 Task: Look for space in Ossining, United States from 10th July, 2023 to 25th July, 2023 for 2 adults, 1 child in price range Rs.15000 to Rs.25000. Place can be shared room with 2 bedrooms having 2 beds and 2 bathrooms. Property type can be house, flat, guest house. Amenities needed are: wifi, TV, free parkinig on premises, gym, breakfast. Booking option can be shelf check-in. Required host language is English.
Action: Mouse moved to (602, 126)
Screenshot: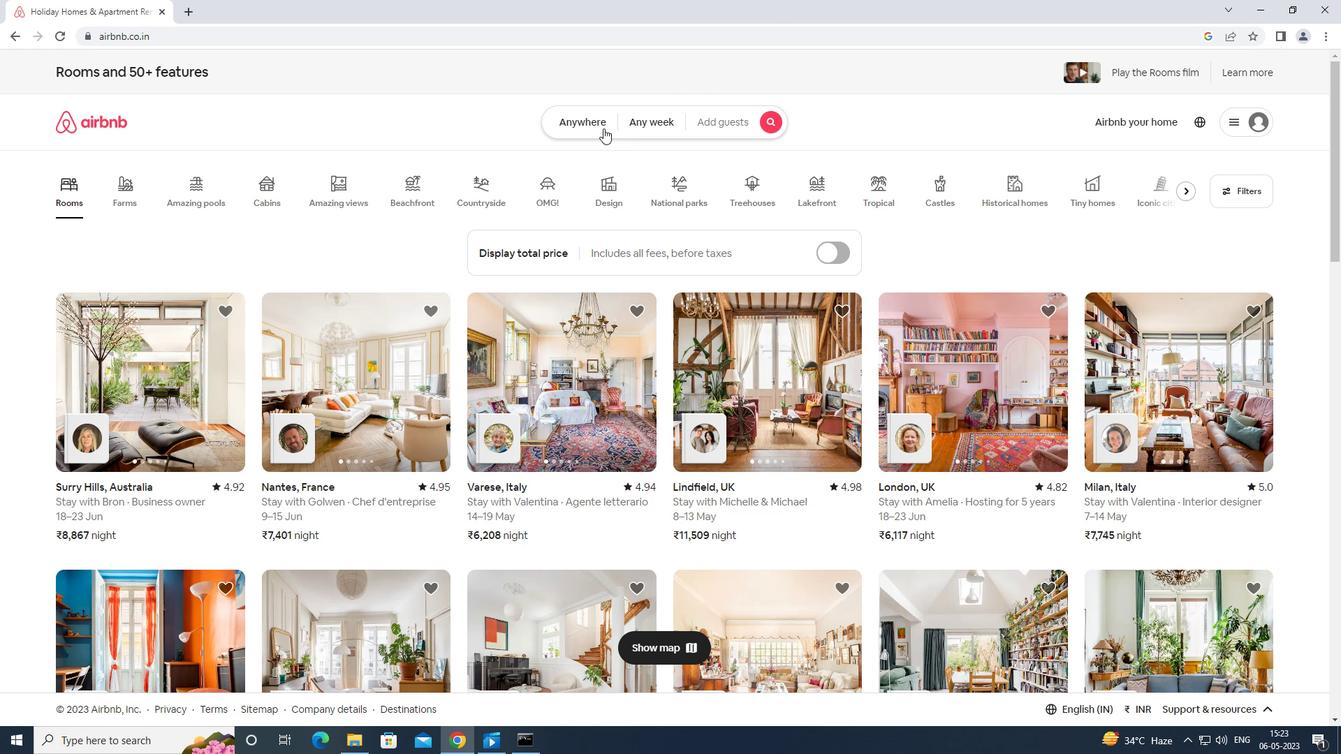 
Action: Mouse pressed left at (602, 126)
Screenshot: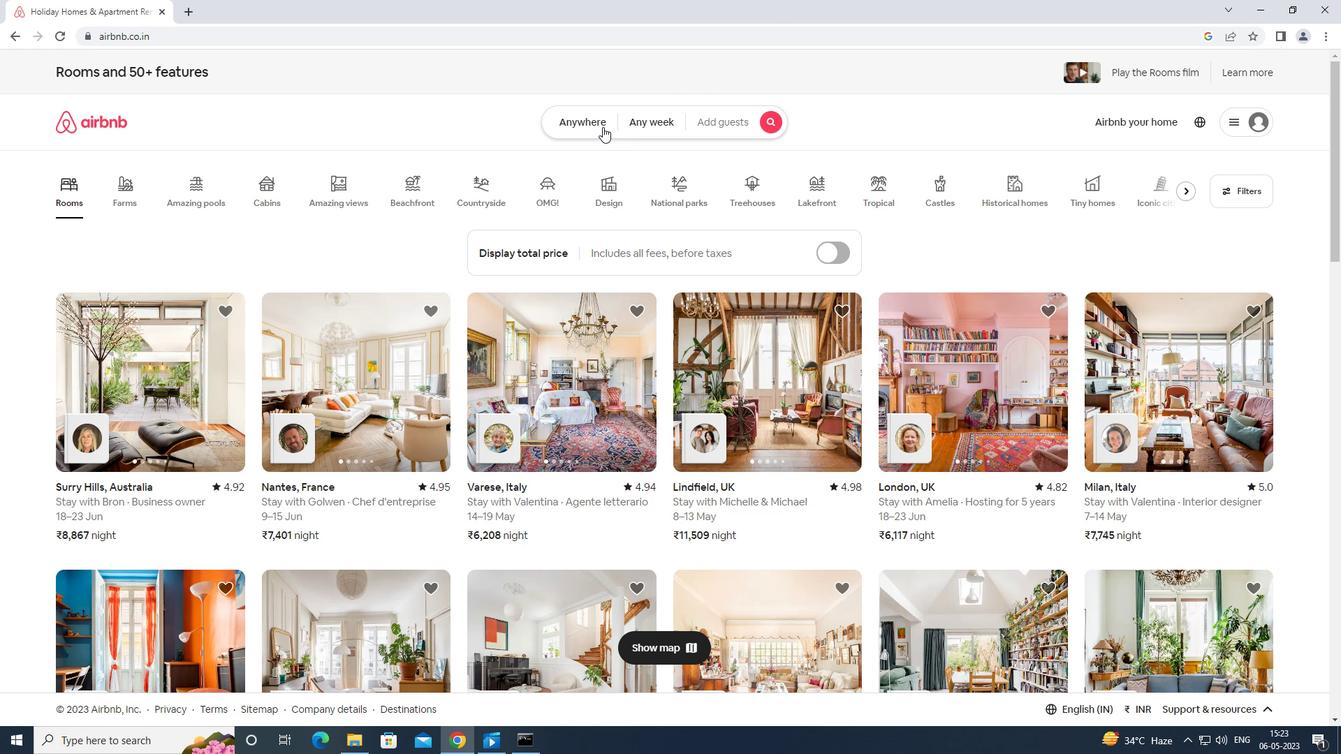 
Action: Mouse moved to (705, 157)
Screenshot: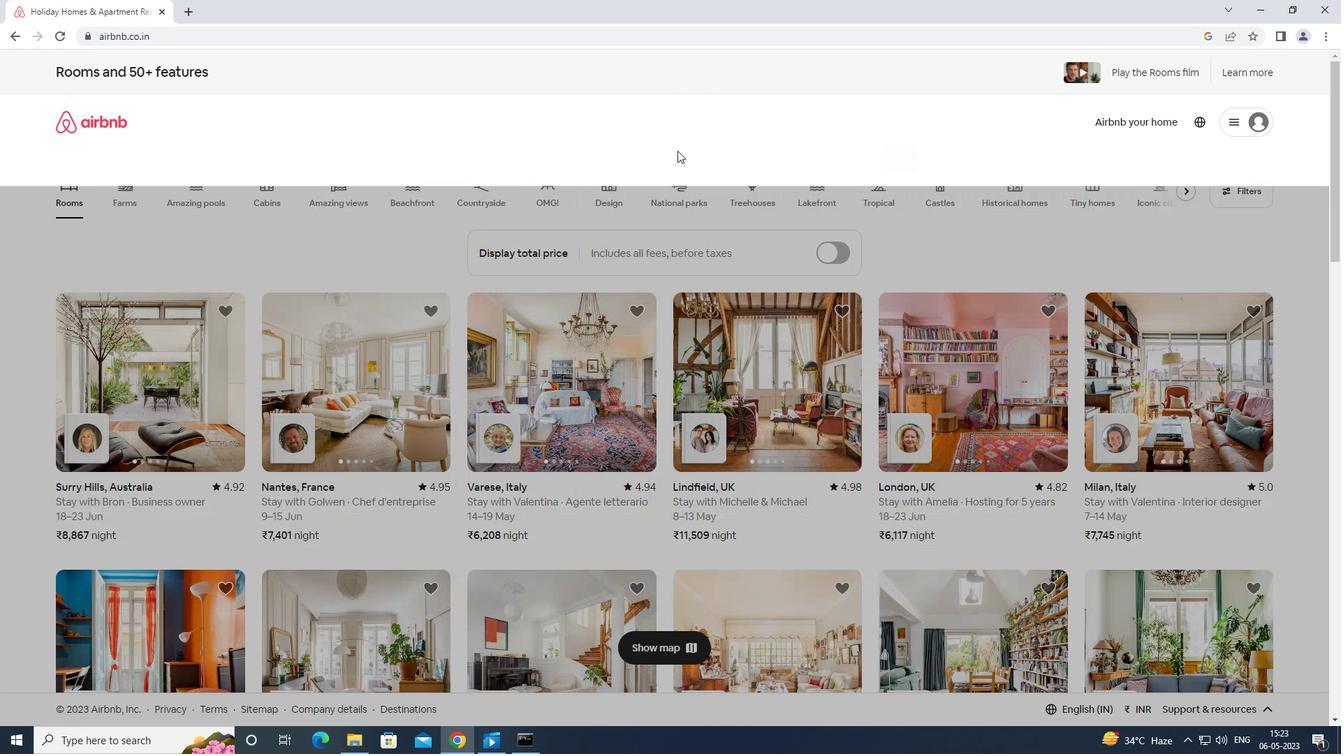
Action: Key pressed <Key.caps_lock><Key.shift>OO
Screenshot: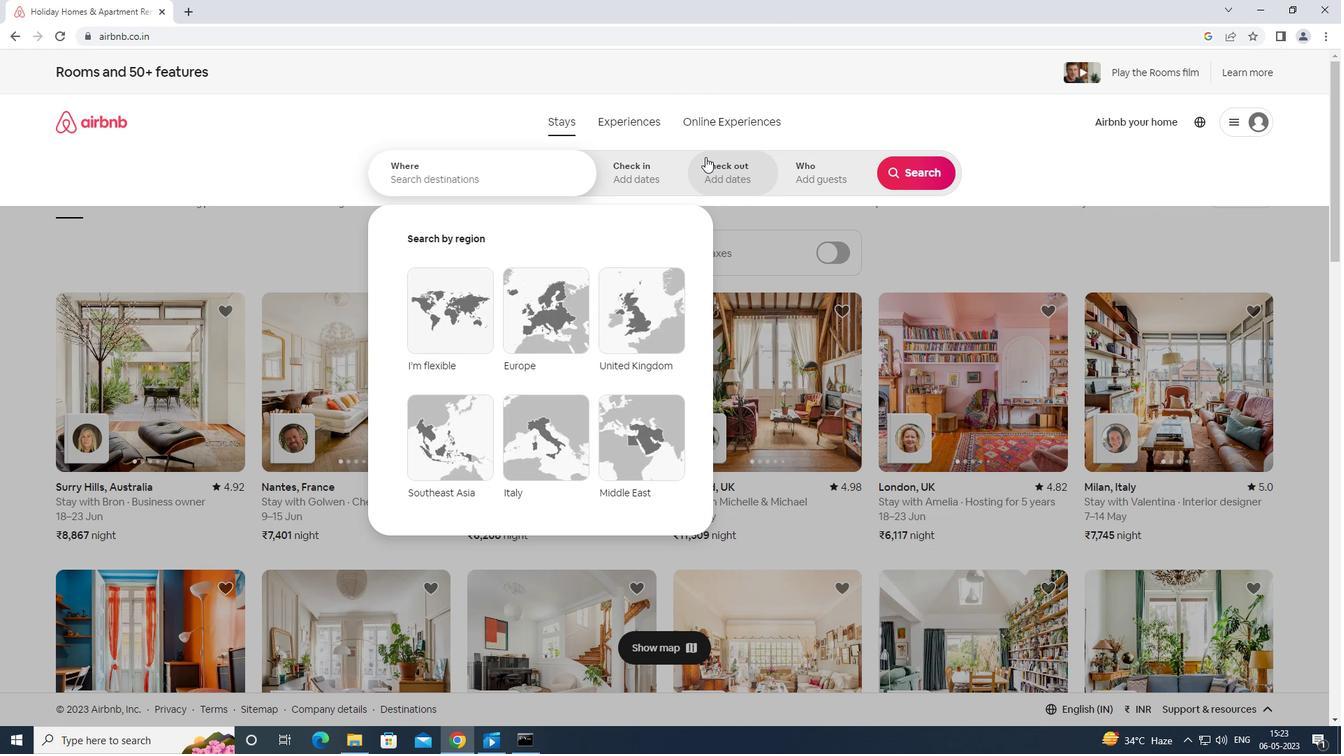 
Action: Mouse moved to (562, 172)
Screenshot: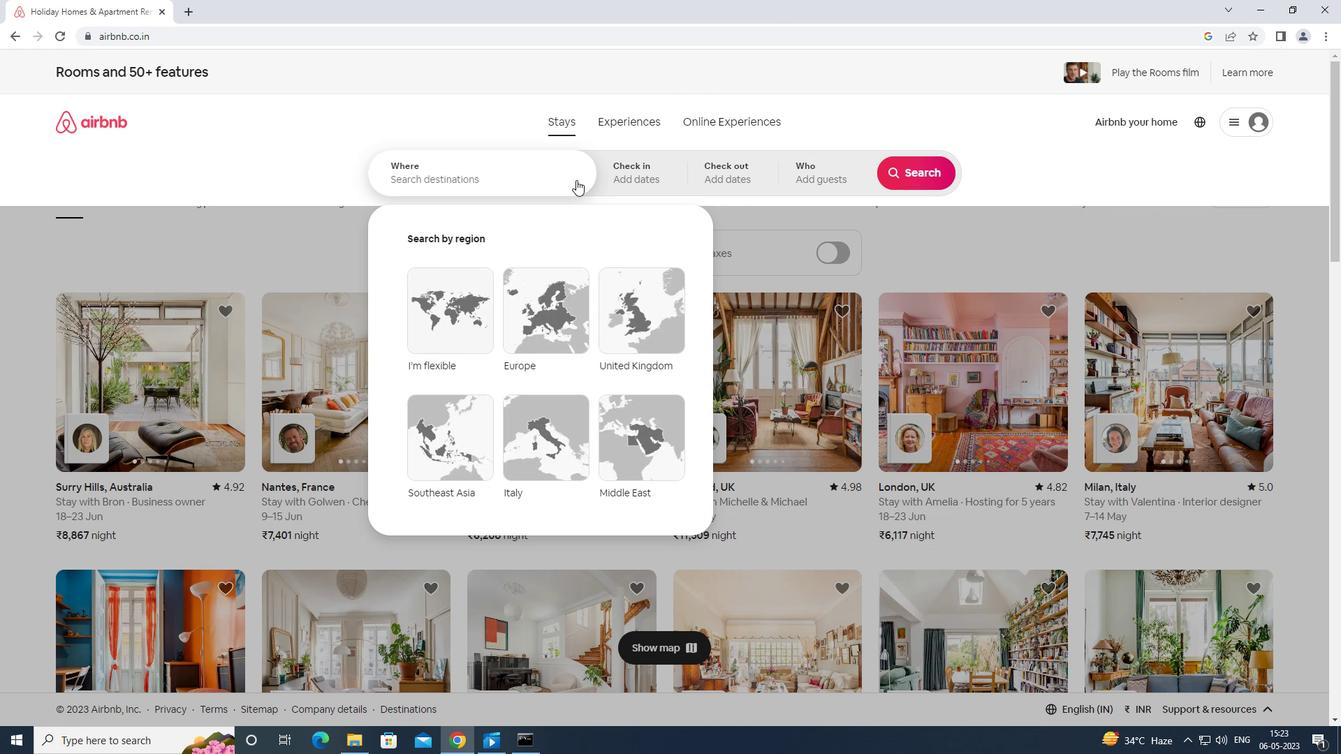 
Action: Mouse pressed left at (562, 172)
Screenshot: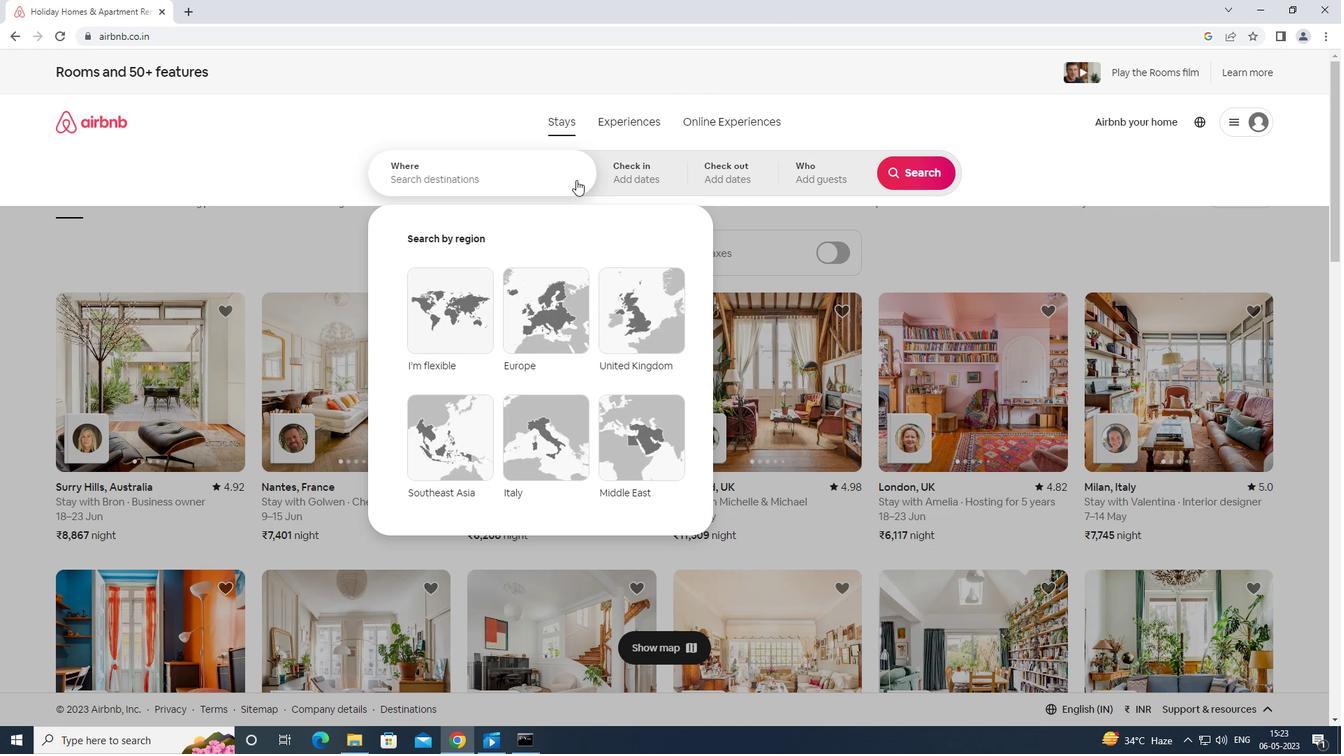 
Action: Mouse moved to (560, 172)
Screenshot: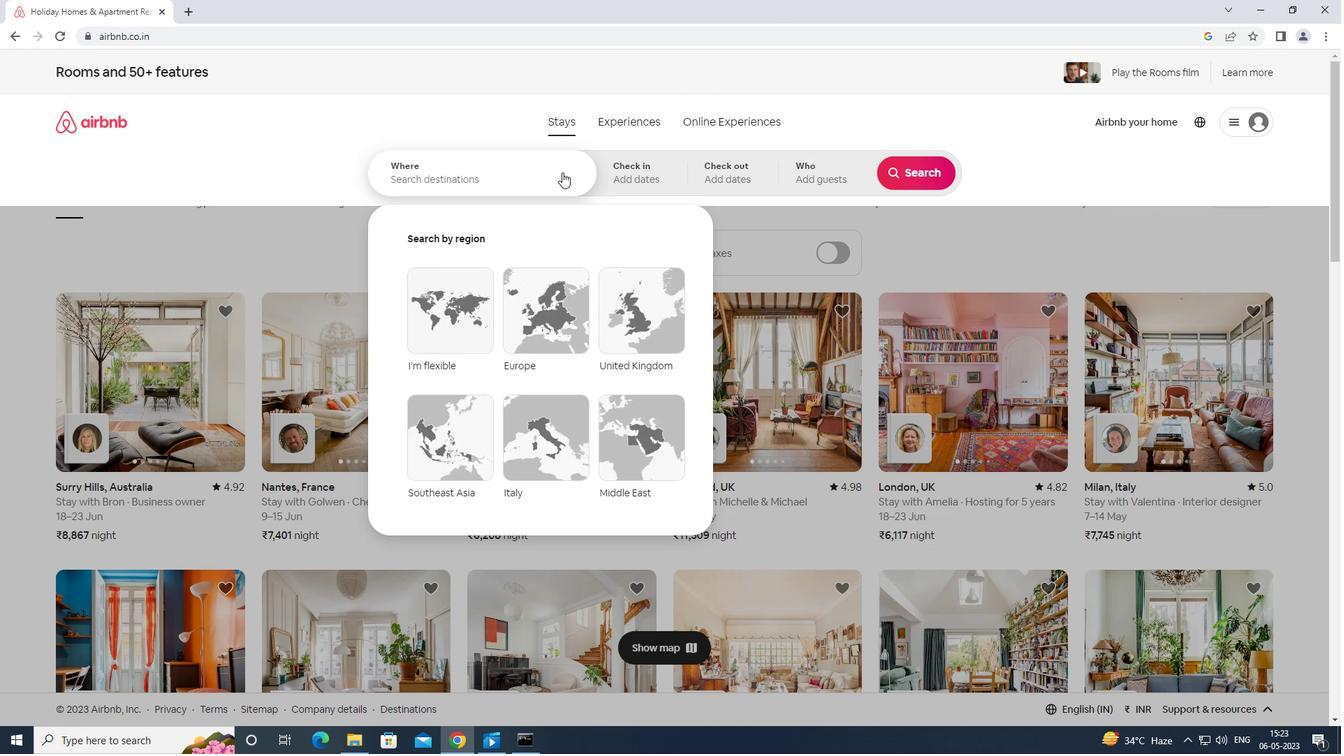 
Action: Key pressed <Key.shift>OSSINING<Key.space>UNITED<Key.space>STATES<Key.enter>
Screenshot: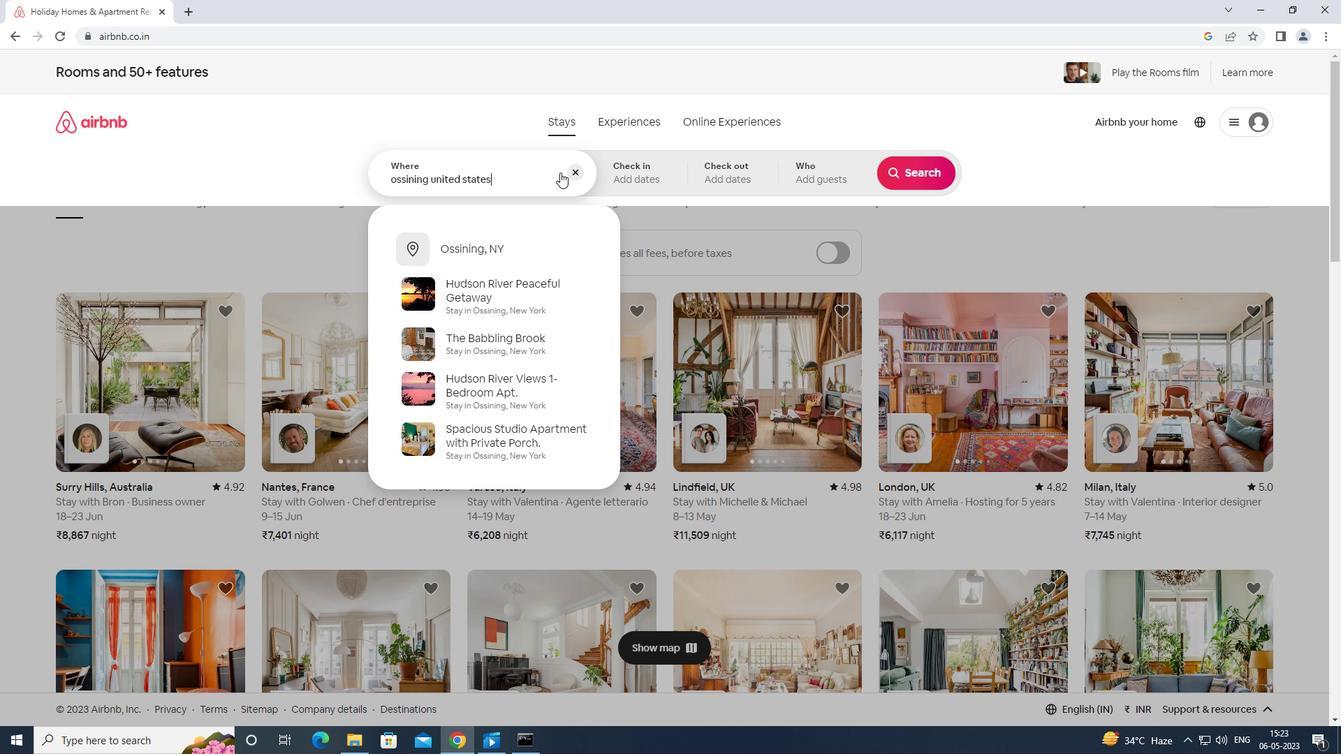 
Action: Mouse moved to (901, 280)
Screenshot: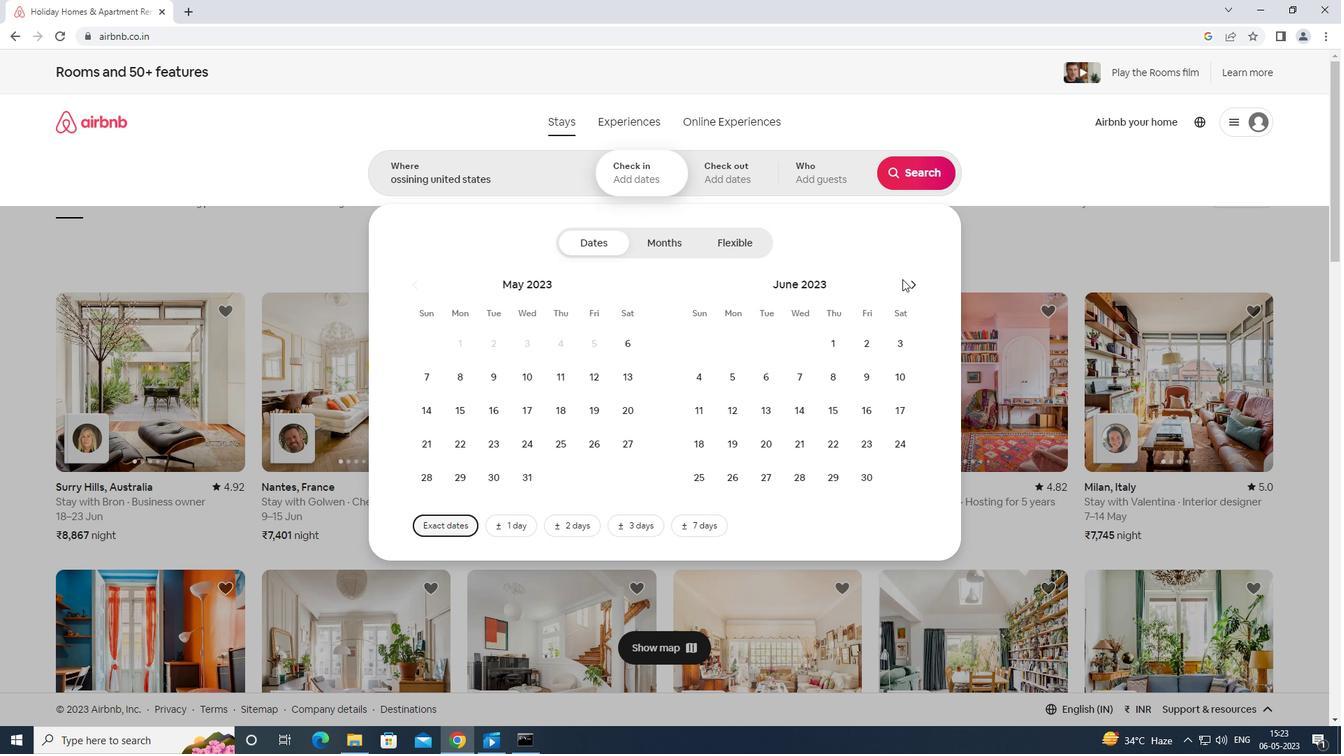 
Action: Mouse pressed left at (901, 280)
Screenshot: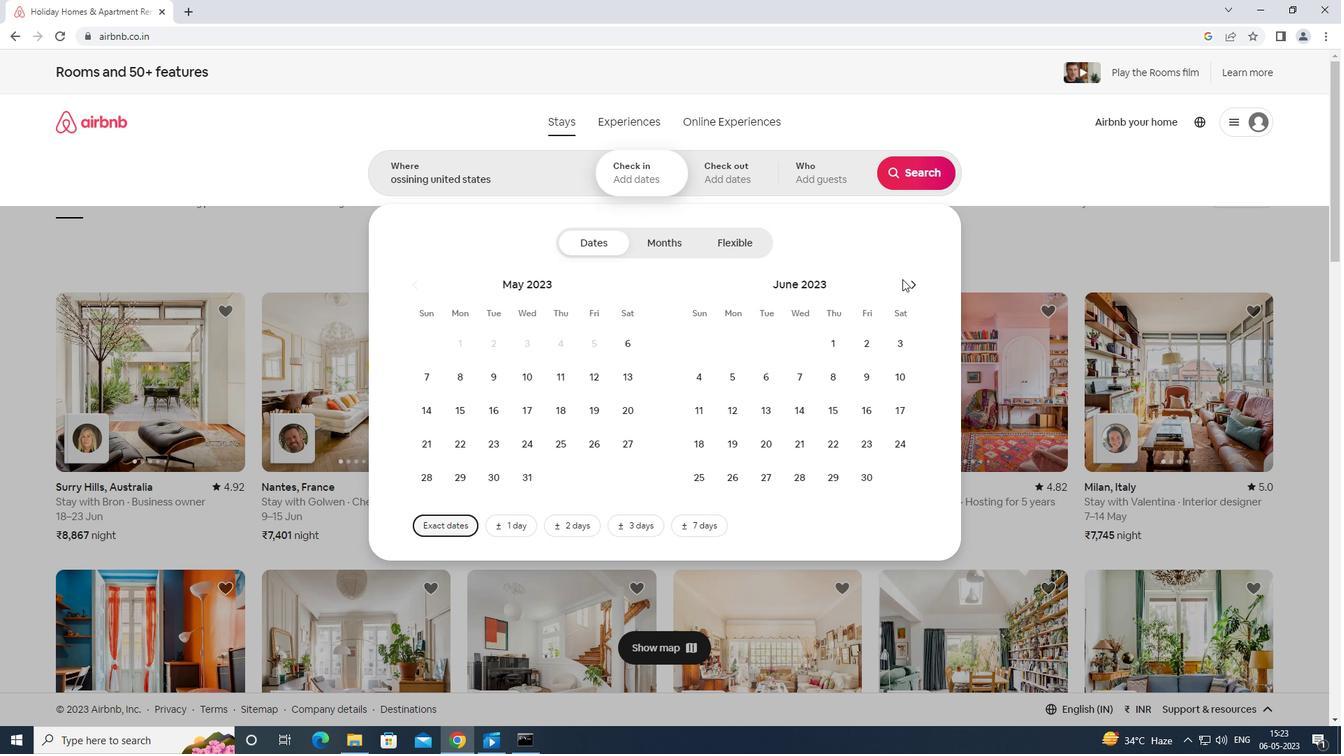 
Action: Mouse moved to (912, 283)
Screenshot: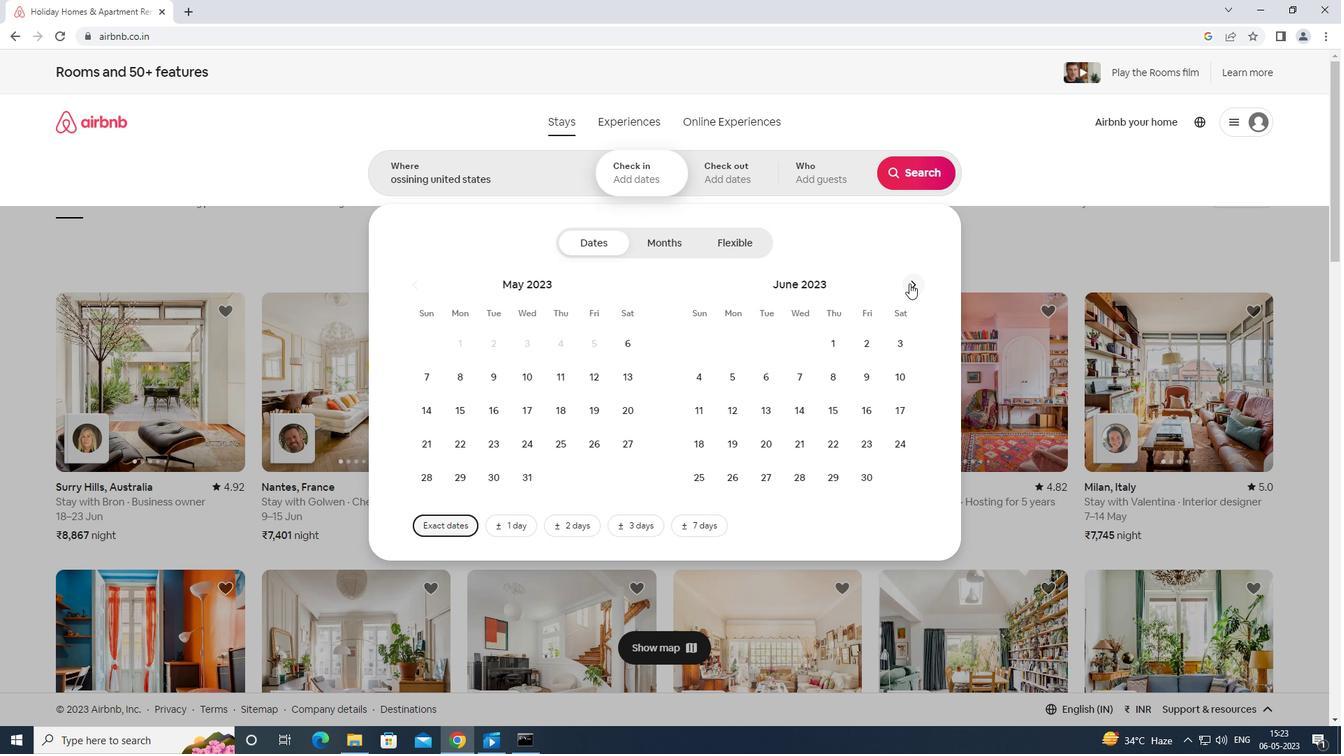 
Action: Mouse pressed left at (912, 283)
Screenshot: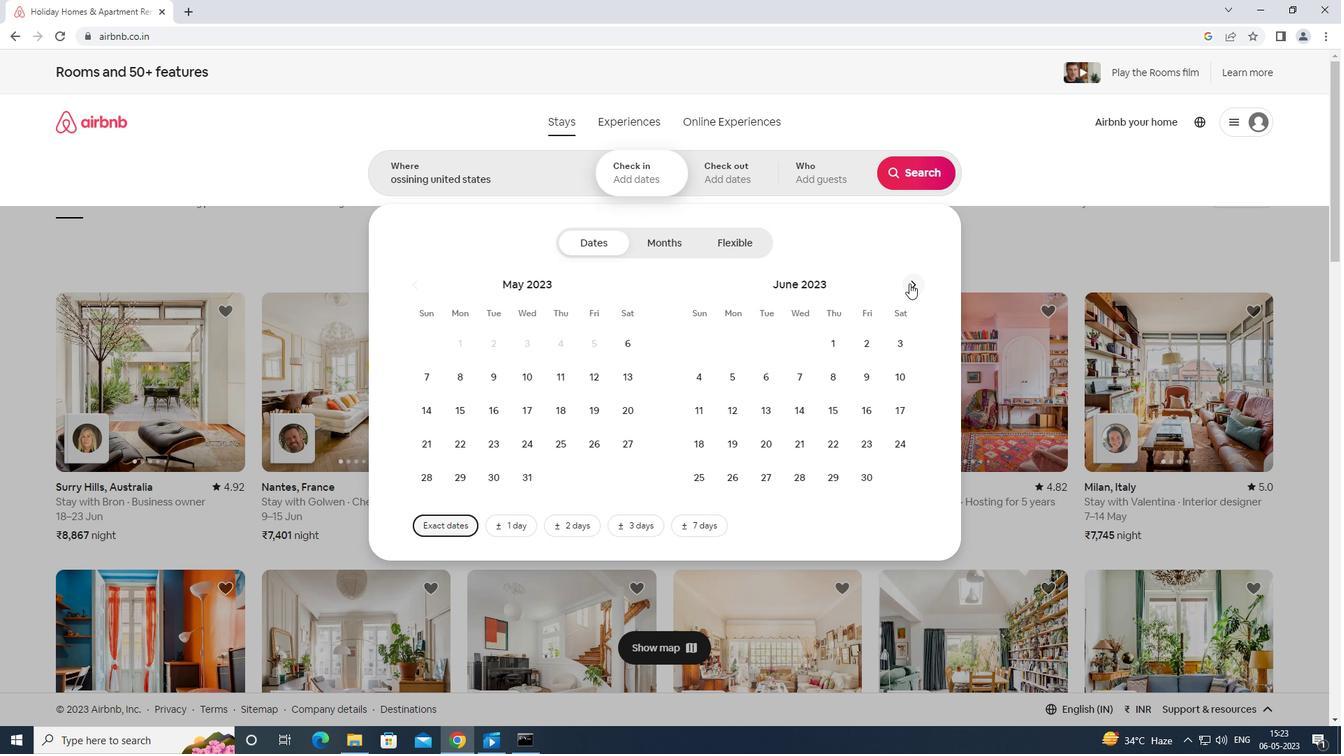 
Action: Mouse moved to (738, 405)
Screenshot: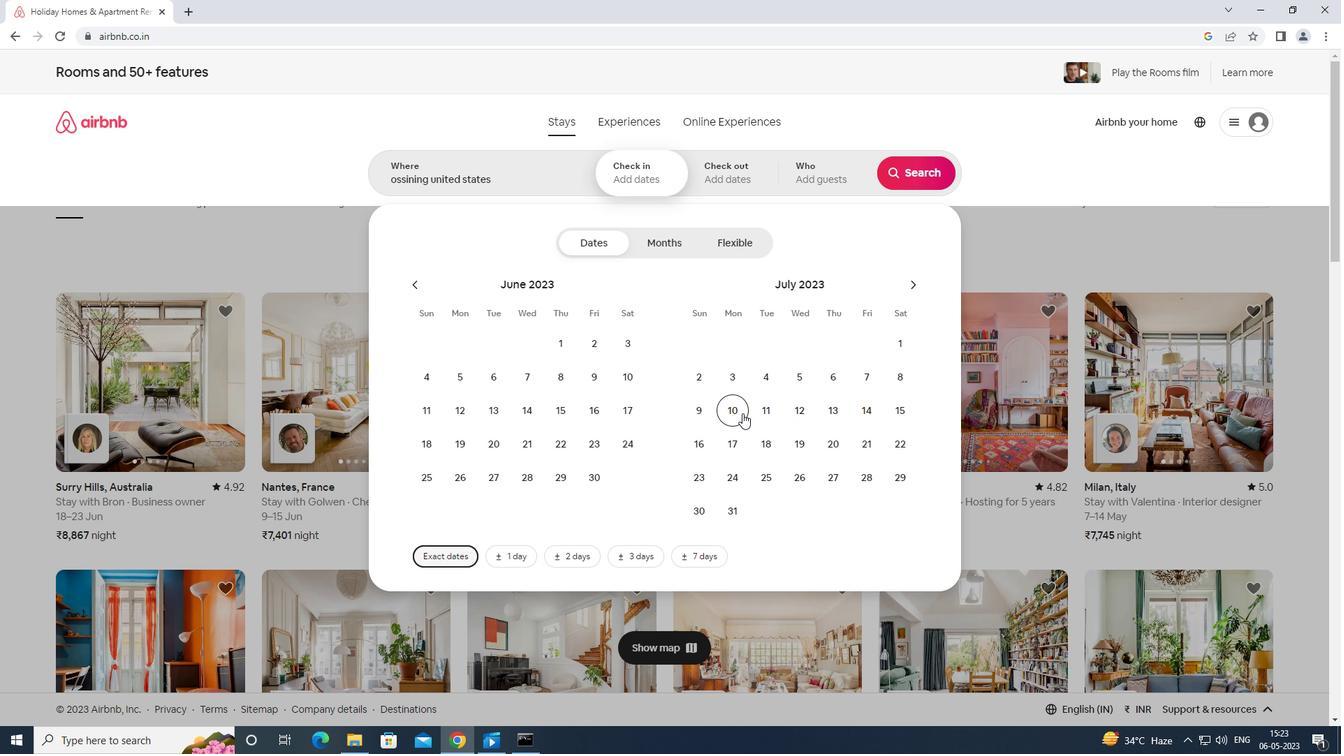 
Action: Mouse pressed left at (738, 405)
Screenshot: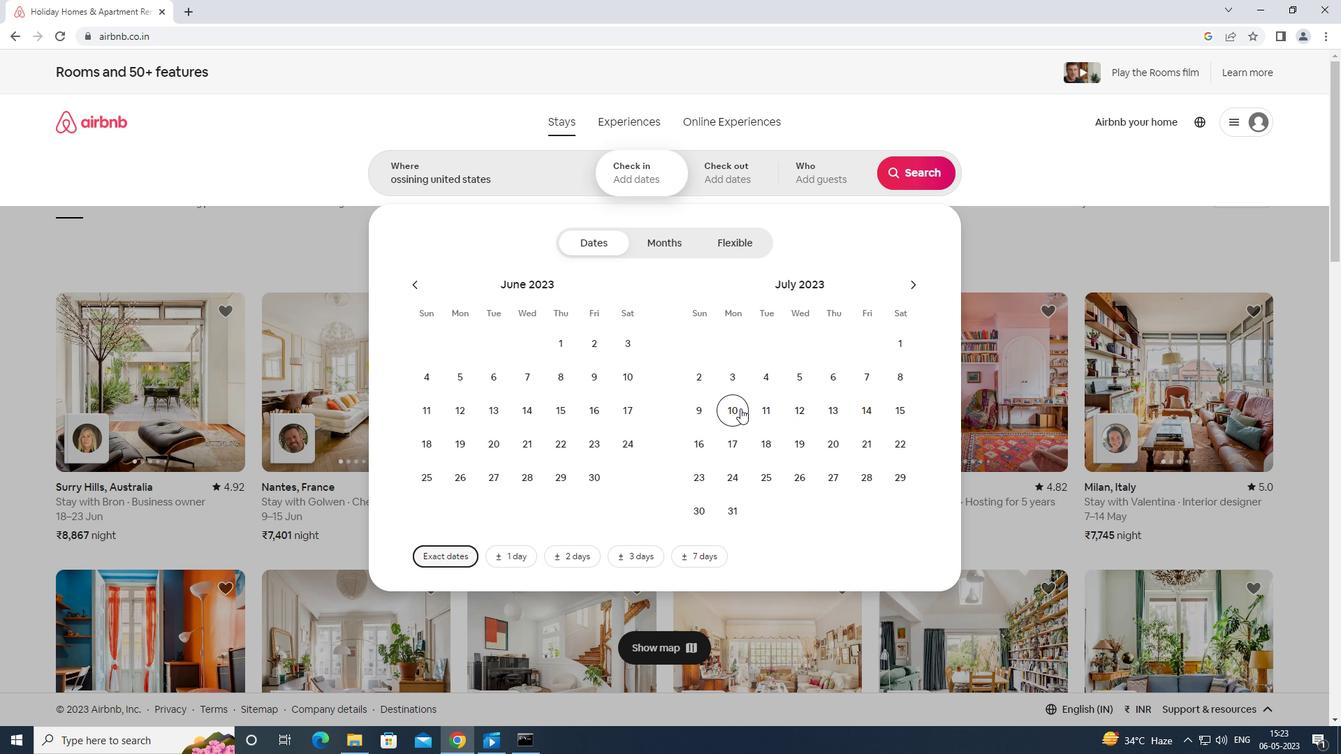 
Action: Mouse moved to (896, 412)
Screenshot: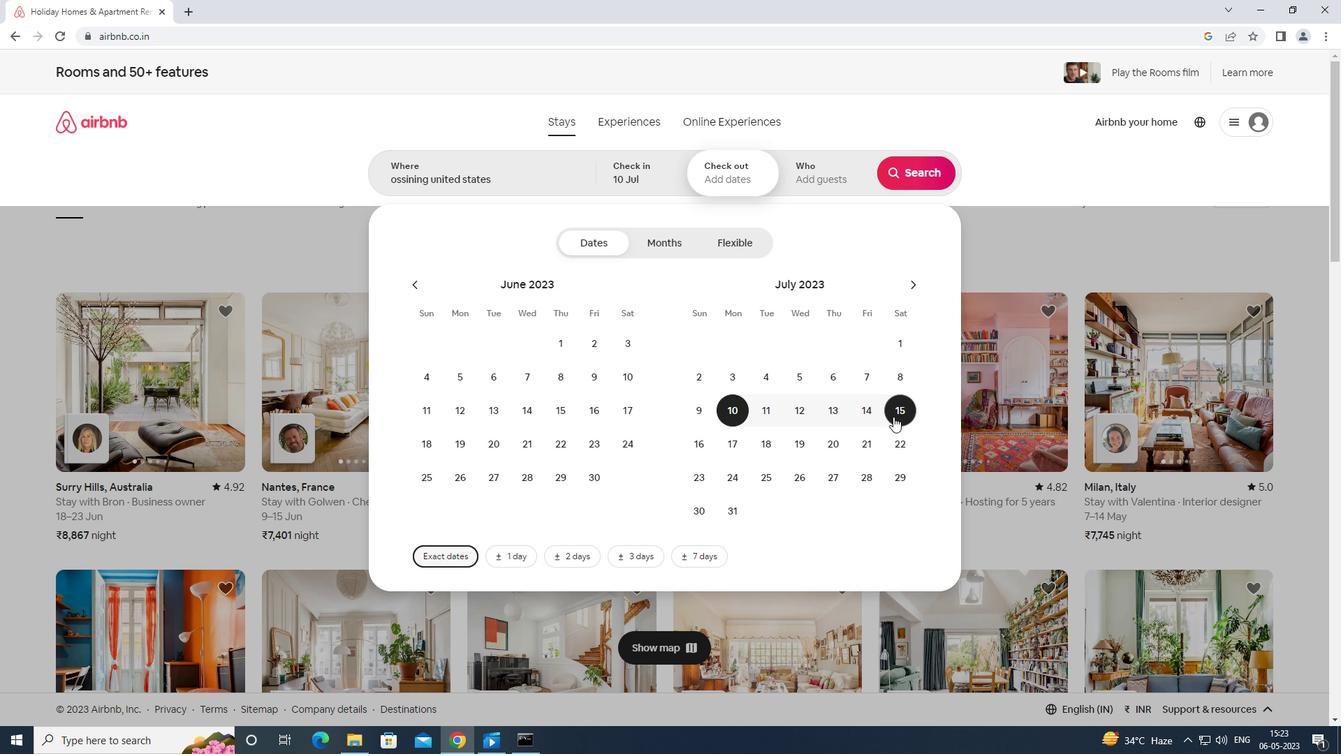 
Action: Mouse pressed left at (896, 412)
Screenshot: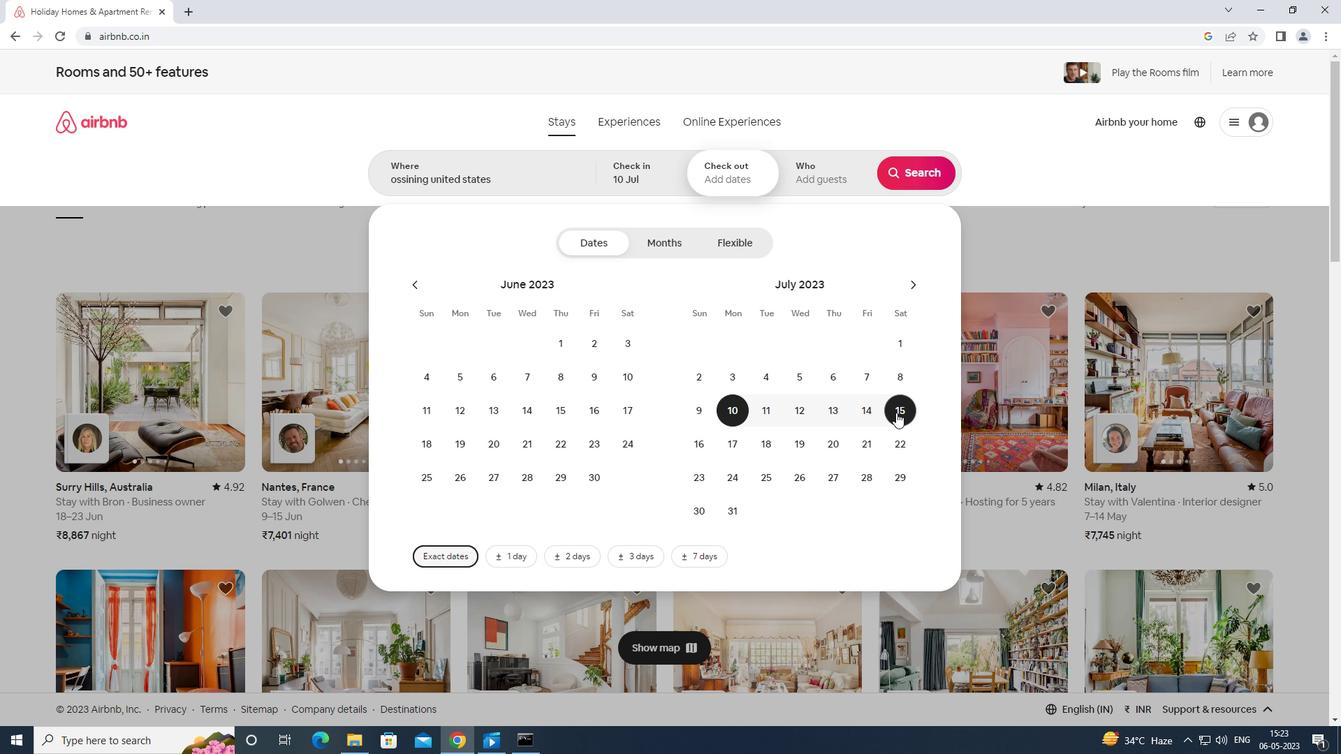 
Action: Mouse moved to (812, 173)
Screenshot: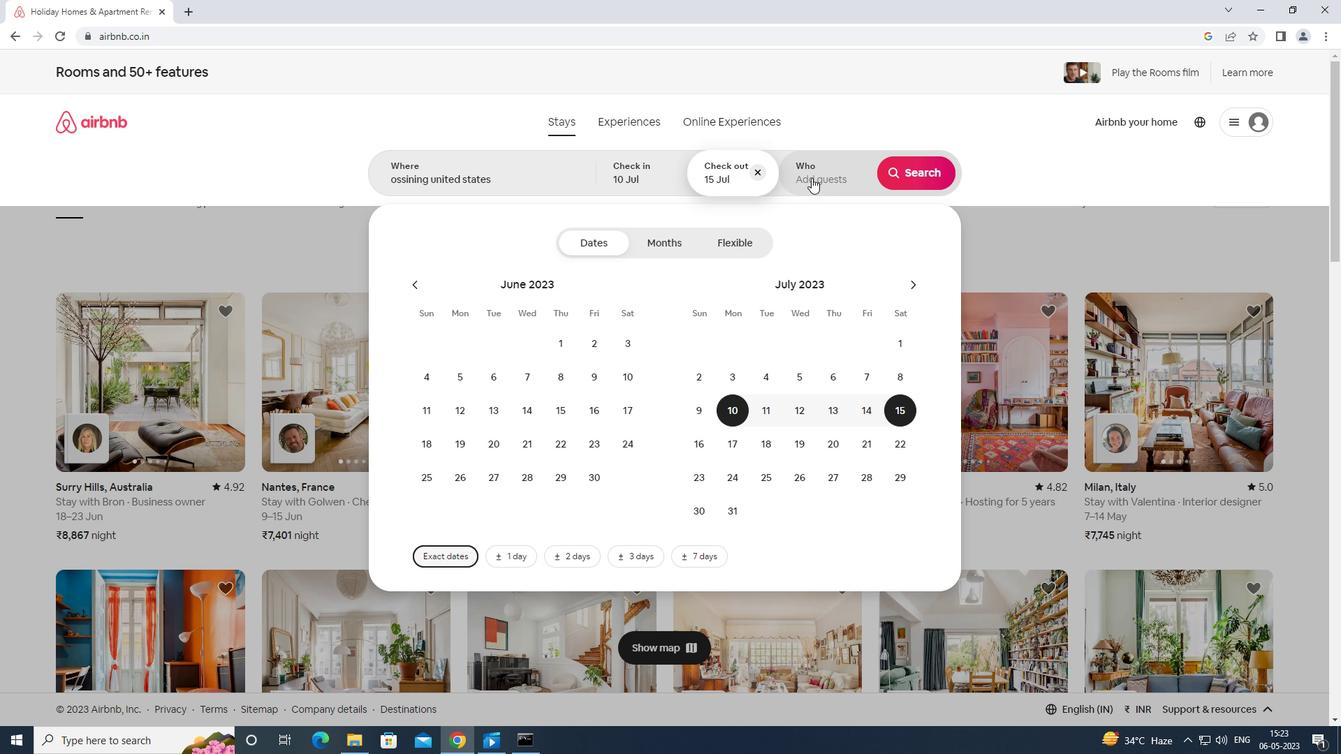 
Action: Mouse pressed left at (812, 173)
Screenshot: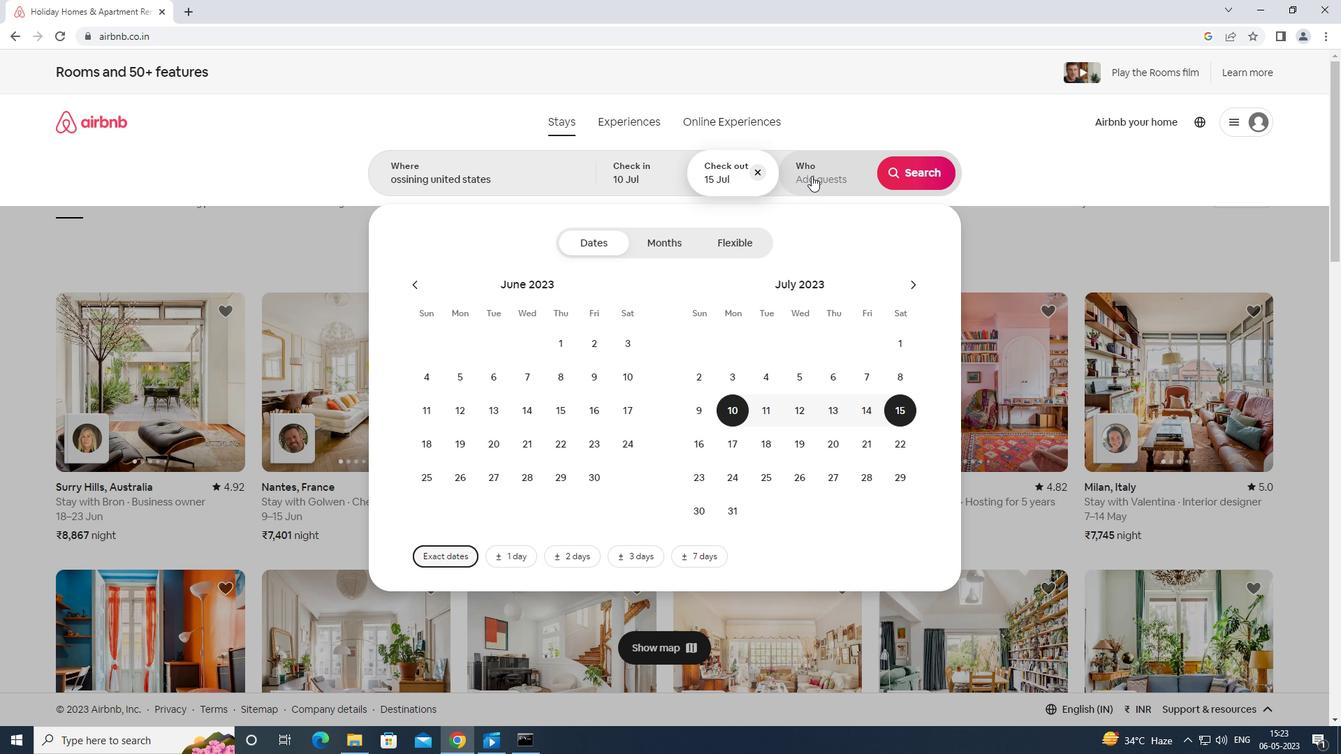 
Action: Mouse moved to (725, 166)
Screenshot: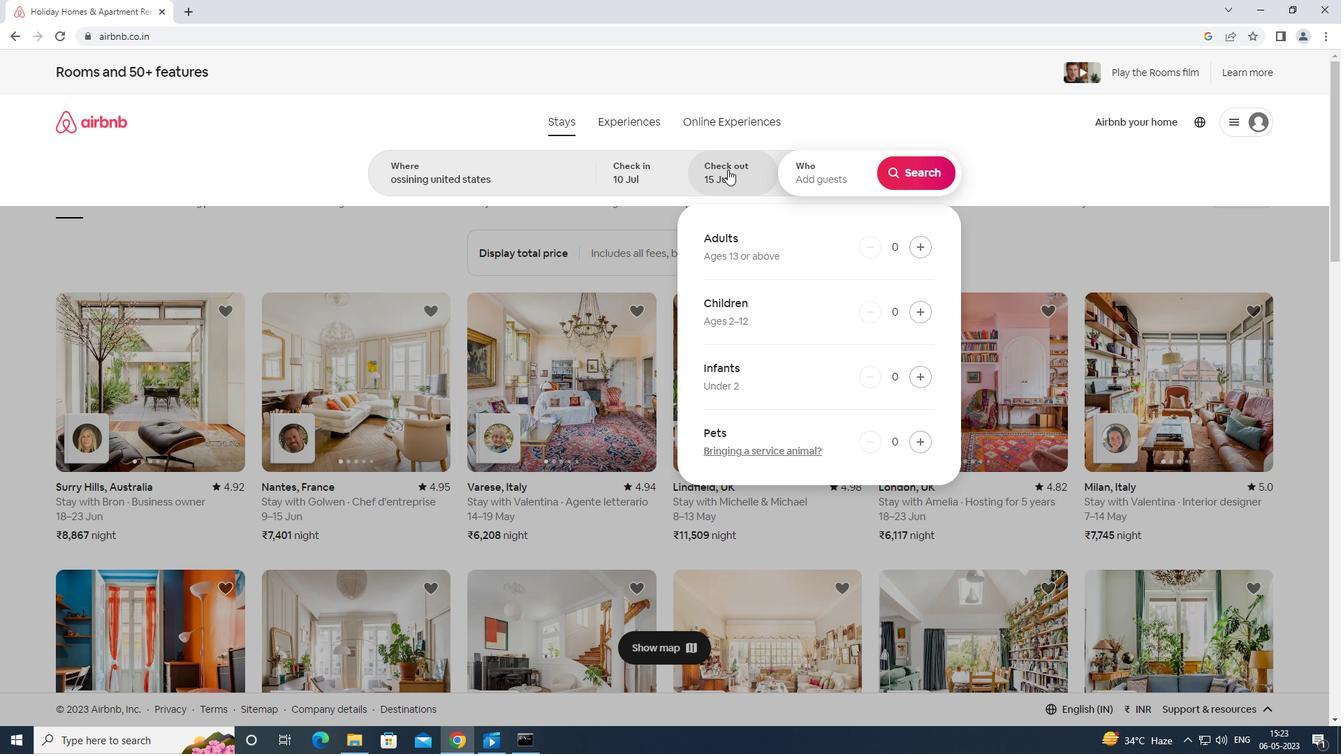 
Action: Mouse pressed left at (725, 166)
Screenshot: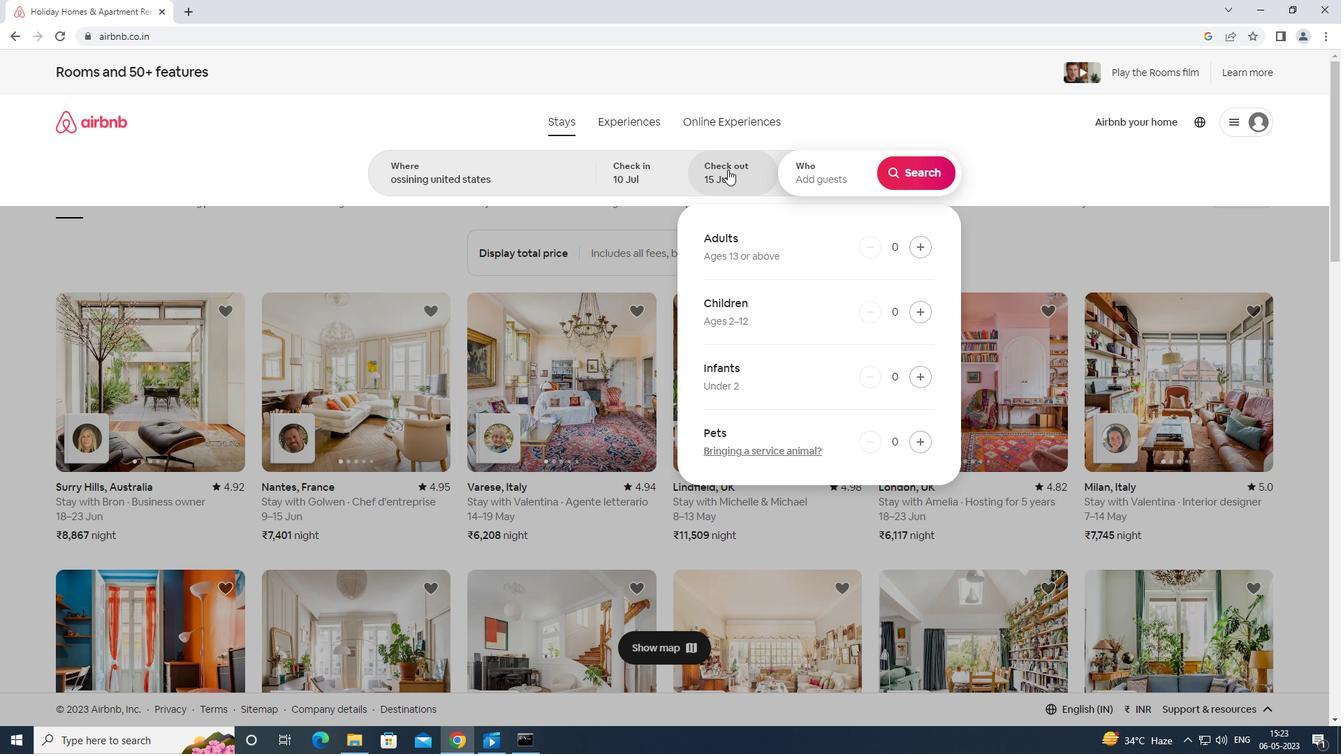 
Action: Mouse moved to (498, 470)
Screenshot: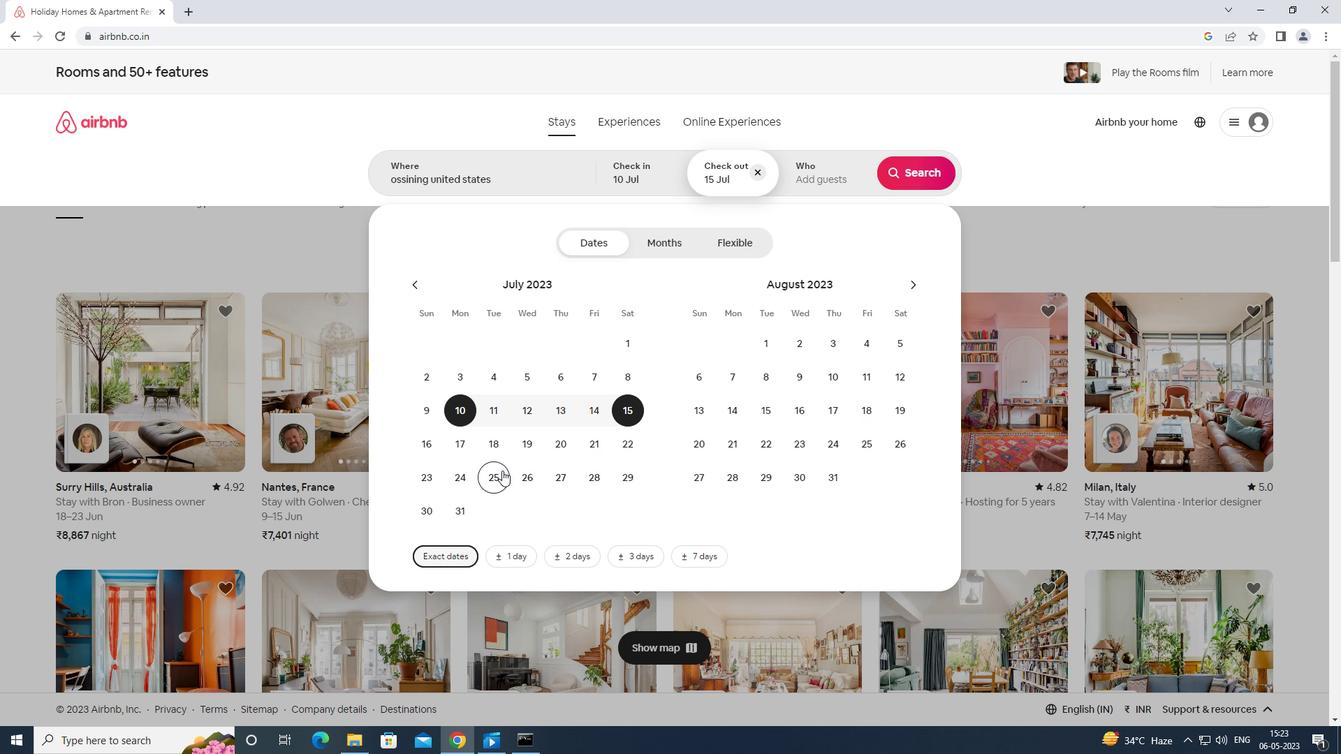 
Action: Mouse pressed left at (498, 470)
Screenshot: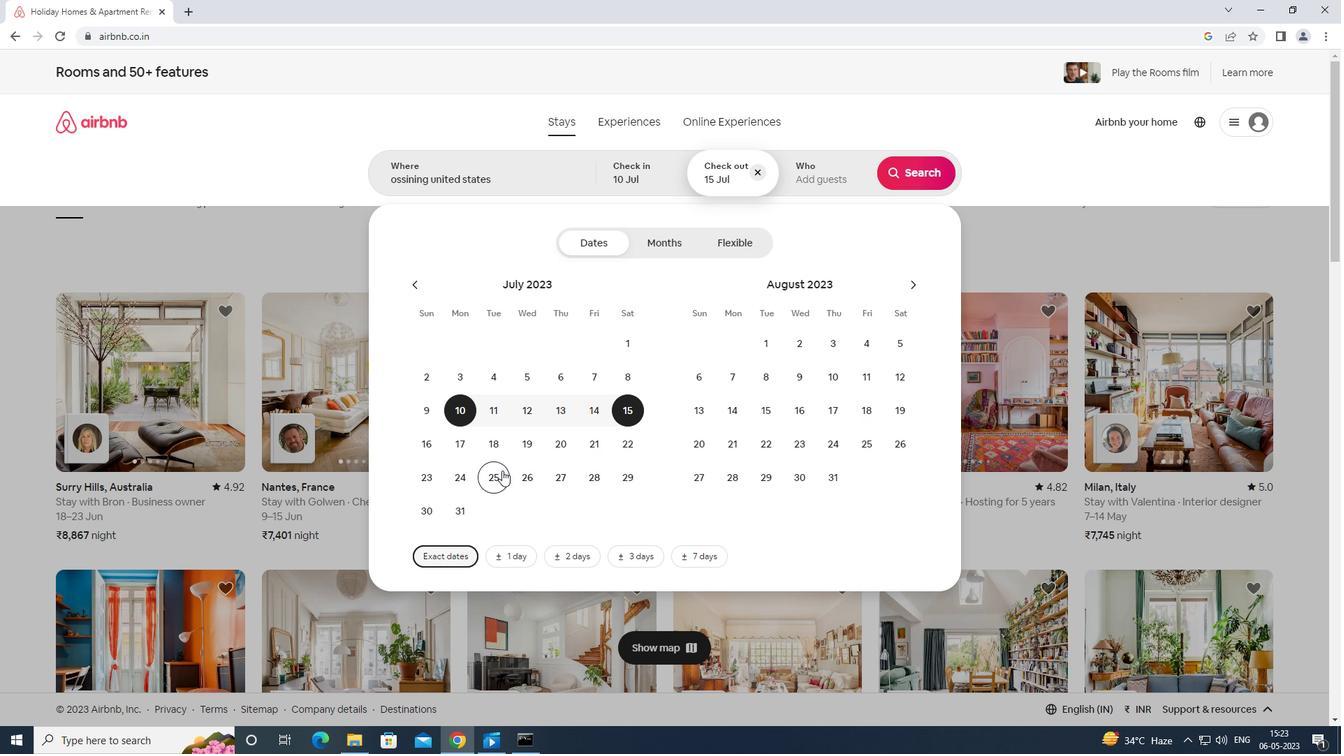 
Action: Mouse moved to (831, 166)
Screenshot: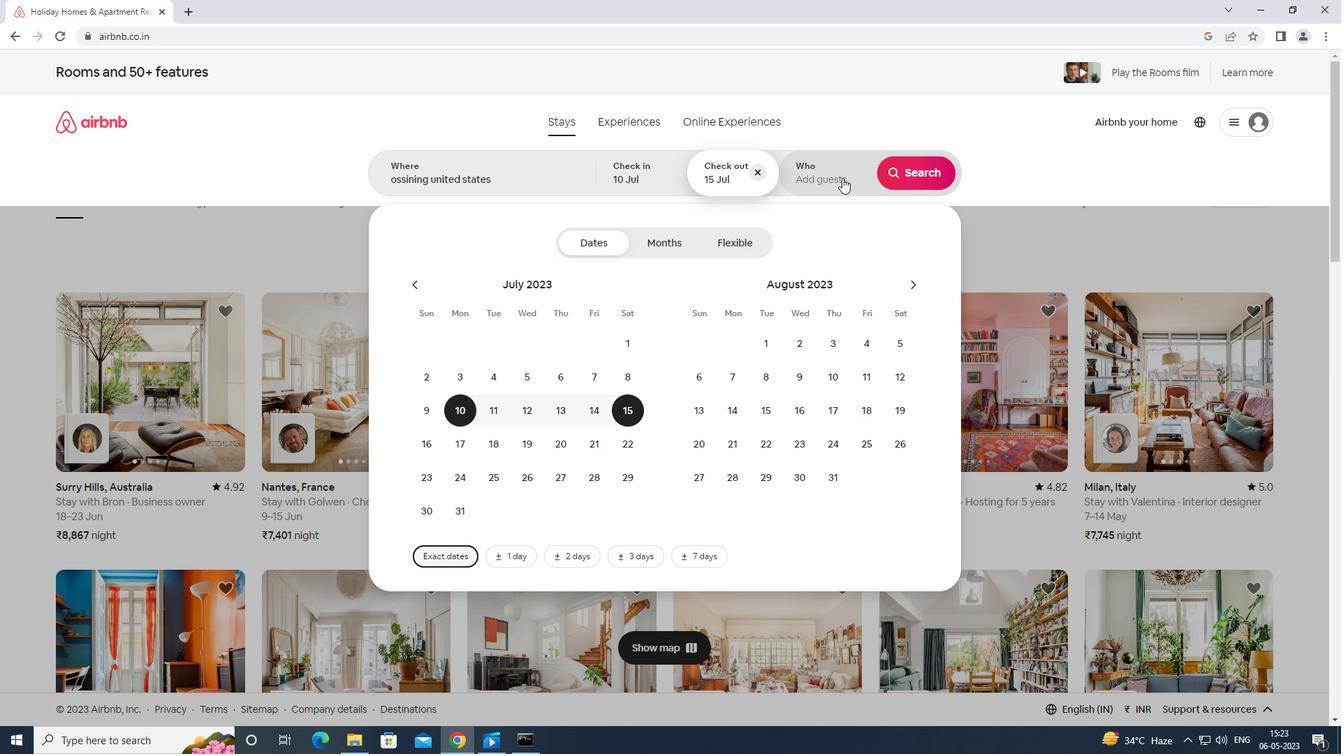 
Action: Mouse pressed left at (831, 166)
Screenshot: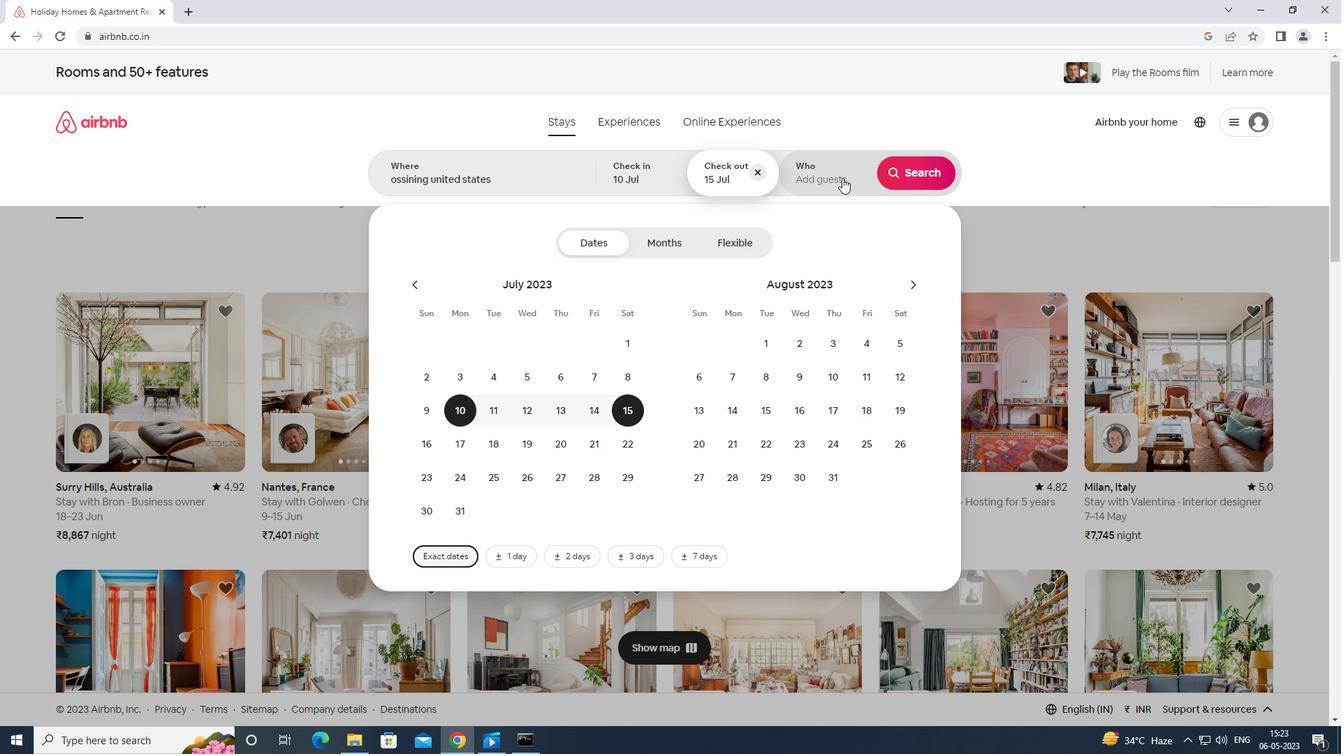 
Action: Mouse moved to (921, 243)
Screenshot: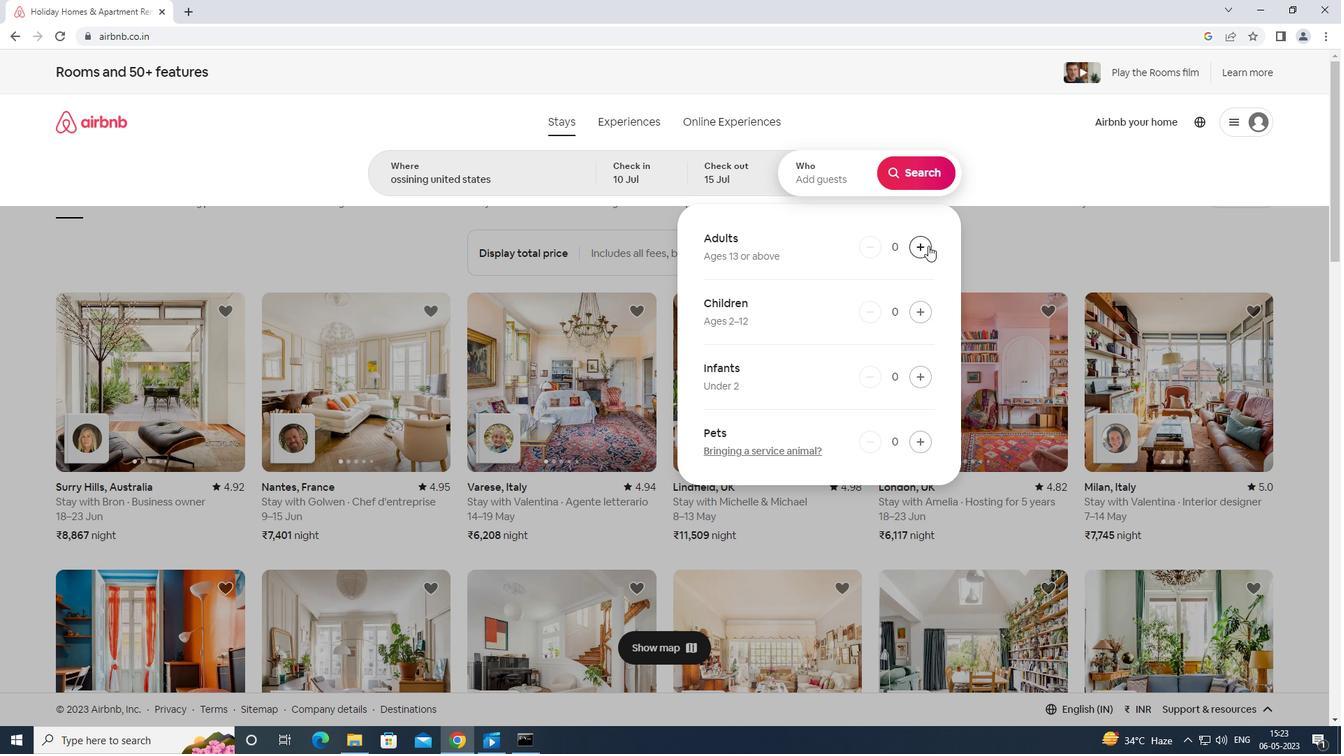 
Action: Mouse pressed left at (921, 243)
Screenshot: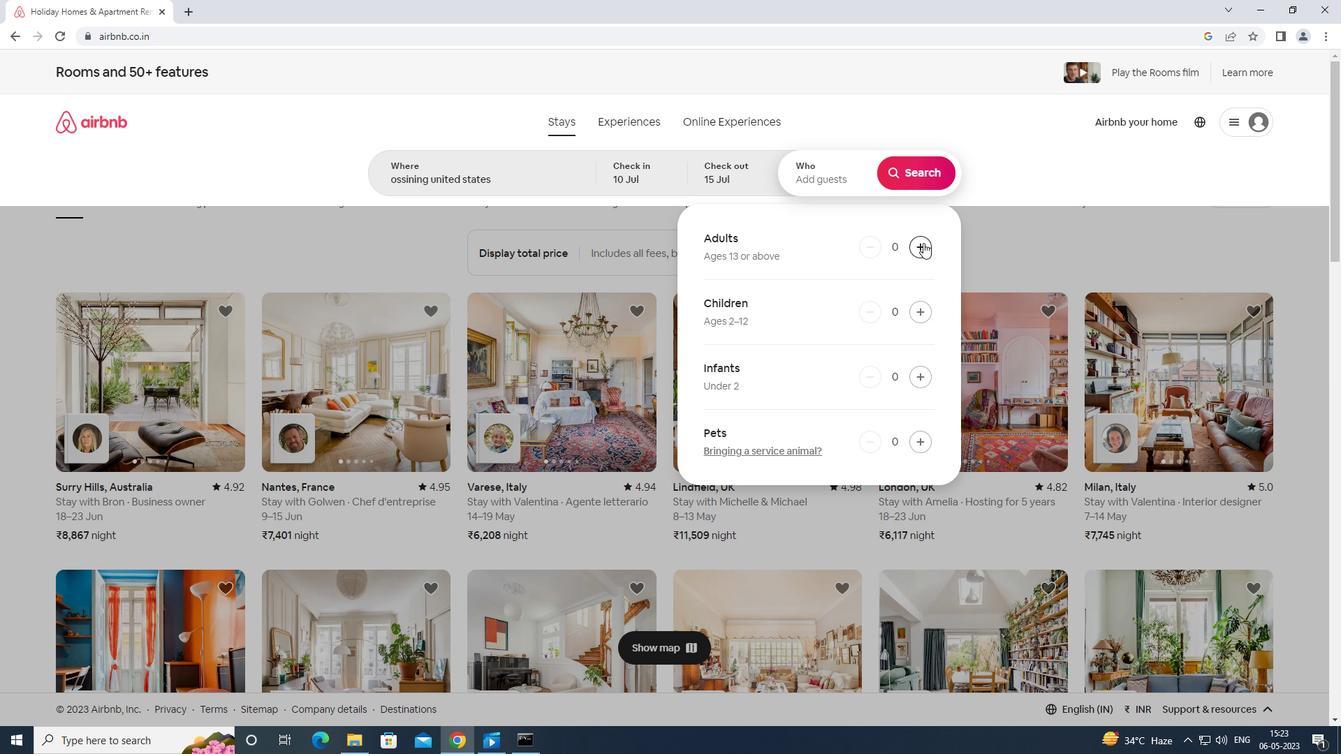 
Action: Mouse pressed left at (921, 243)
Screenshot: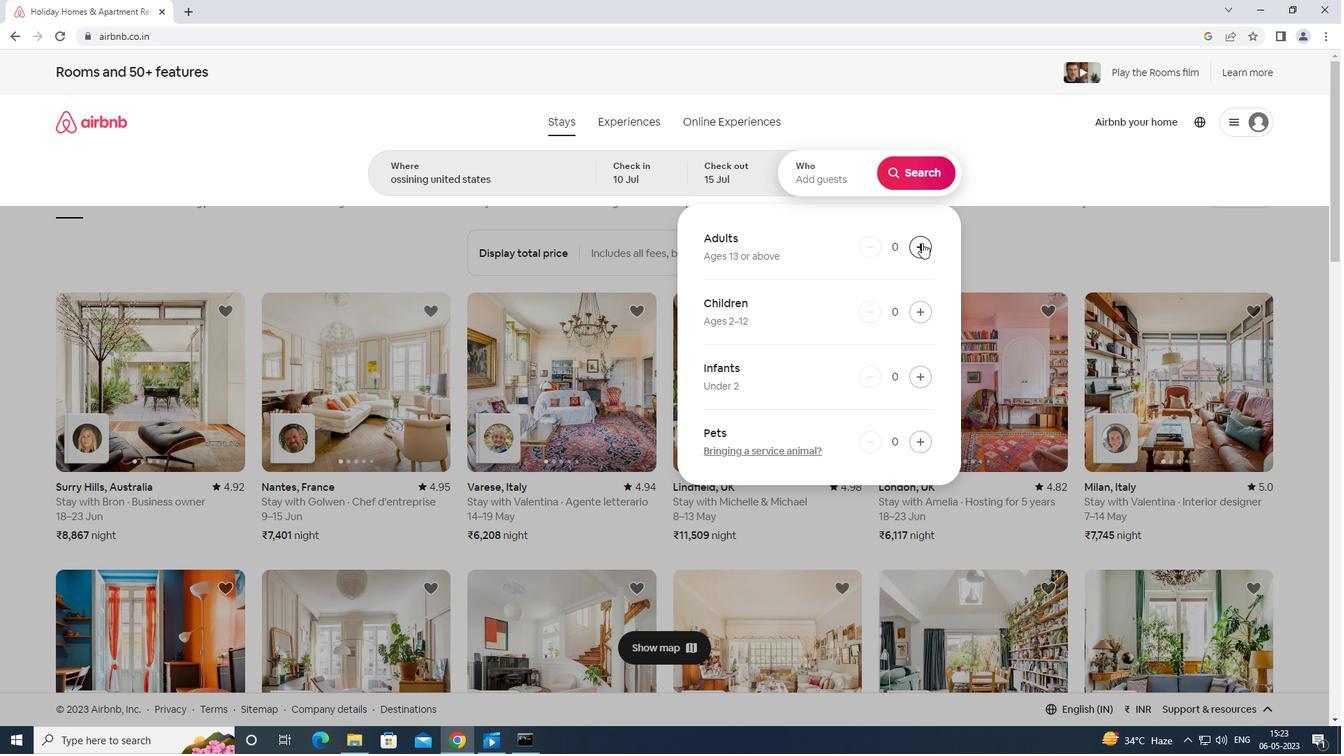 
Action: Mouse moved to (916, 310)
Screenshot: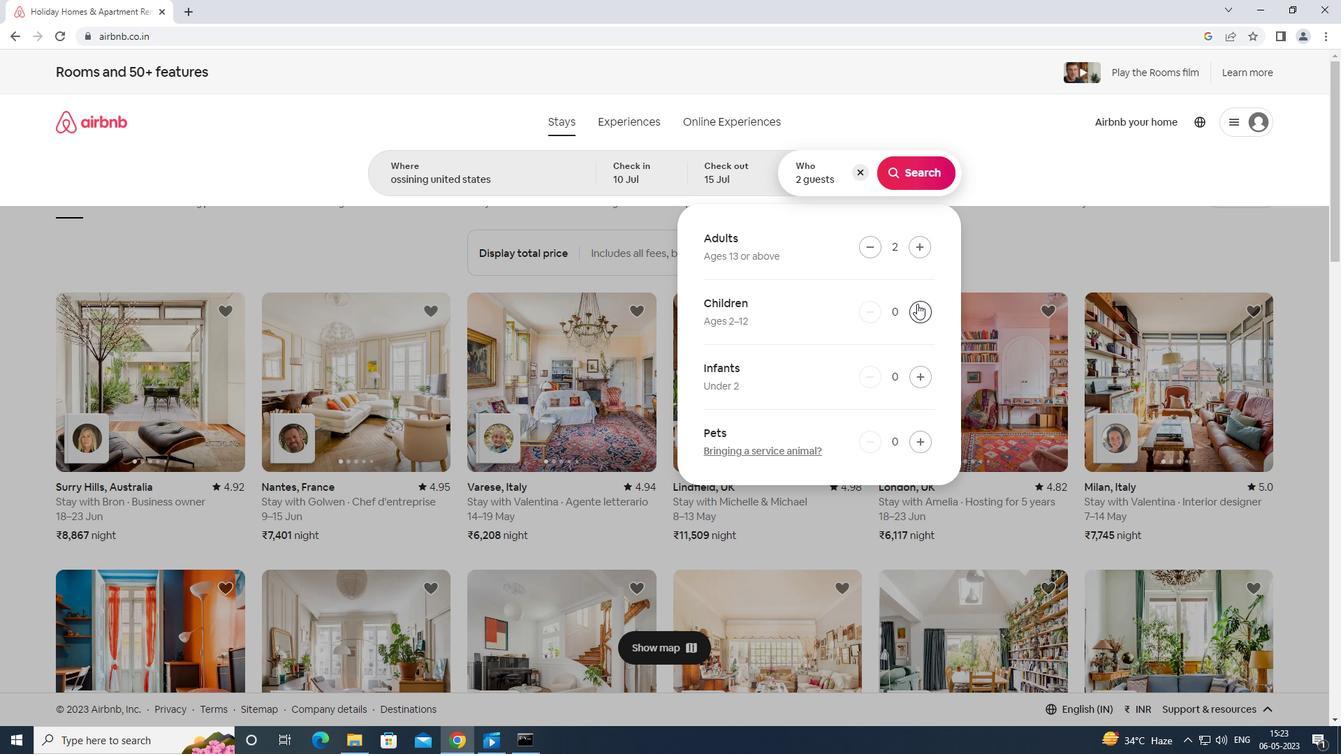 
Action: Mouse pressed left at (916, 310)
Screenshot: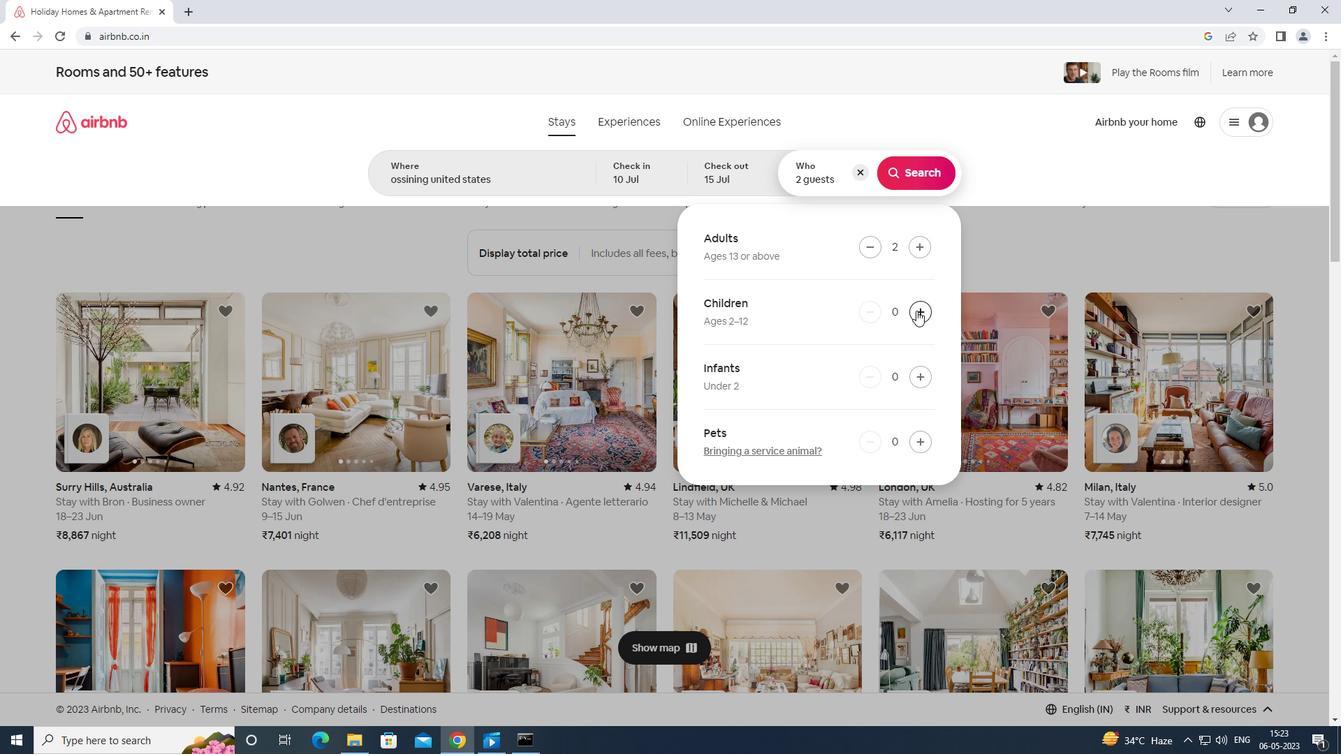
Action: Mouse moved to (911, 175)
Screenshot: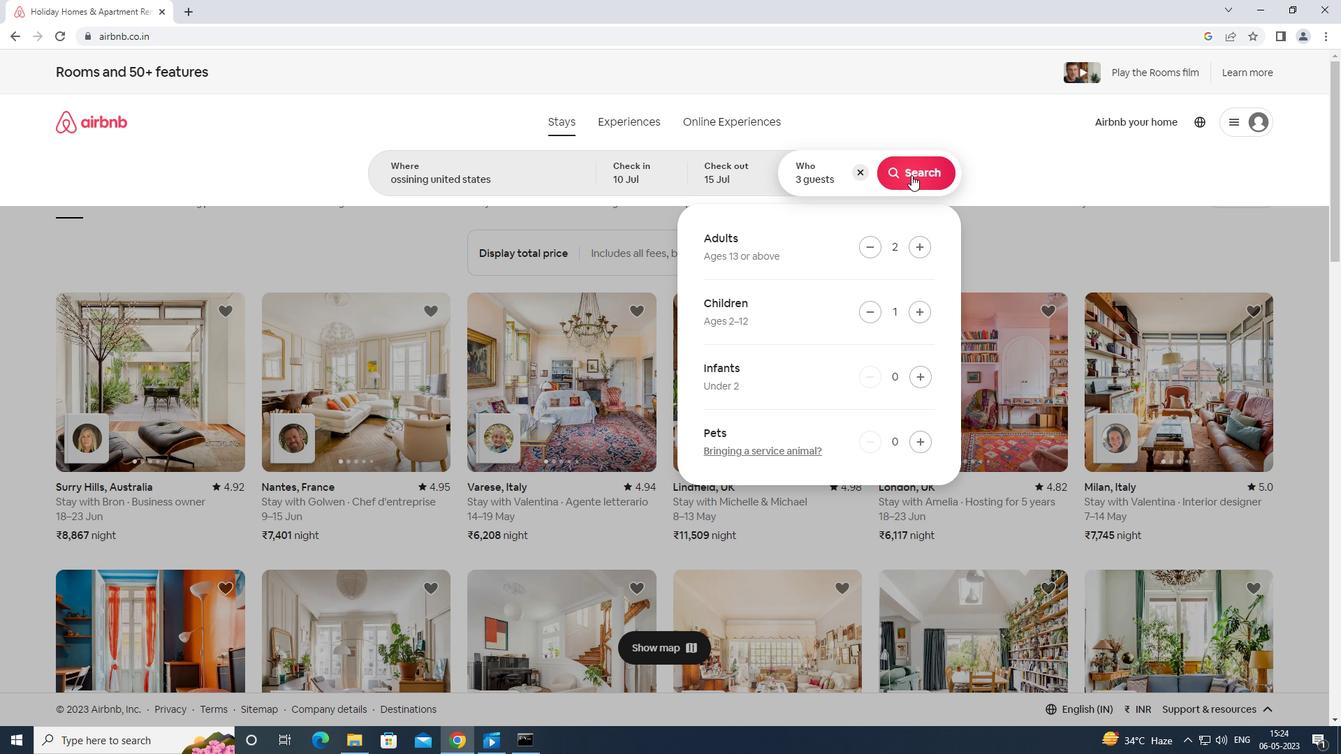 
Action: Mouse pressed left at (911, 175)
Screenshot: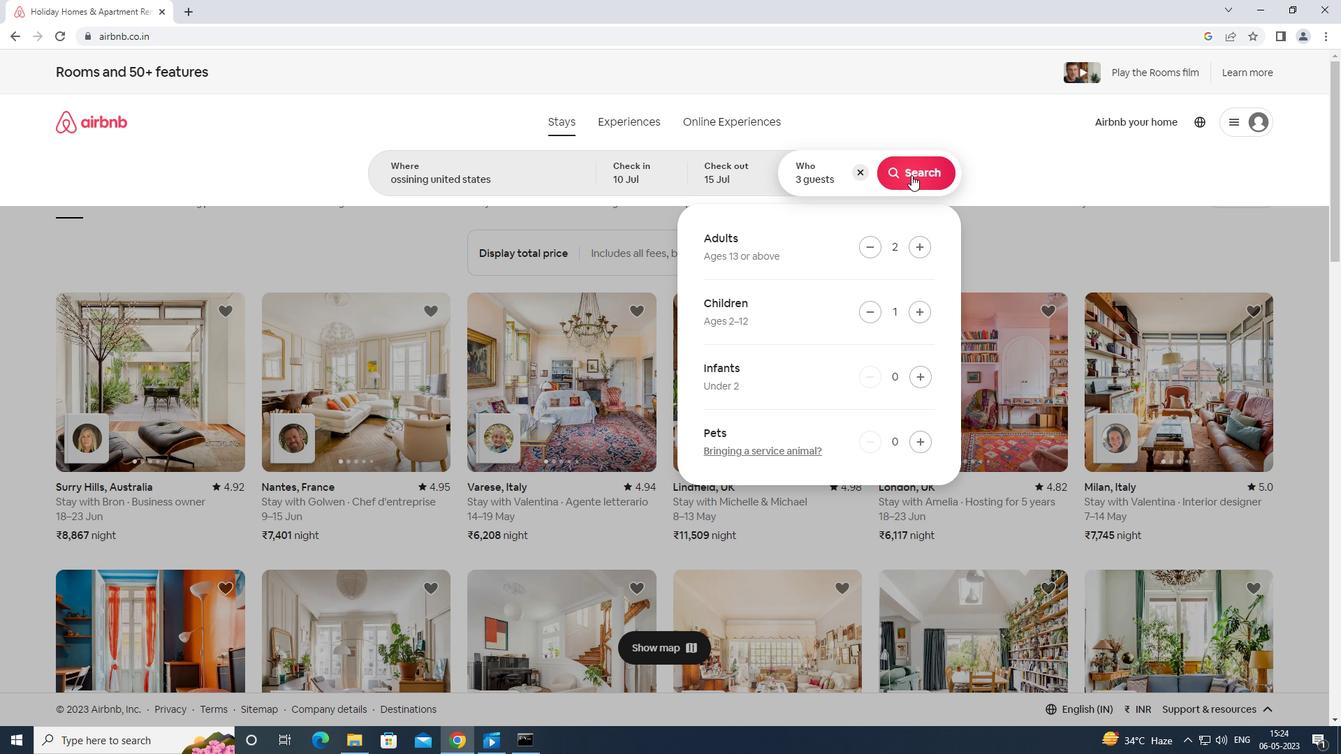 
Action: Mouse moved to (1281, 135)
Screenshot: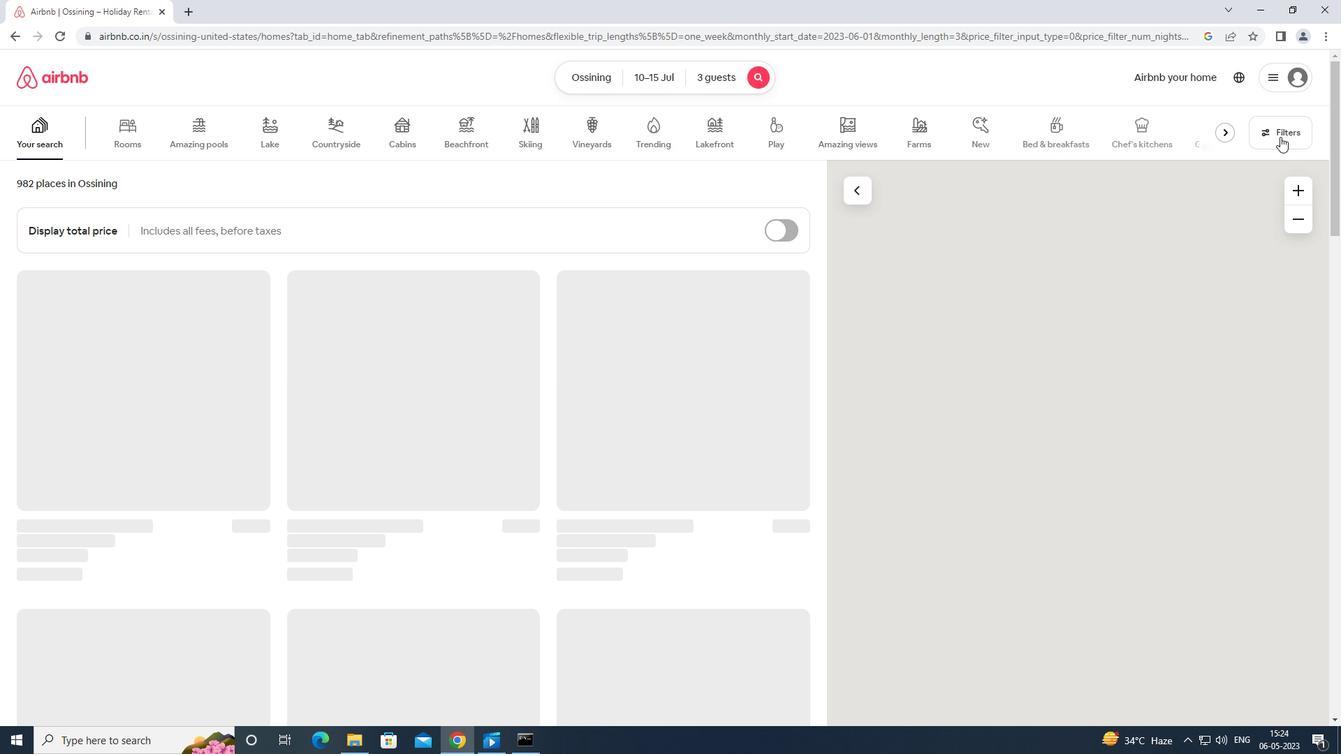 
Action: Mouse pressed left at (1281, 135)
Screenshot: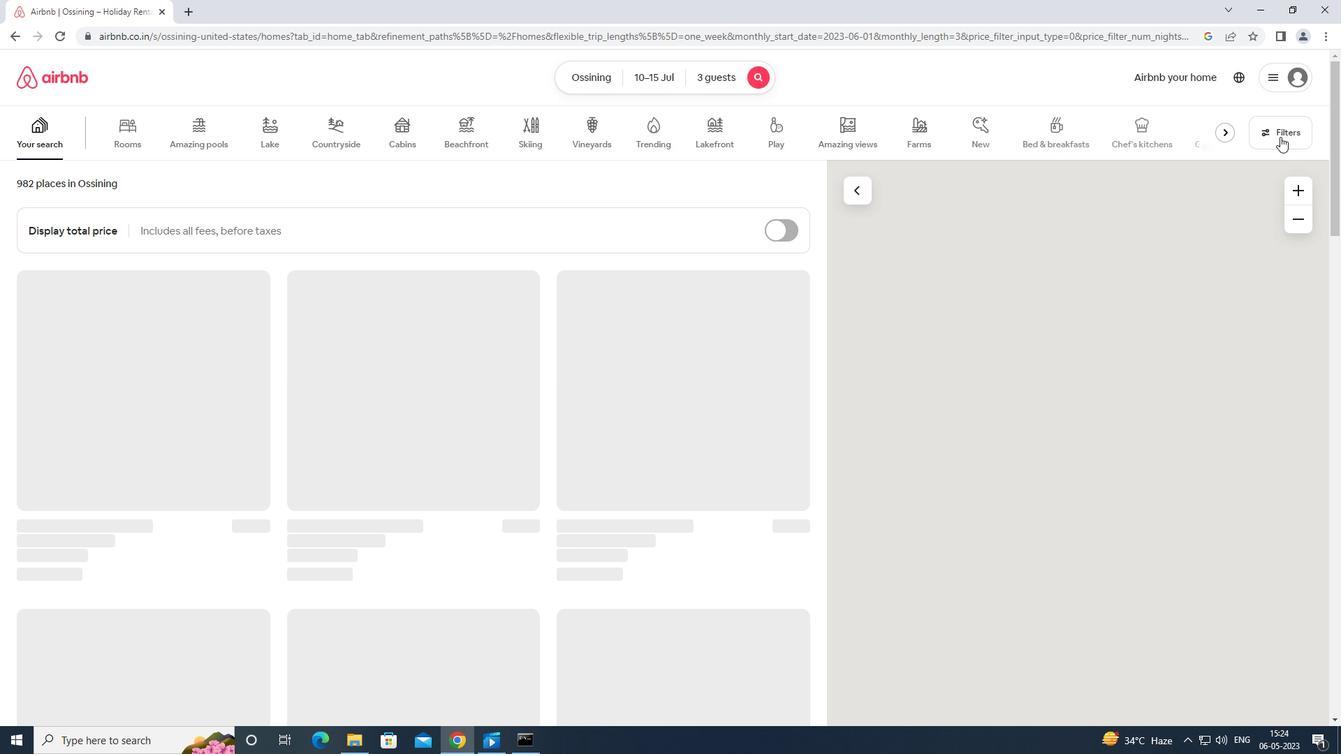 
Action: Mouse moved to (575, 470)
Screenshot: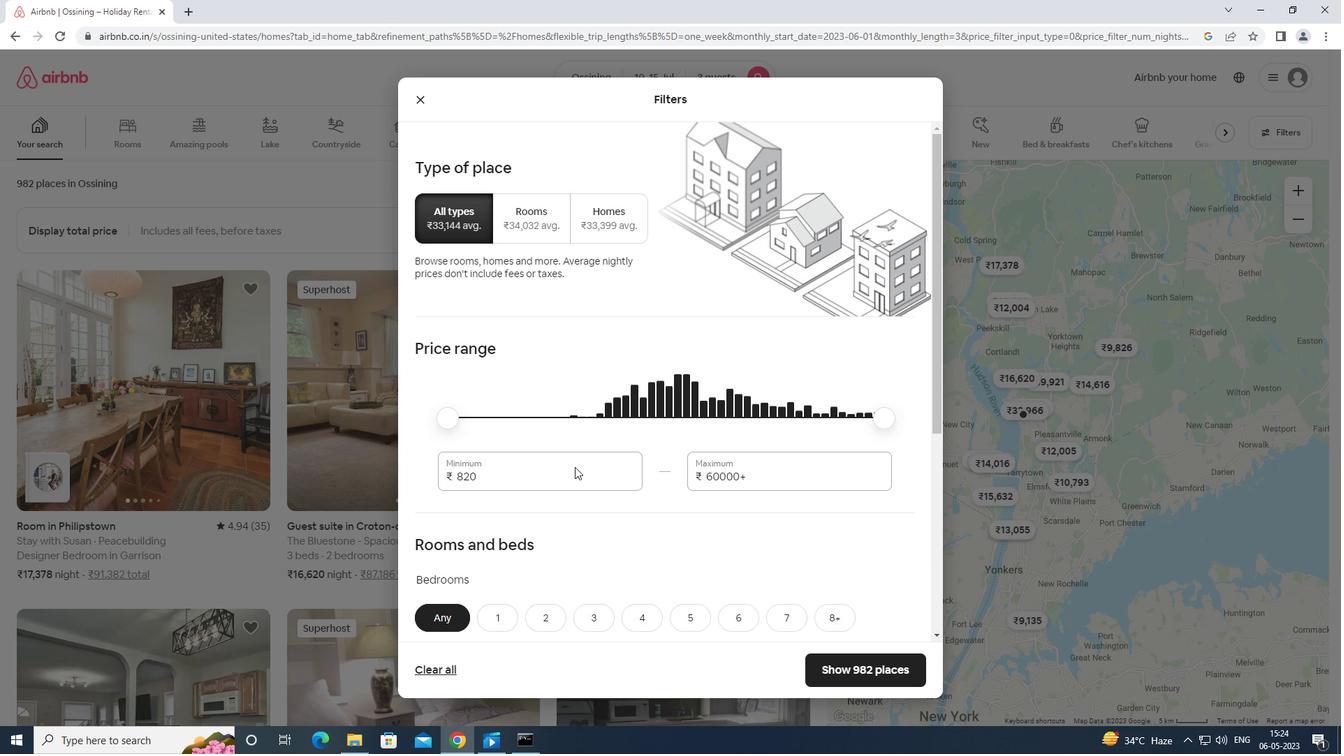 
Action: Mouse pressed left at (575, 470)
Screenshot: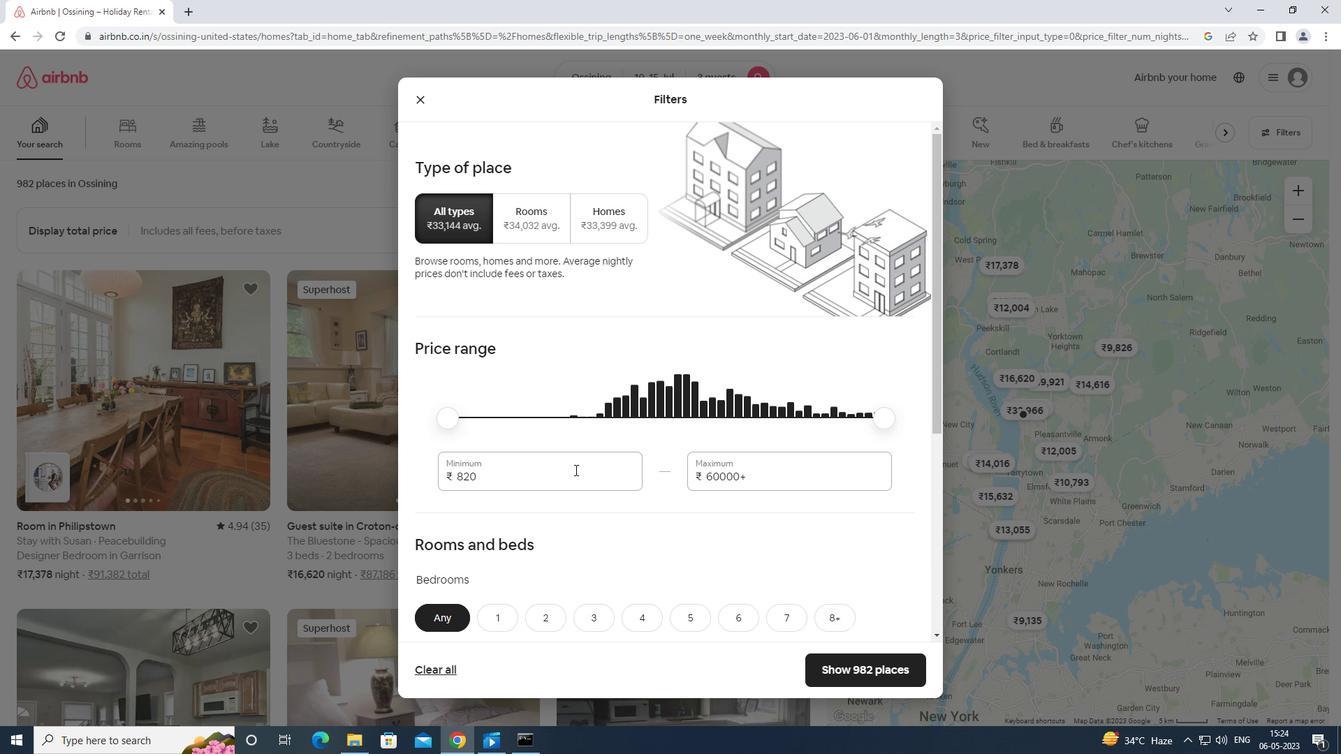 
Action: Mouse moved to (600, 466)
Screenshot: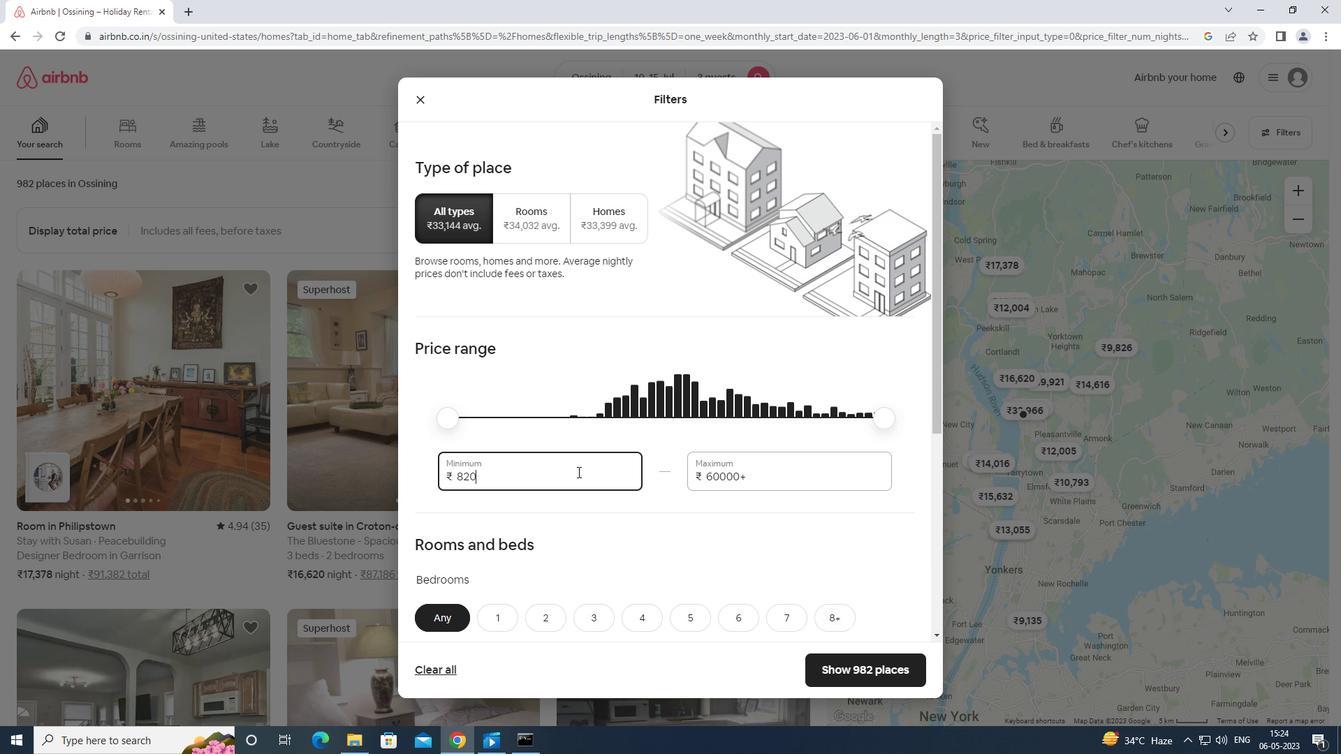 
Action: Key pressed \\\<Key.backspace><Key.backspace><Key.backspace><Key.backspace><Key.backspace><Key.backspace><Key.backspace><Key.backspace><Key.backspace><Key.backspace><Key.backspace>15000
Screenshot: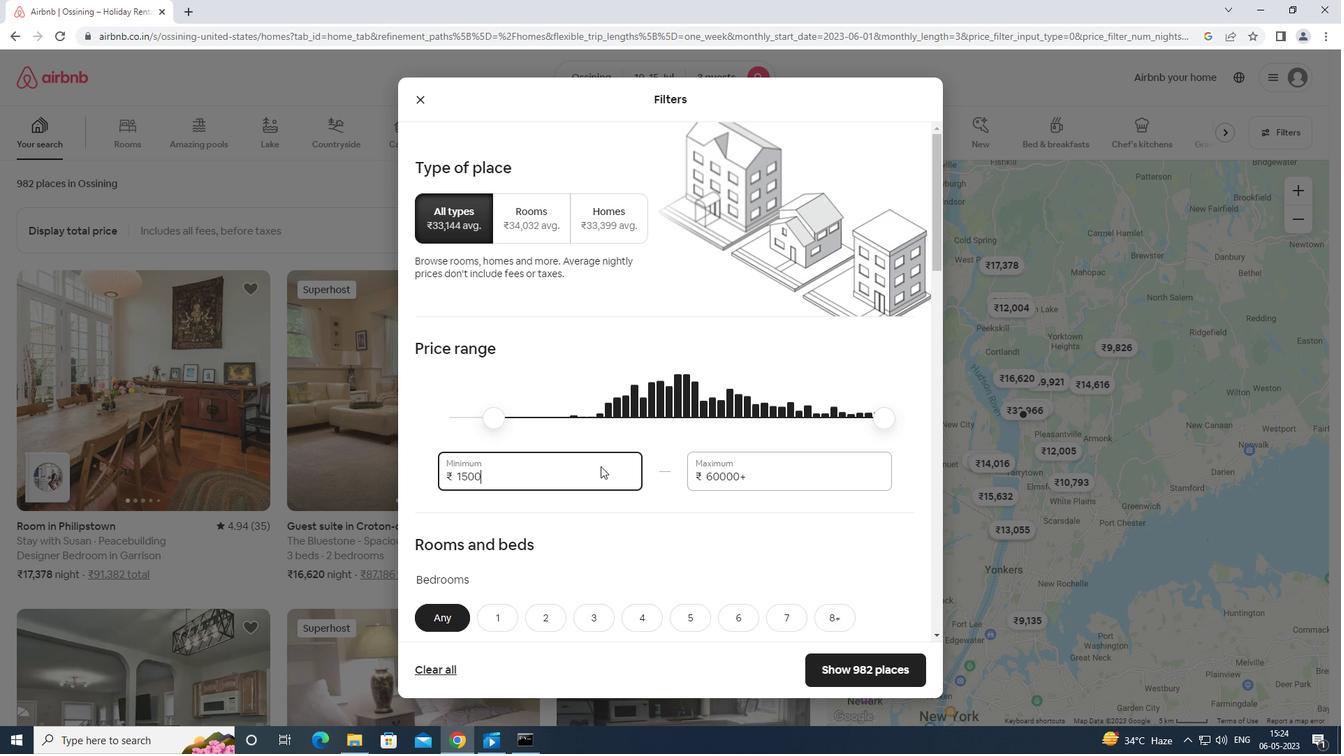 
Action: Mouse moved to (825, 465)
Screenshot: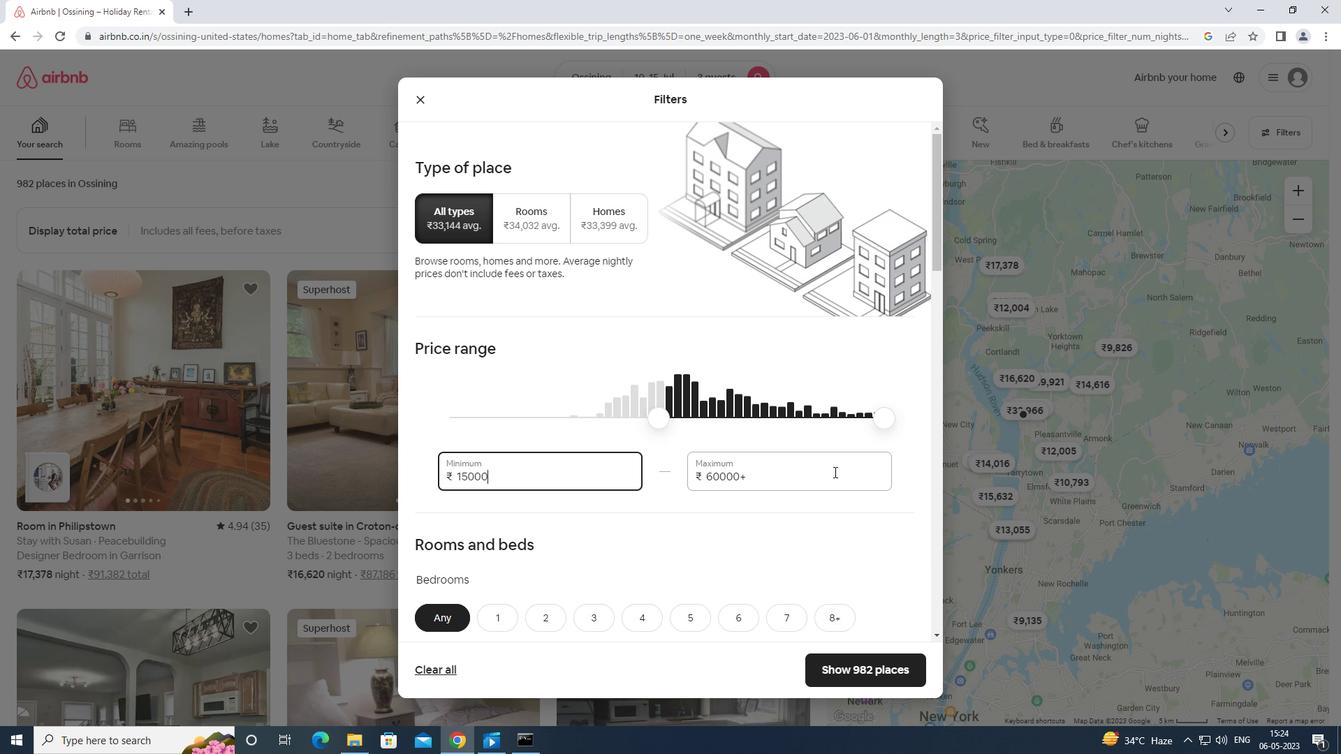 
Action: Mouse pressed left at (825, 465)
Screenshot: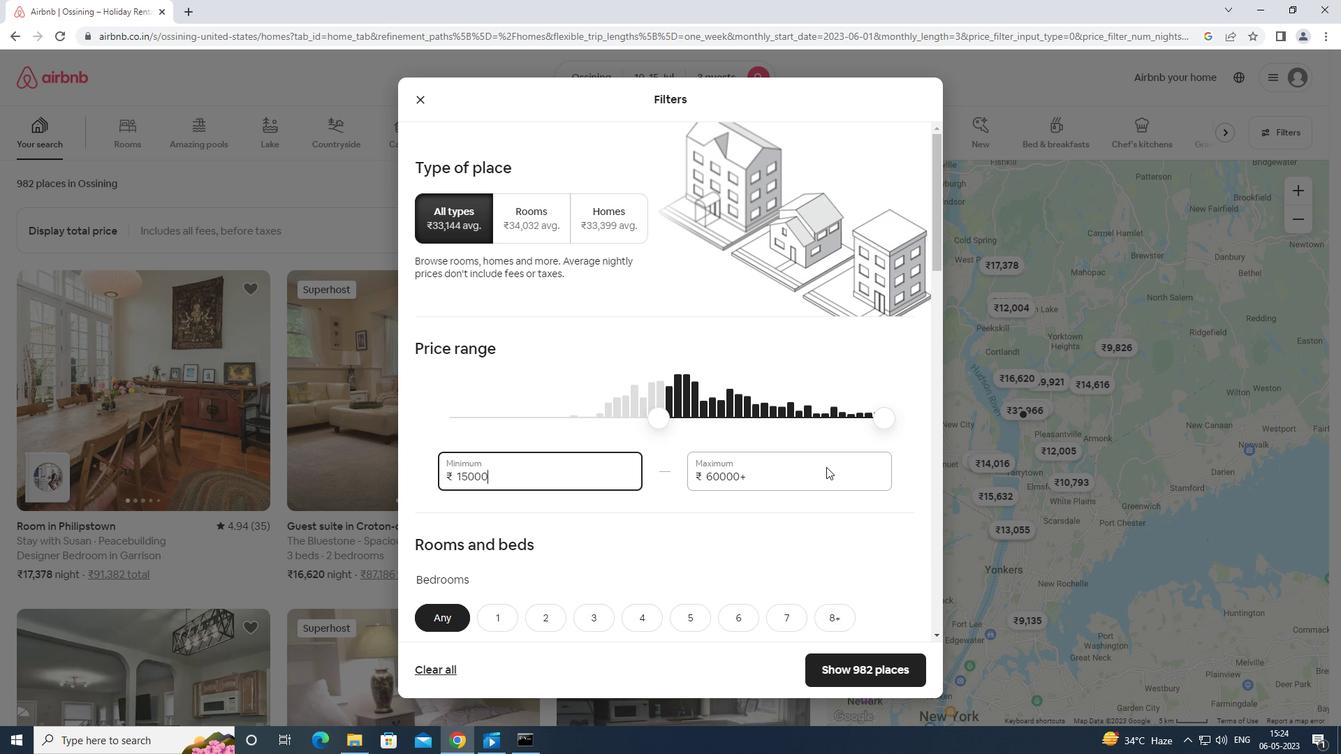 
Action: Mouse moved to (825, 465)
Screenshot: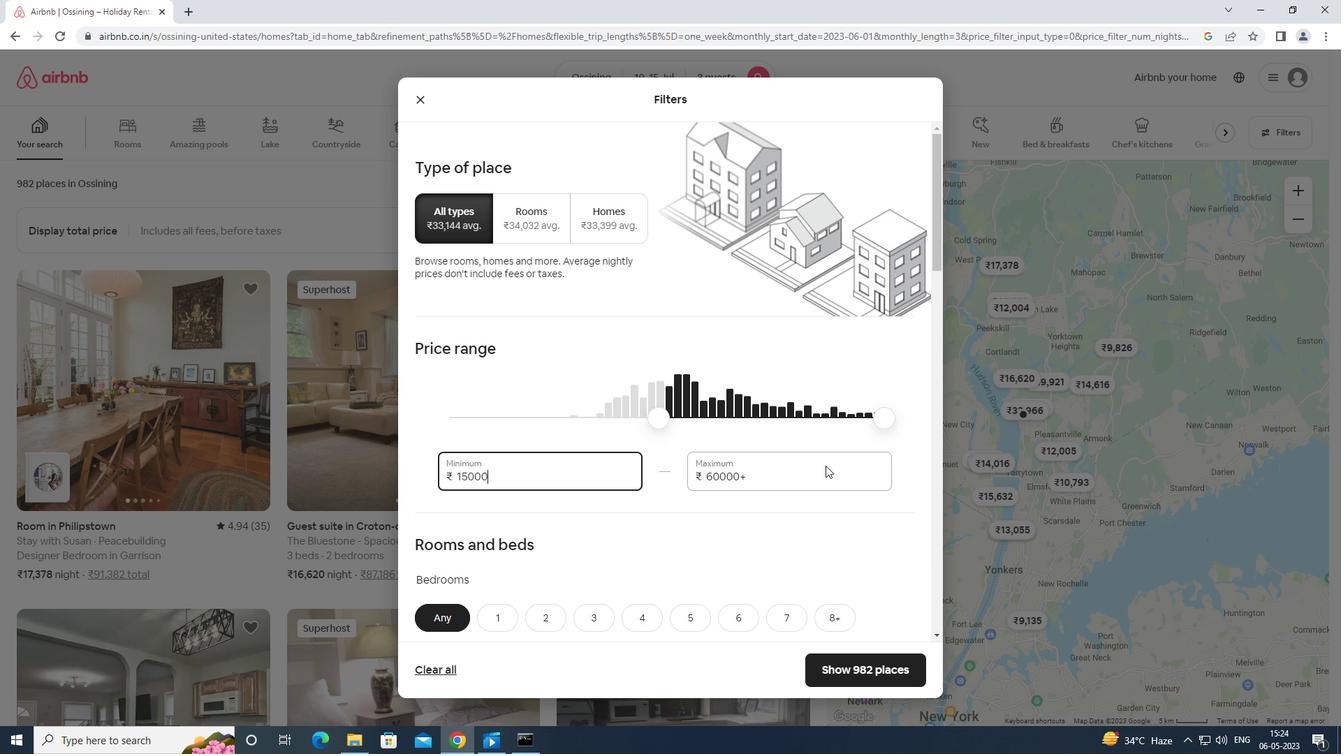 
Action: Key pressed <Key.backspace><Key.backspace><Key.backspace><Key.backspace><Key.backspace><Key.backspace><Key.backspace><Key.backspace><Key.backspace><Key.backspace>25000
Screenshot: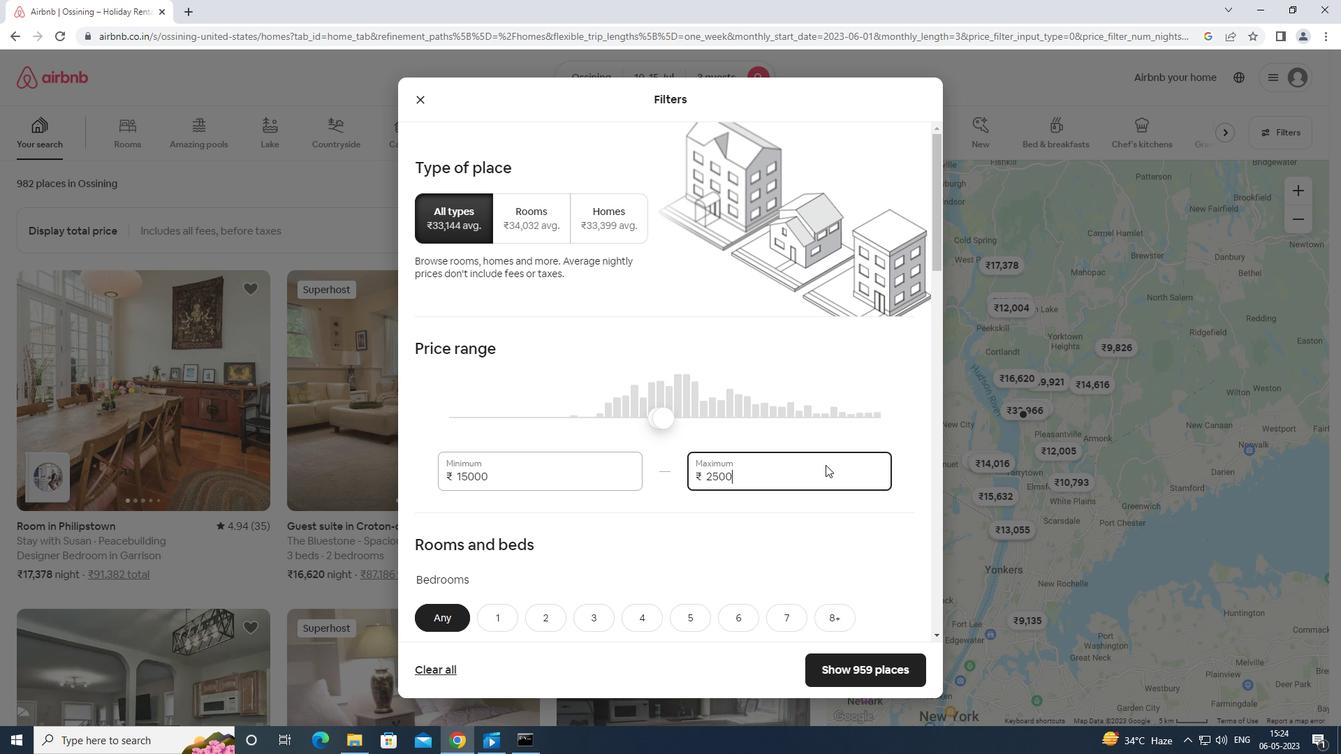 
Action: Mouse moved to (849, 444)
Screenshot: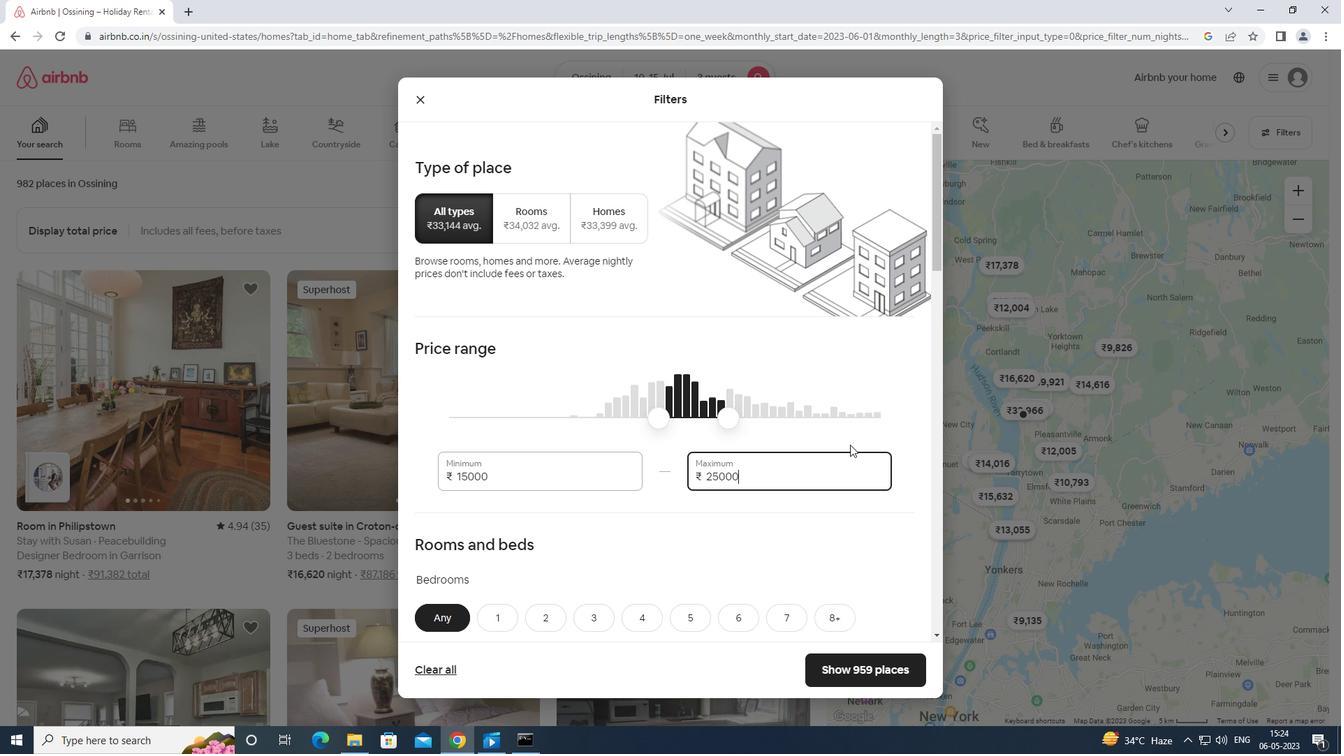 
Action: Mouse scrolled (849, 444) with delta (0, 0)
Screenshot: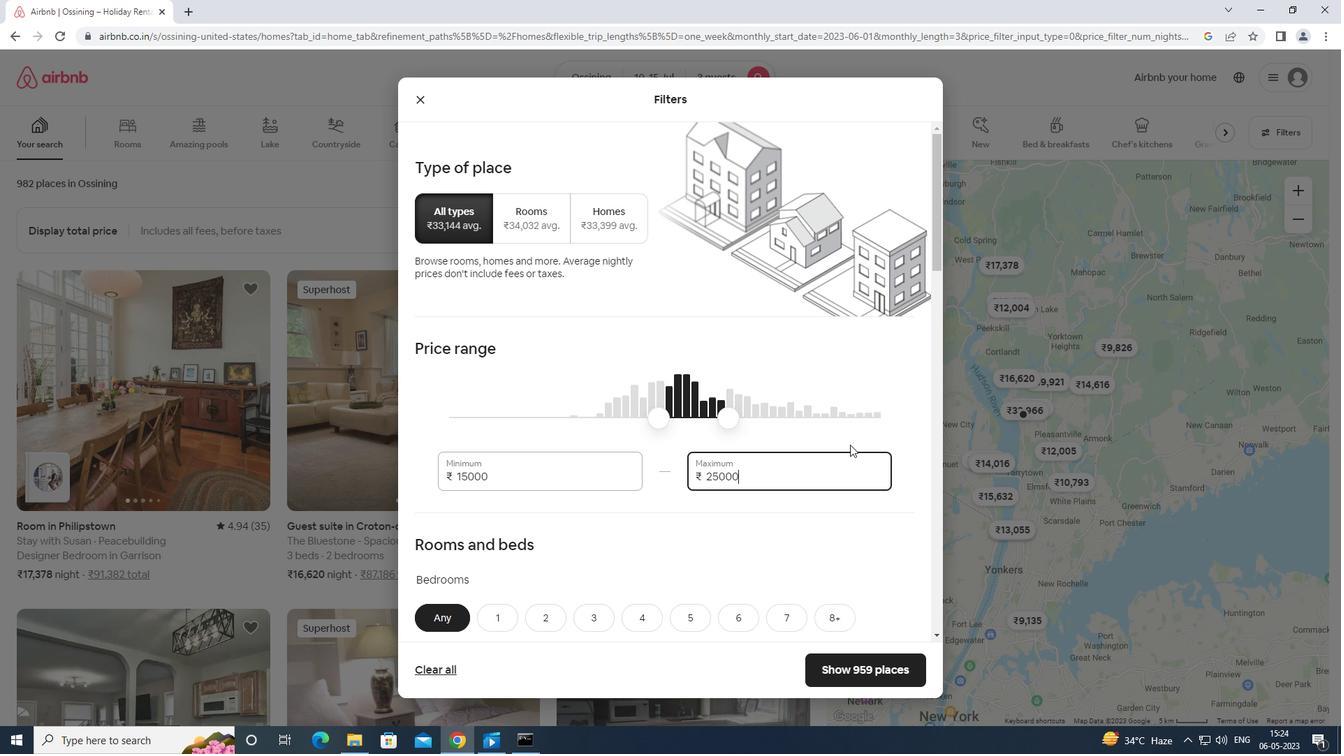 
Action: Mouse moved to (850, 446)
Screenshot: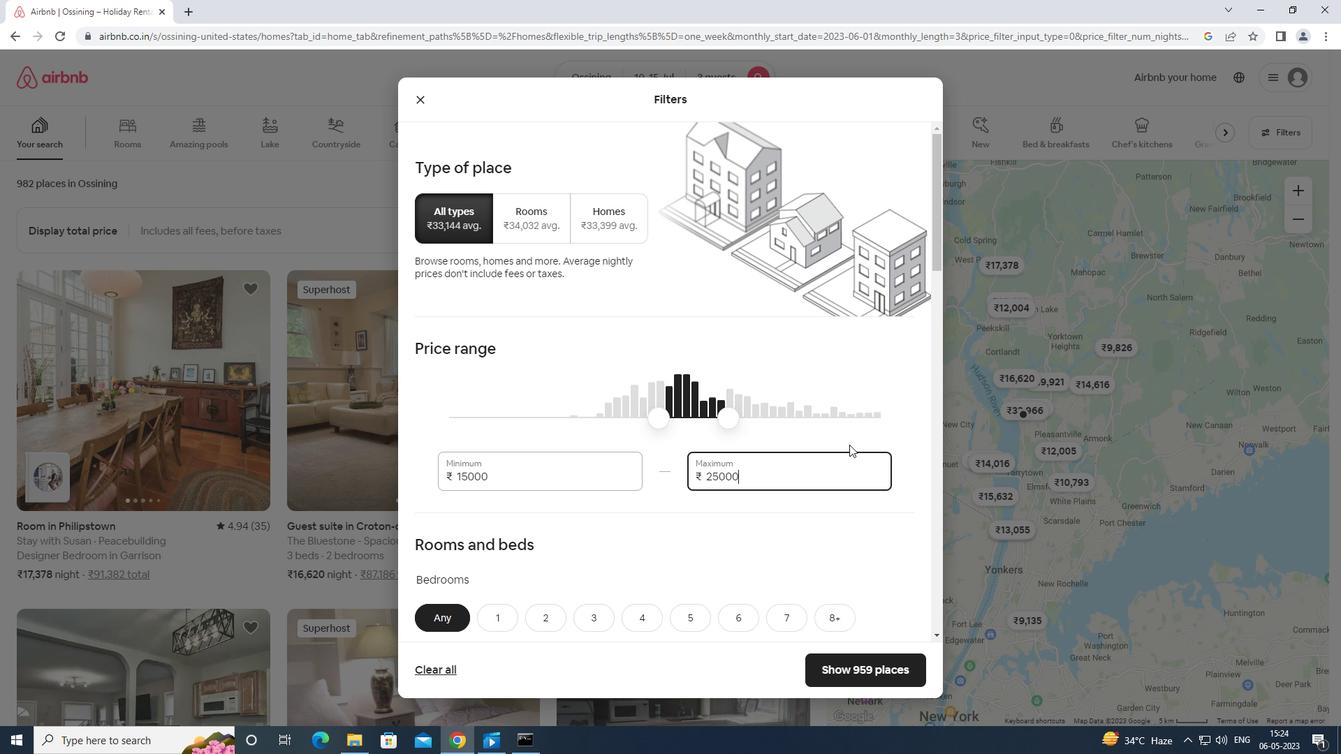 
Action: Mouse scrolled (850, 445) with delta (0, 0)
Screenshot: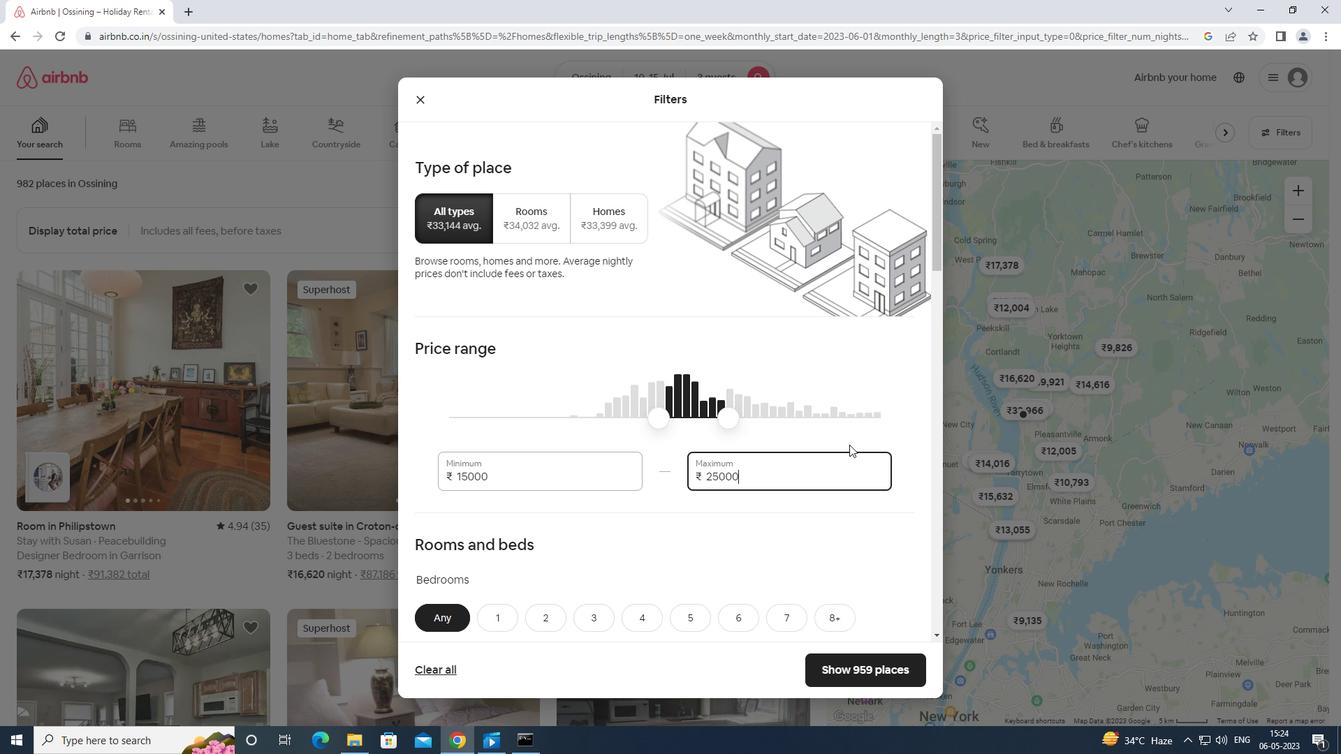 
Action: Mouse moved to (859, 446)
Screenshot: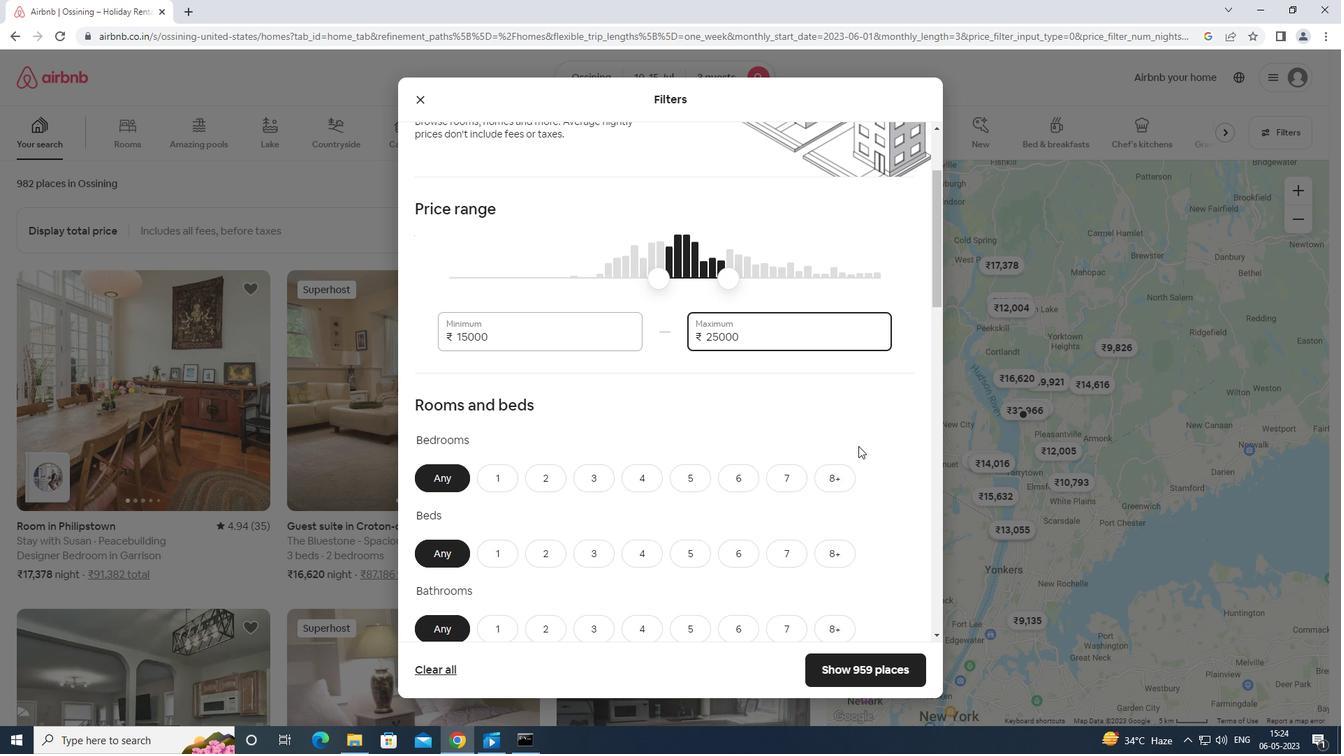 
Action: Mouse scrolled (859, 445) with delta (0, 0)
Screenshot: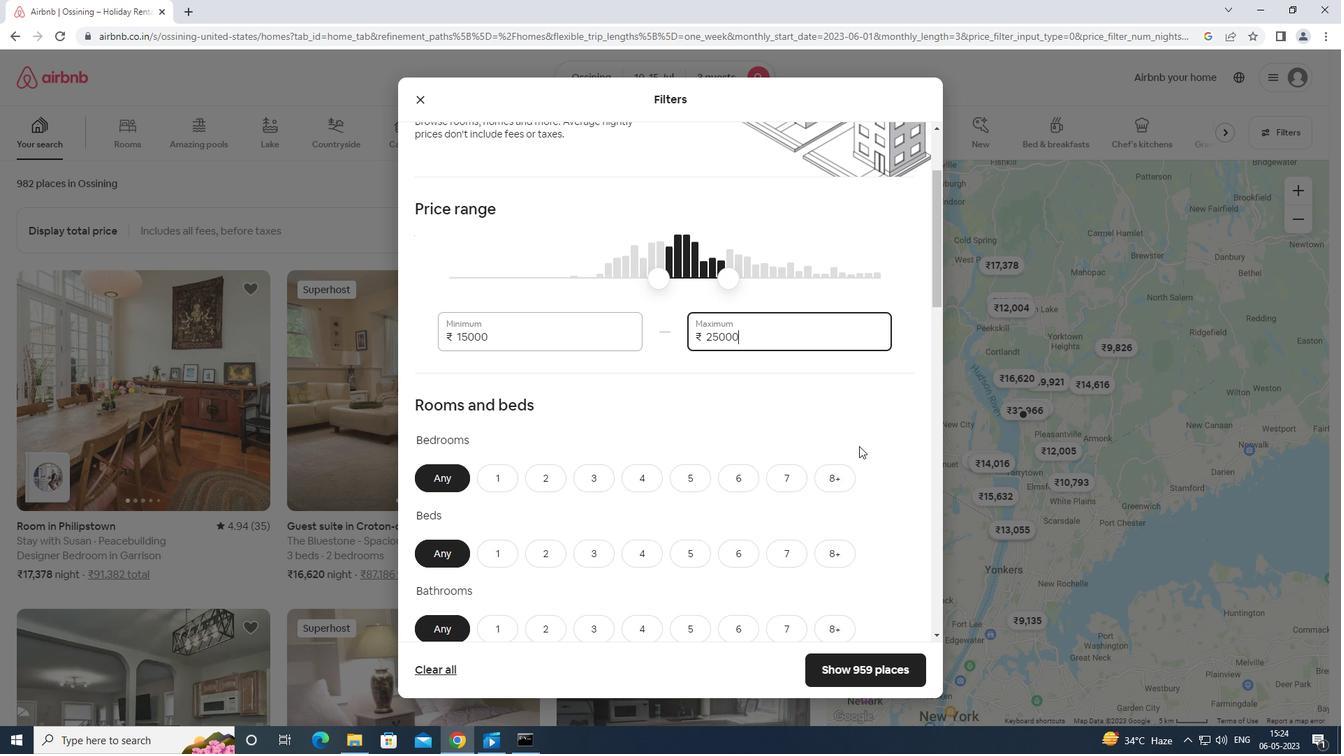 
Action: Mouse moved to (551, 409)
Screenshot: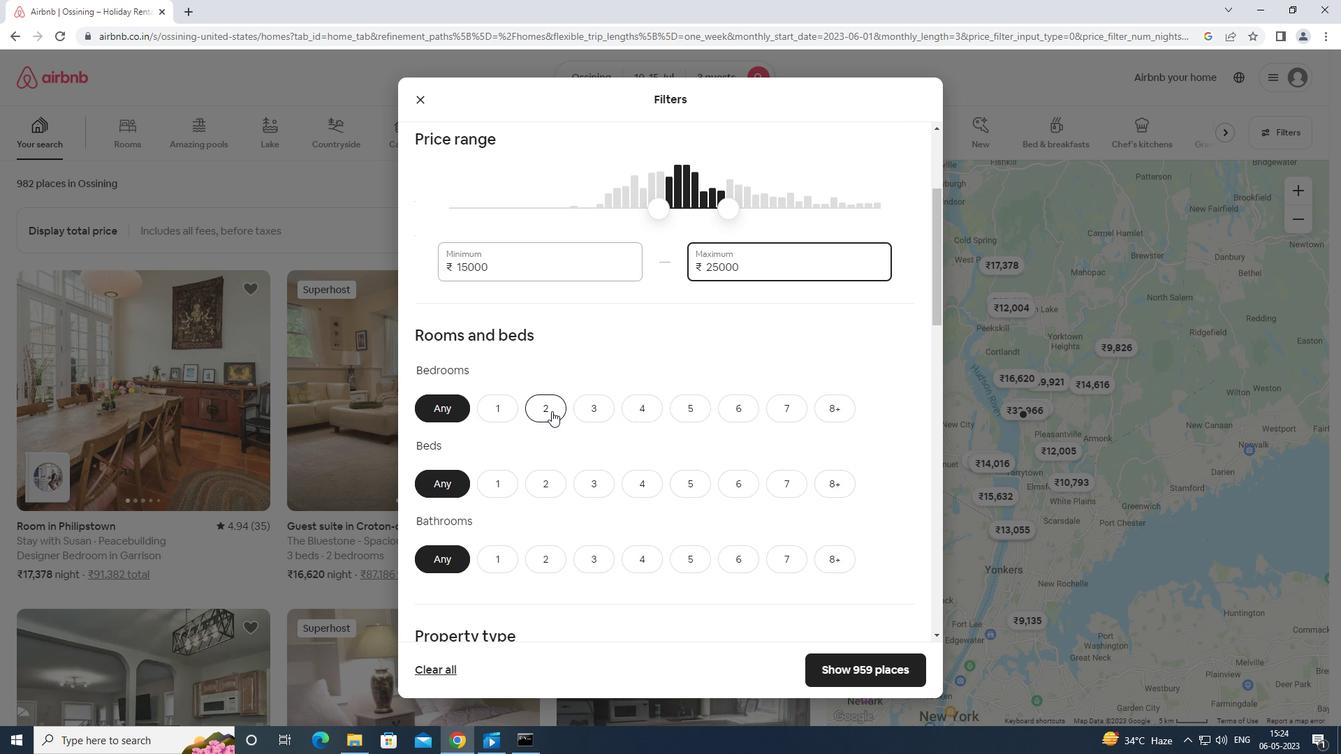 
Action: Mouse pressed left at (551, 409)
Screenshot: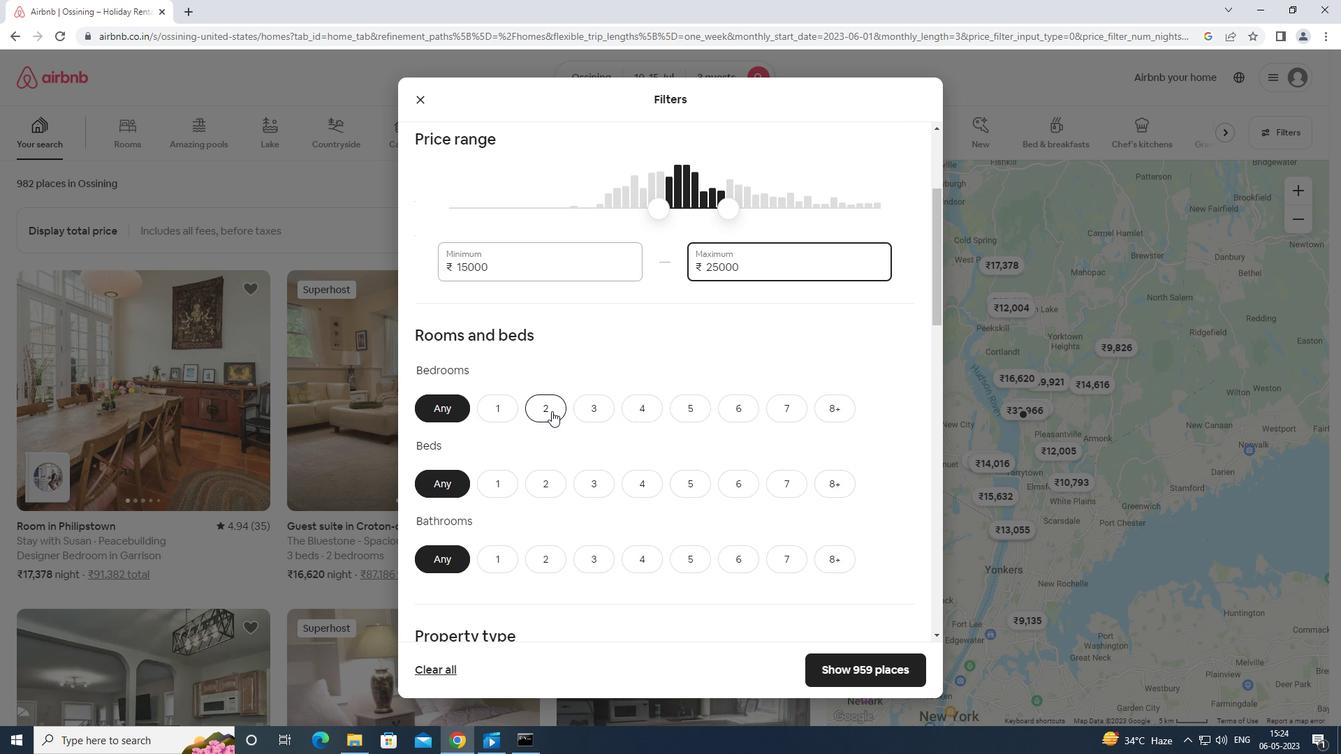 
Action: Mouse moved to (543, 478)
Screenshot: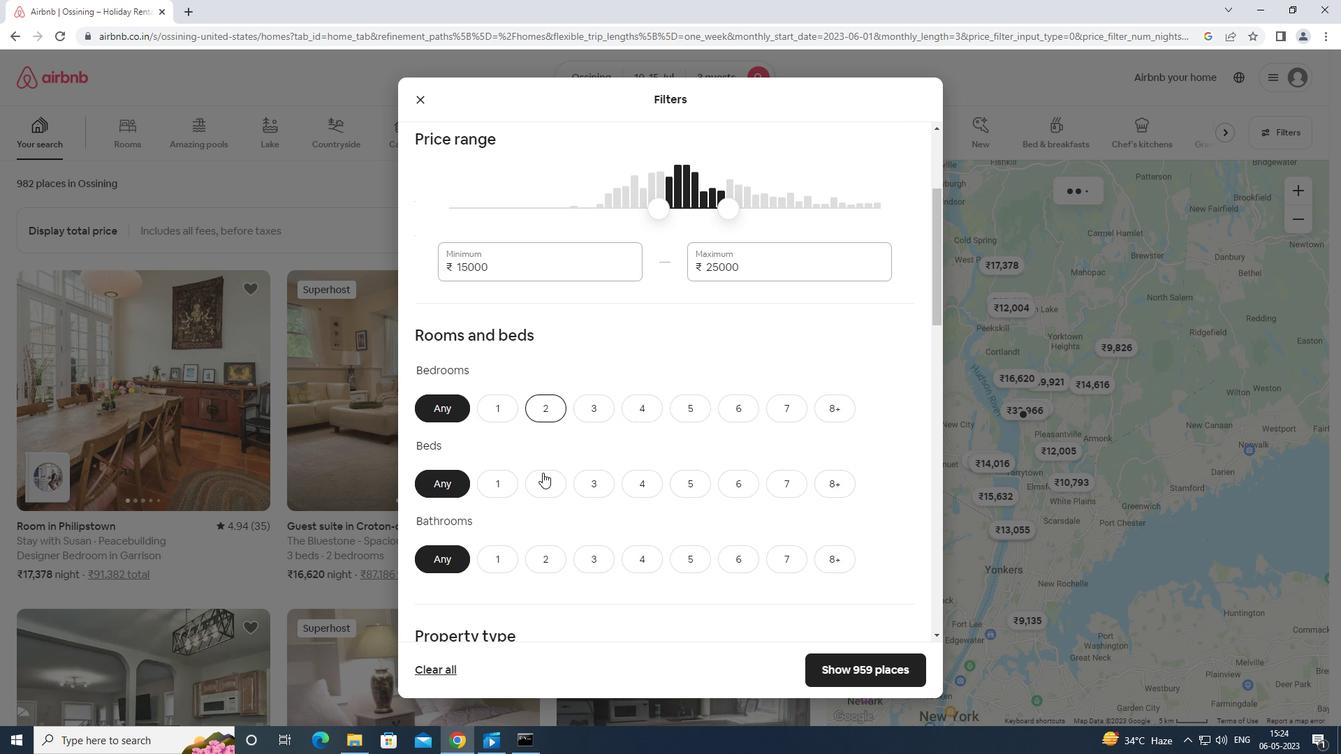 
Action: Mouse pressed left at (543, 478)
Screenshot: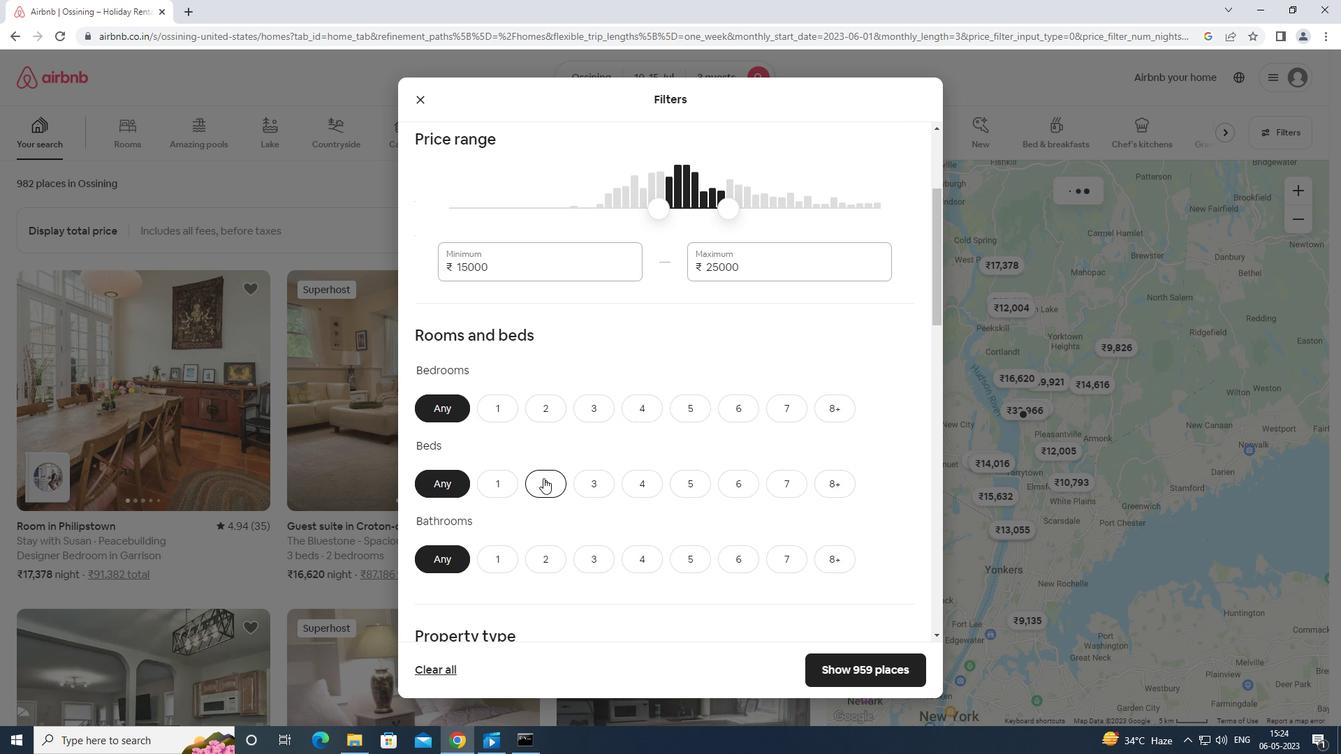 
Action: Mouse moved to (544, 400)
Screenshot: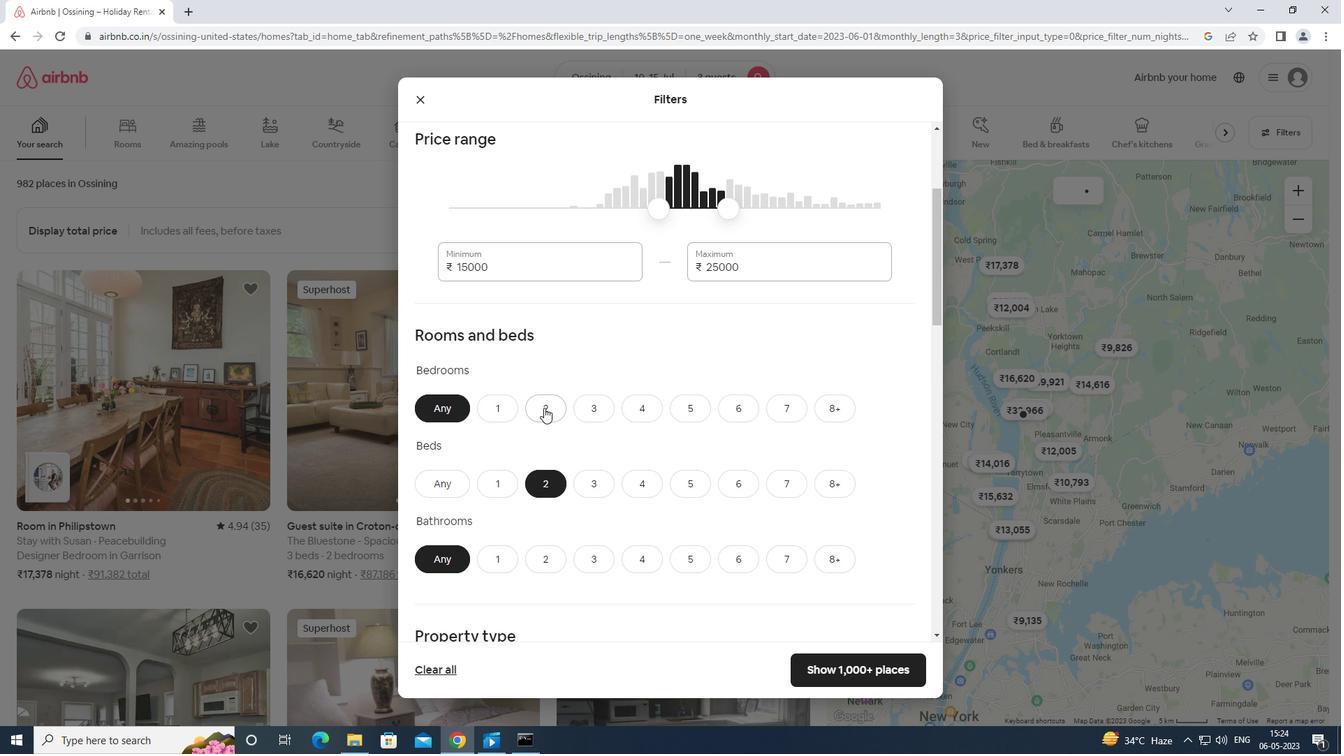 
Action: Mouse pressed left at (544, 400)
Screenshot: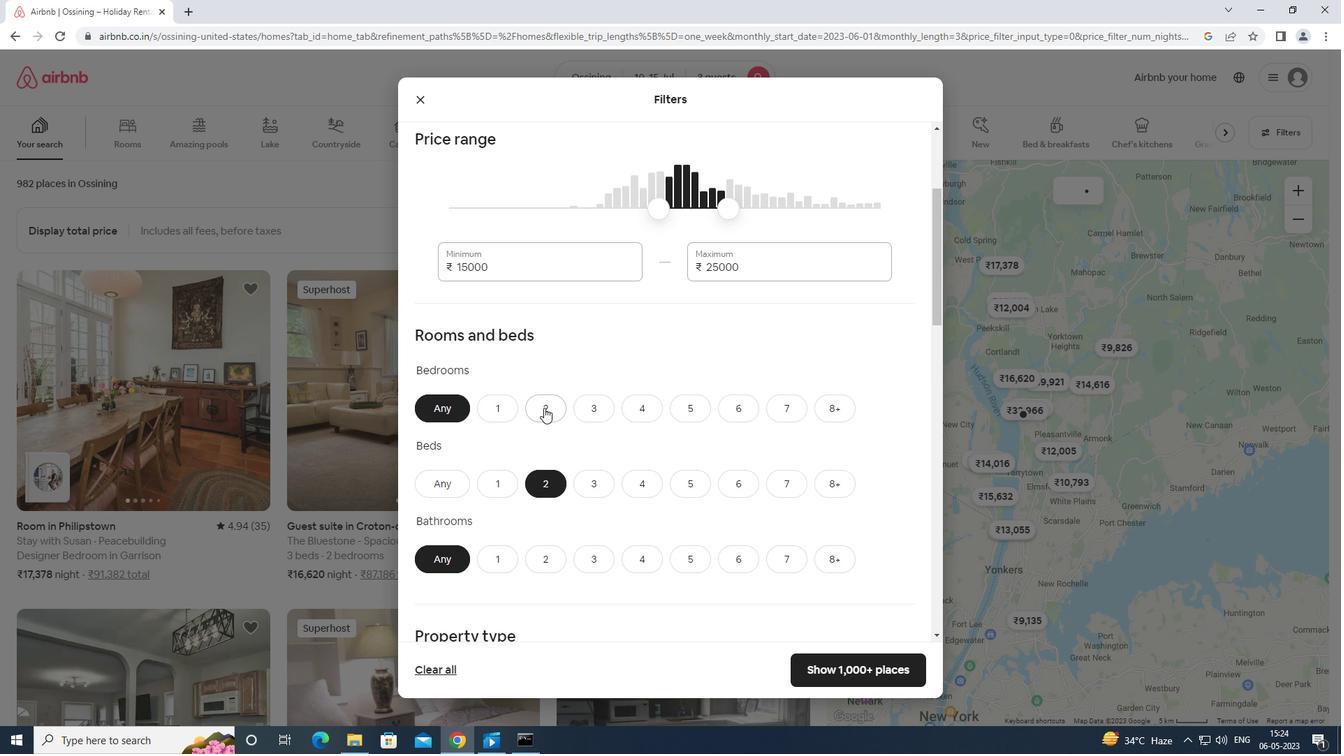 
Action: Mouse moved to (539, 561)
Screenshot: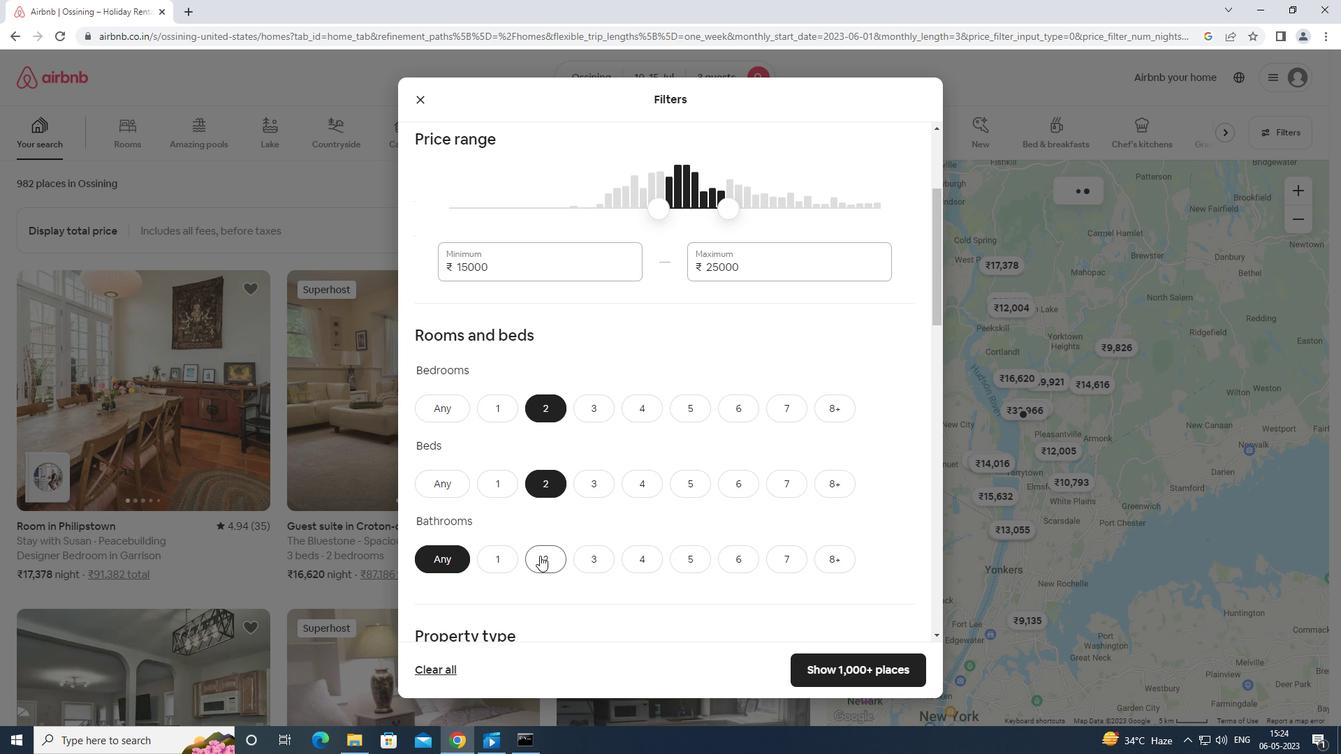 
Action: Mouse pressed left at (539, 561)
Screenshot: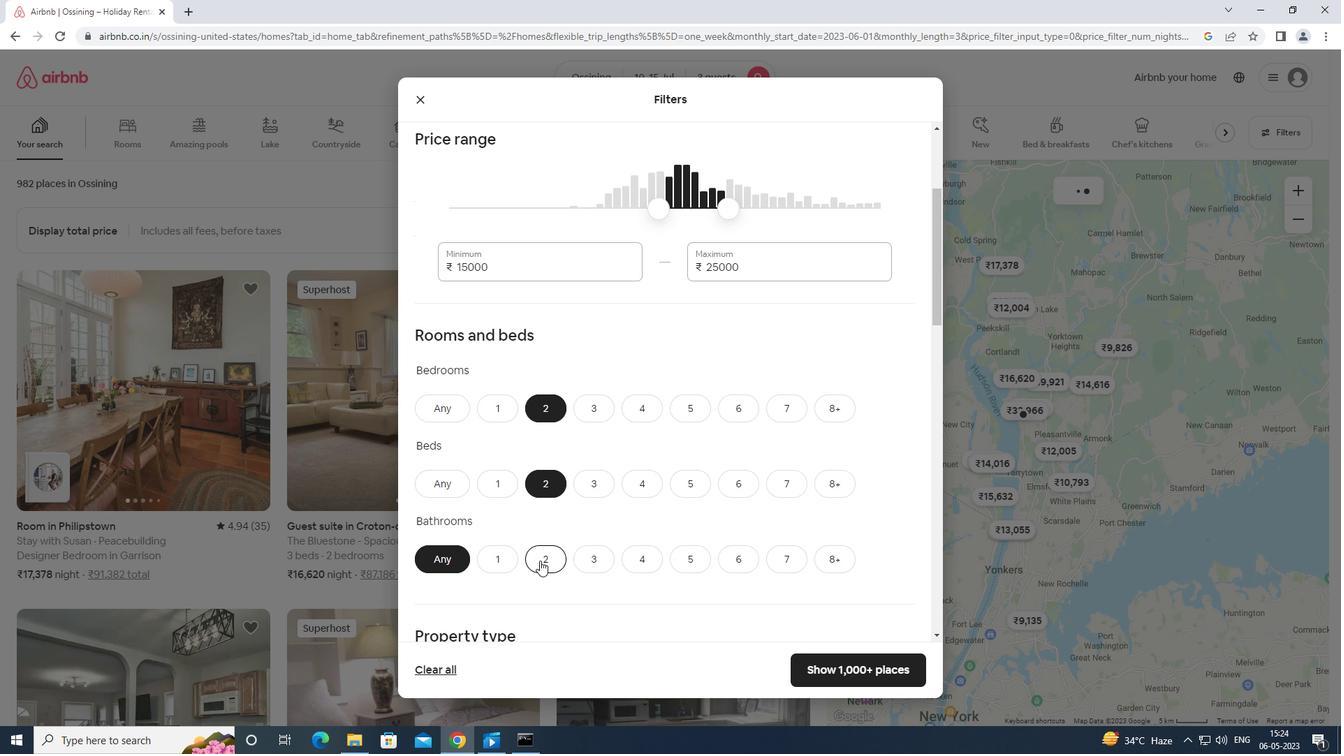 
Action: Mouse moved to (541, 554)
Screenshot: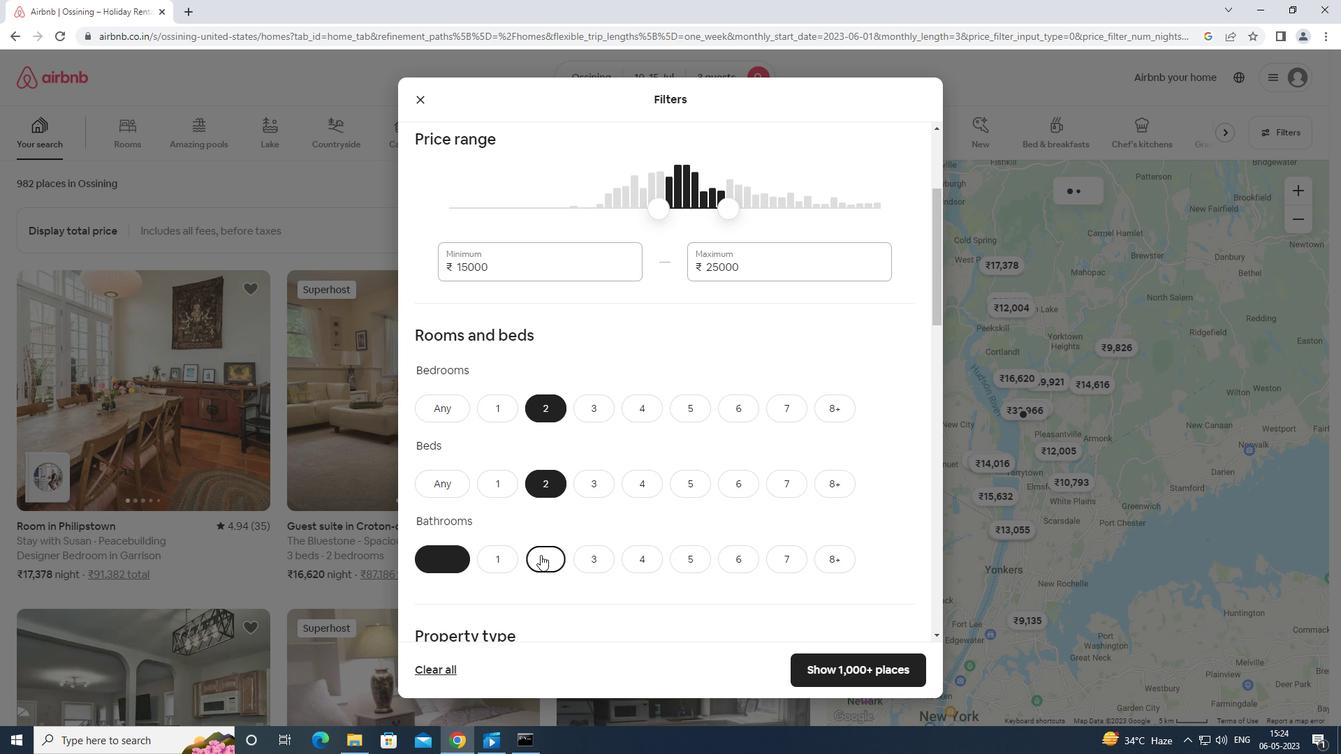 
Action: Mouse scrolled (541, 553) with delta (0, 0)
Screenshot: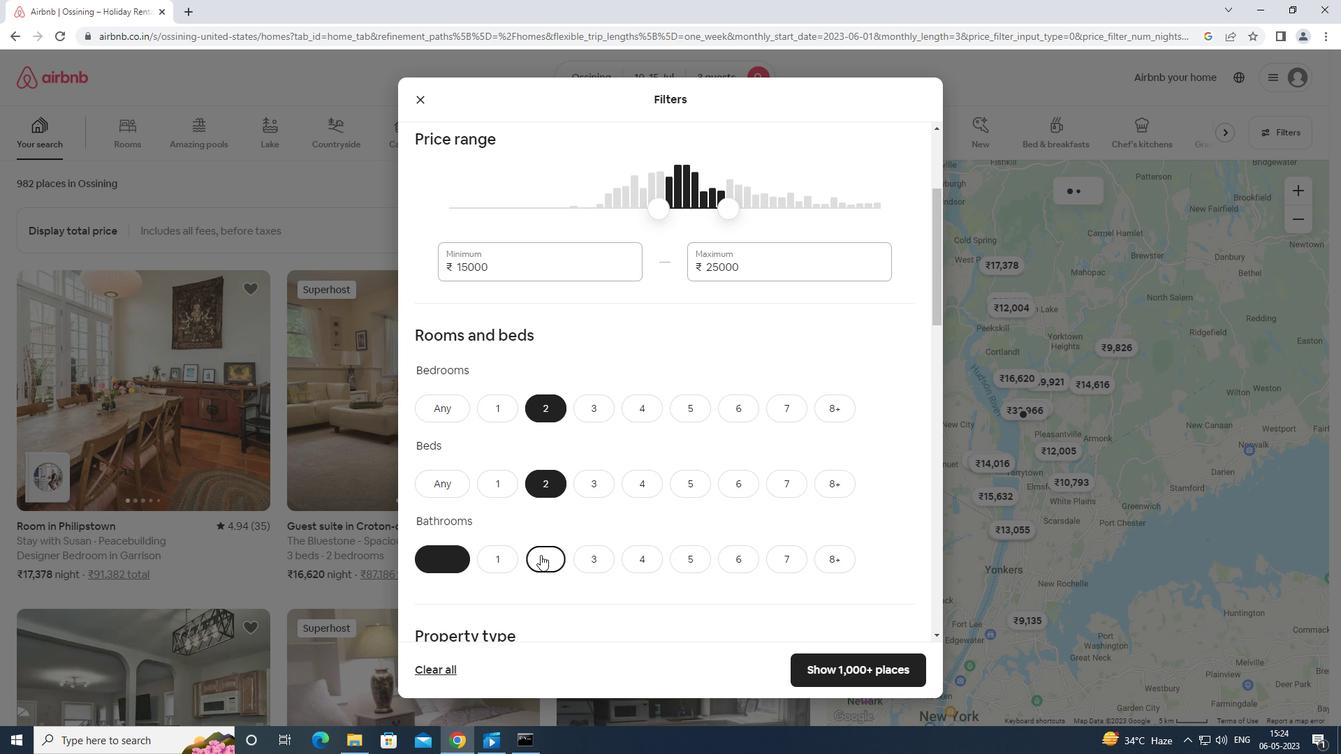 
Action: Mouse moved to (544, 555)
Screenshot: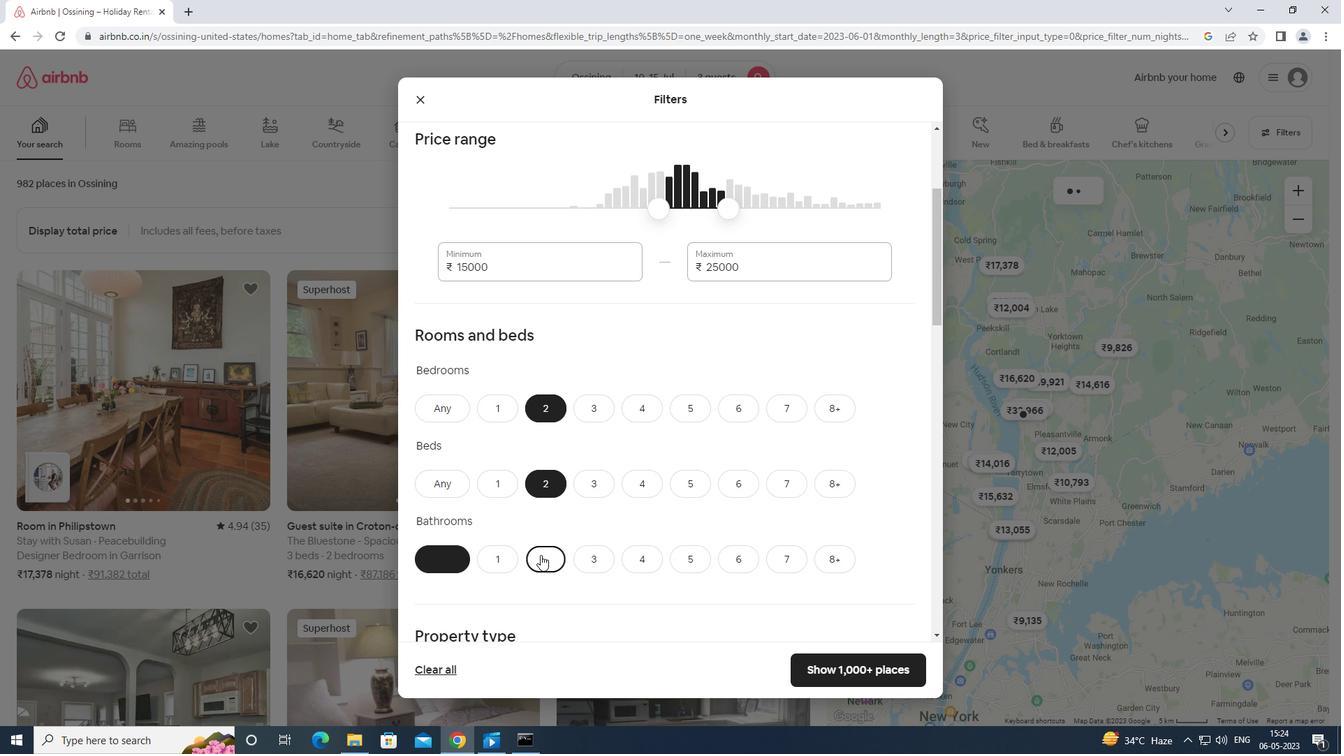 
Action: Mouse scrolled (544, 555) with delta (0, 0)
Screenshot: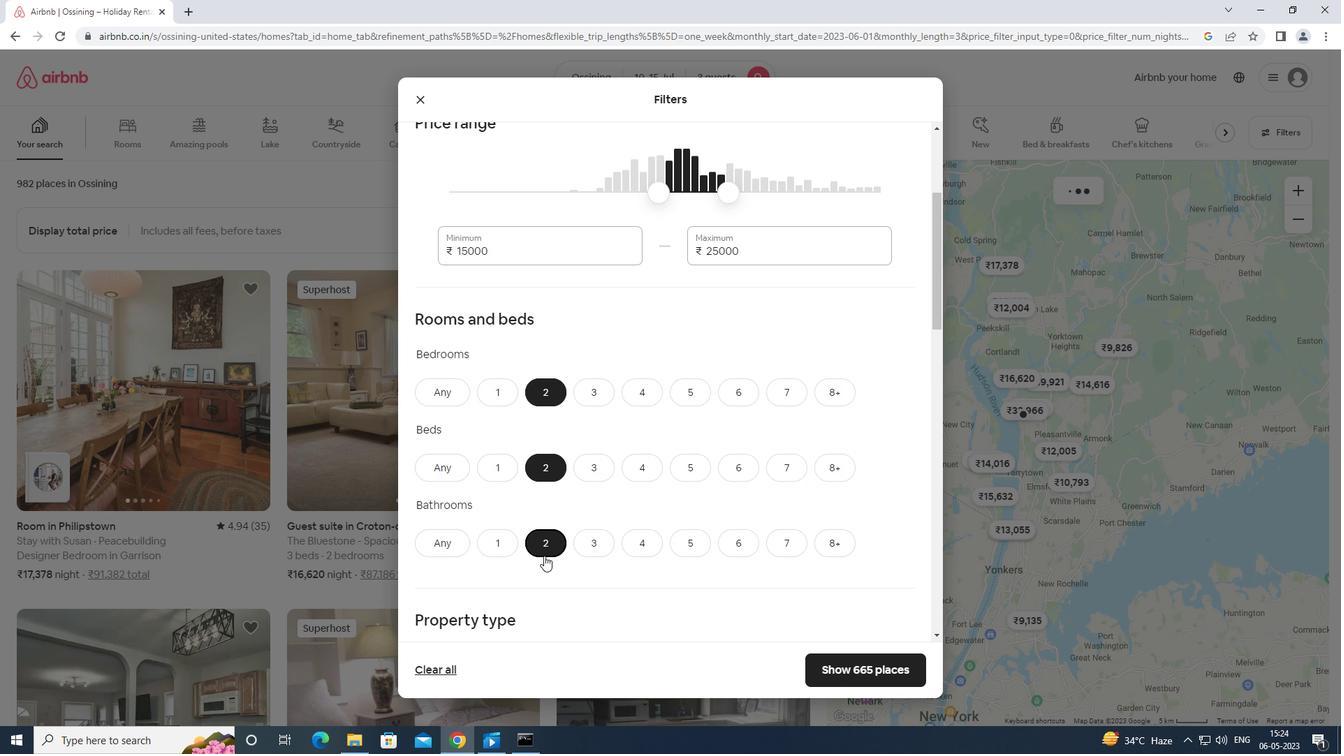 
Action: Mouse moved to (544, 555)
Screenshot: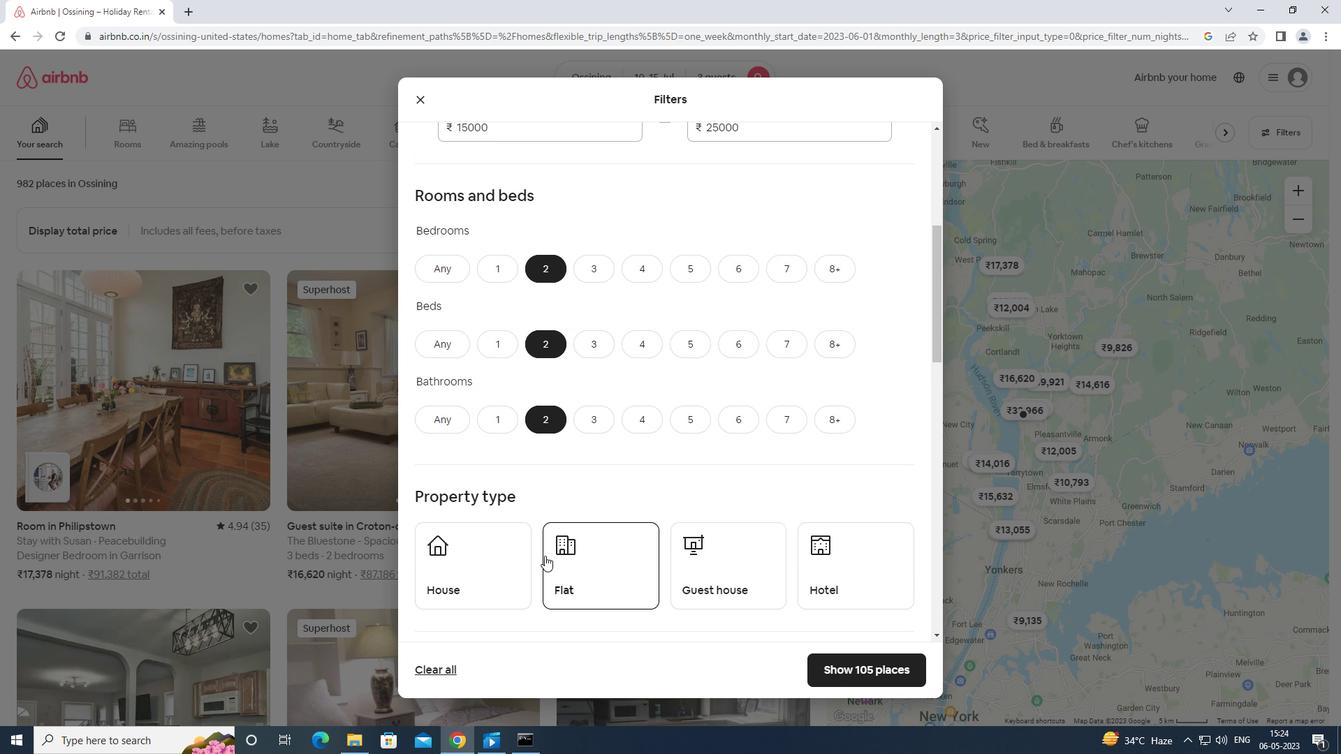 
Action: Mouse scrolled (544, 554) with delta (0, 0)
Screenshot: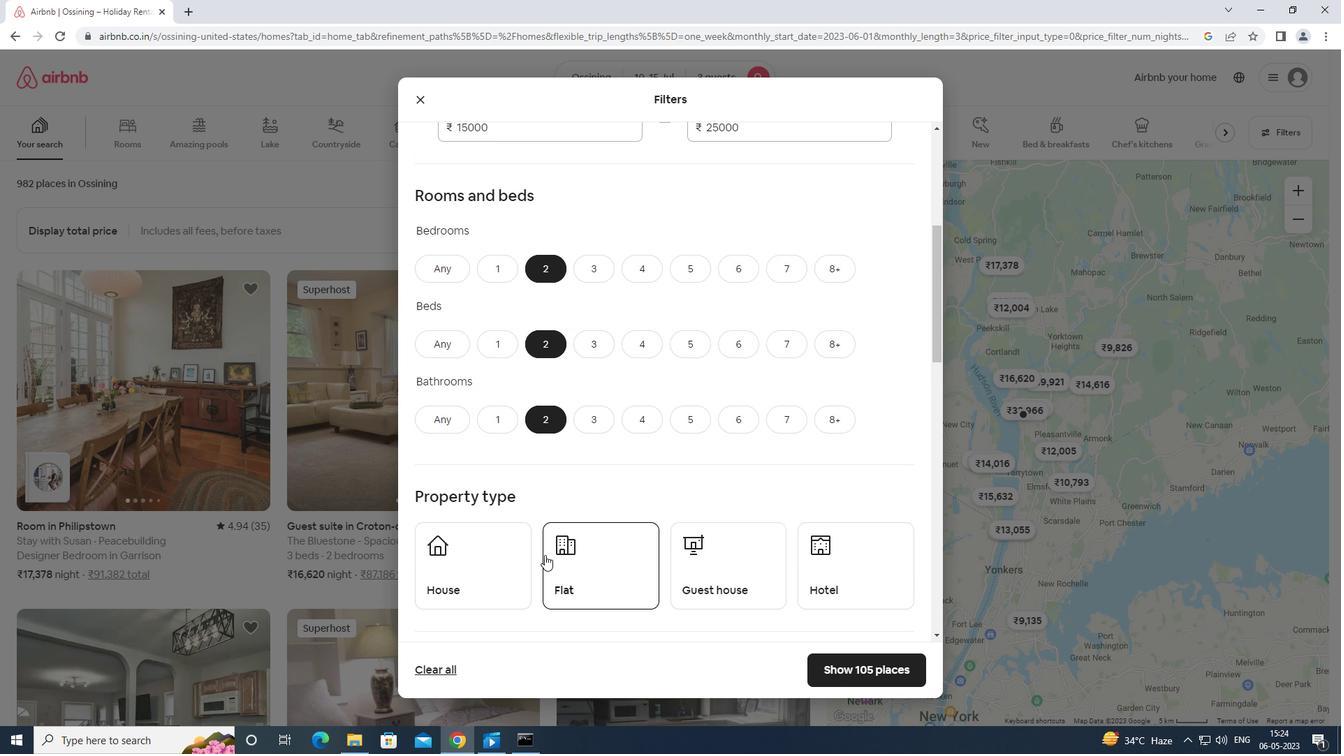
Action: Mouse scrolled (544, 554) with delta (0, 0)
Screenshot: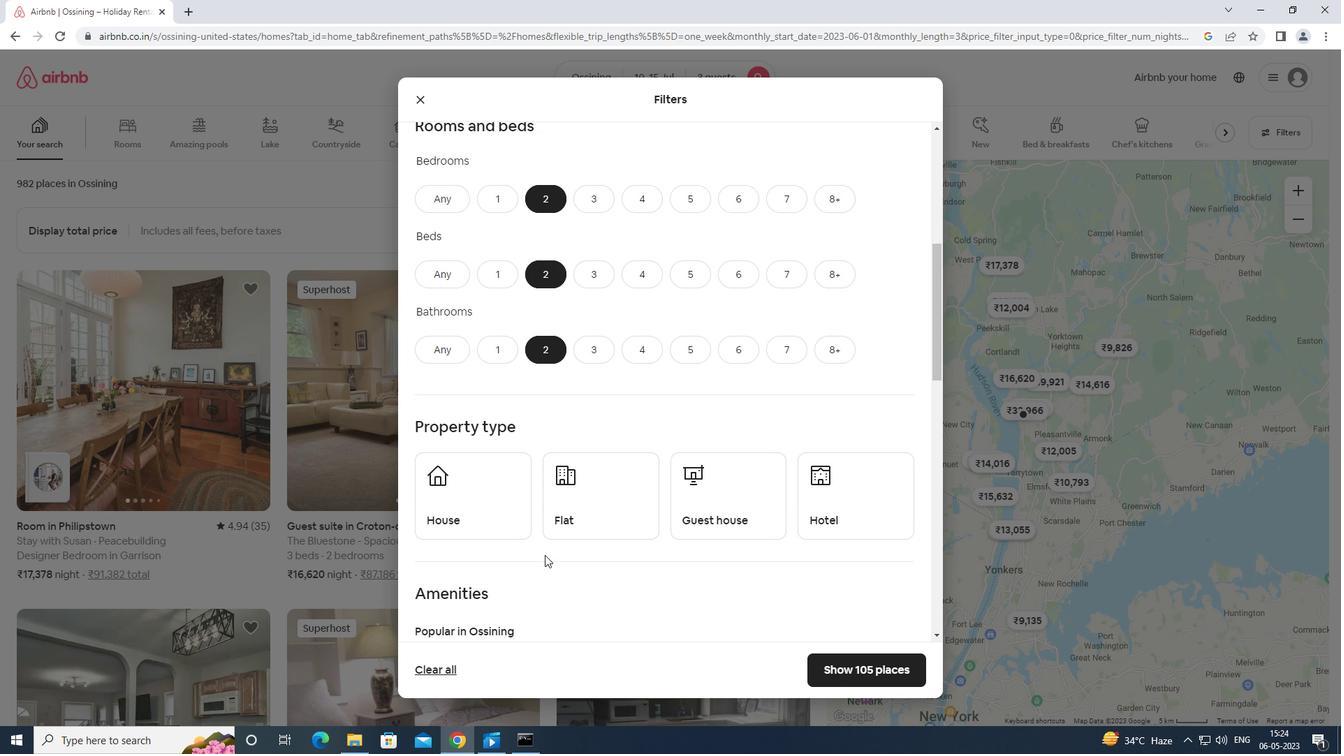 
Action: Mouse moved to (484, 442)
Screenshot: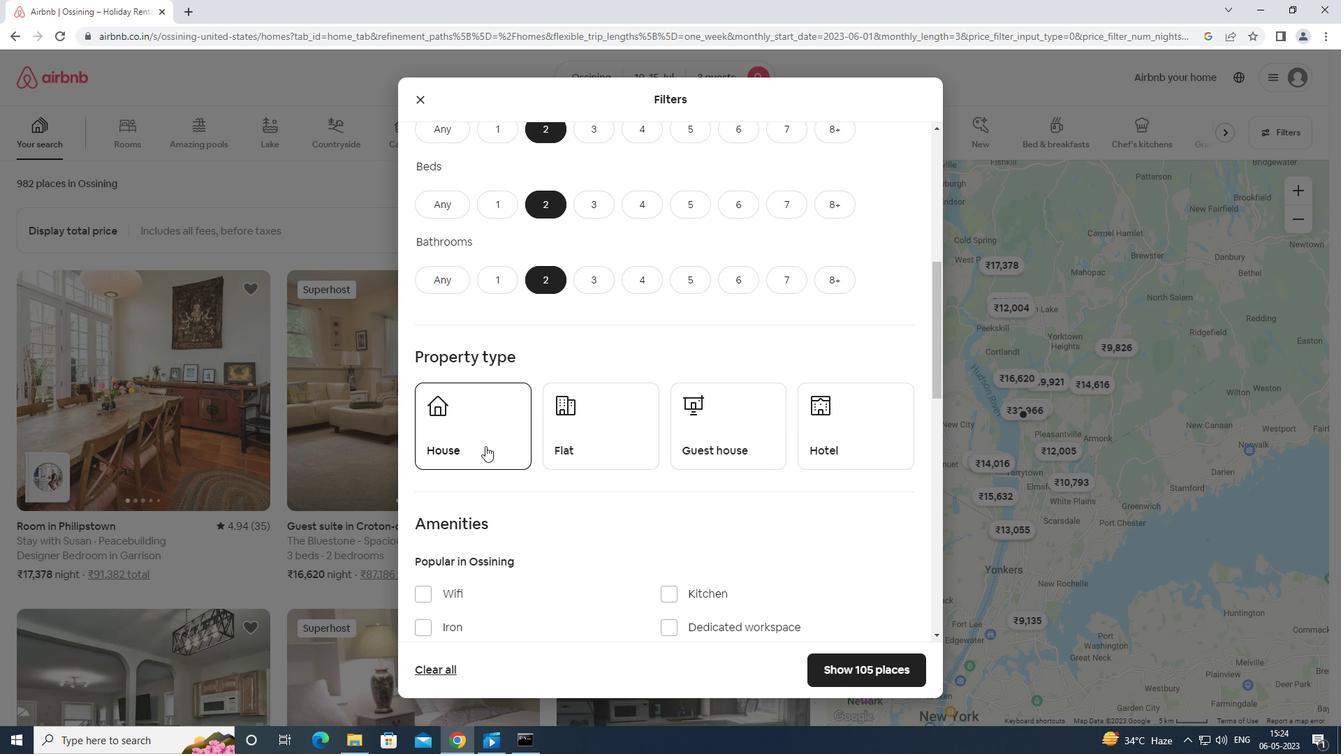 
Action: Mouse pressed left at (484, 442)
Screenshot: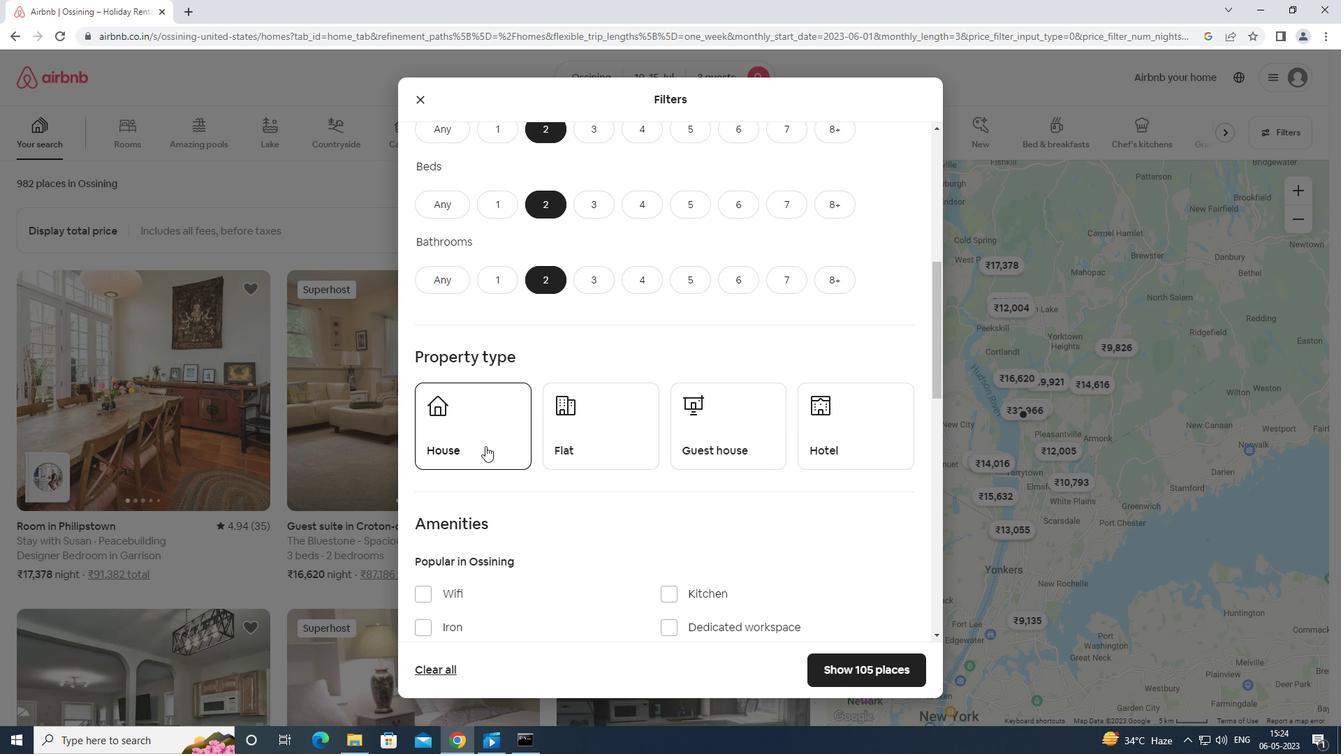 
Action: Mouse moved to (605, 450)
Screenshot: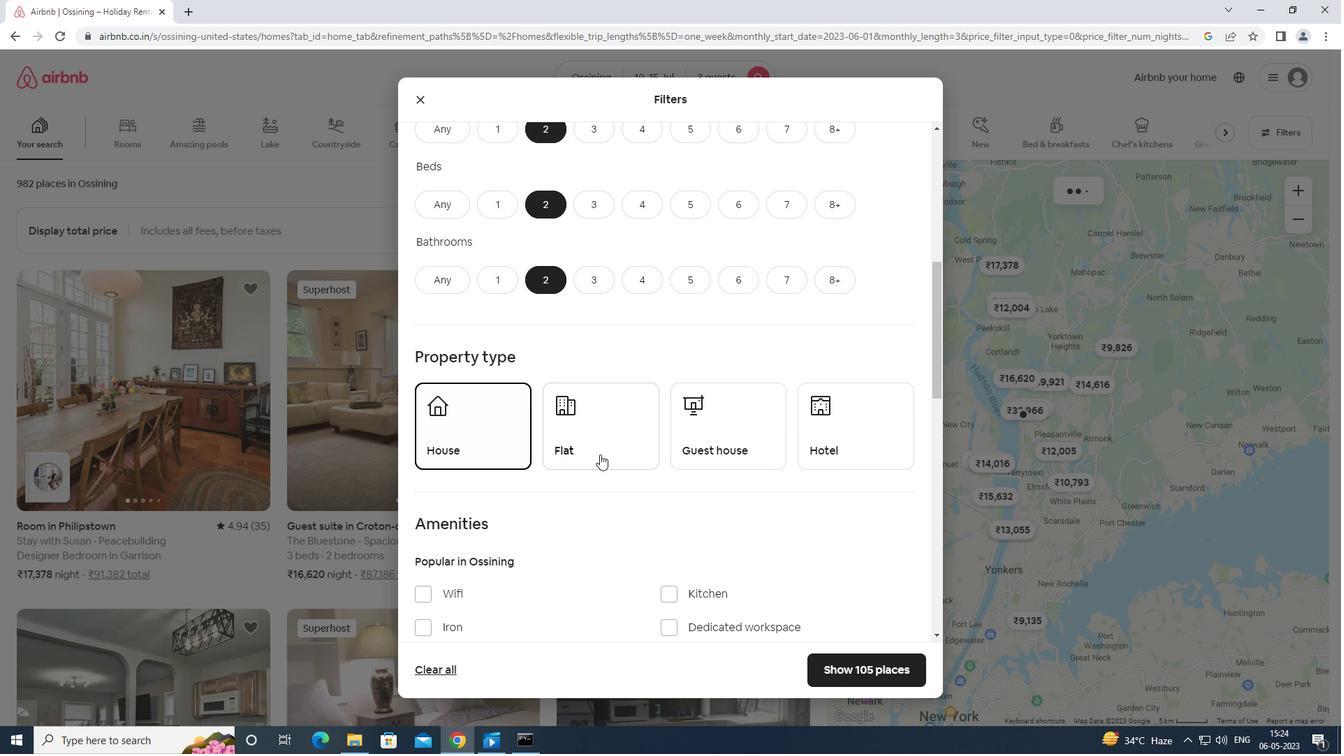 
Action: Mouse pressed left at (605, 450)
Screenshot: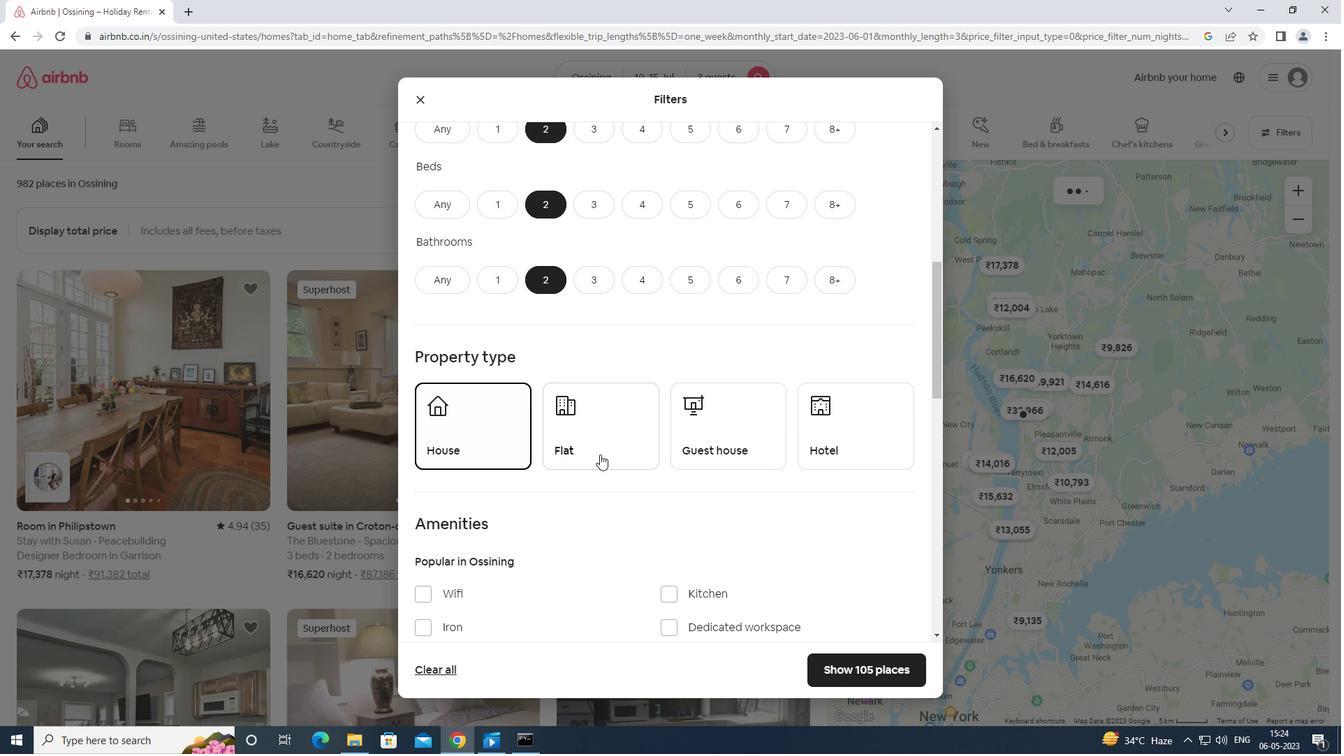 
Action: Mouse moved to (713, 426)
Screenshot: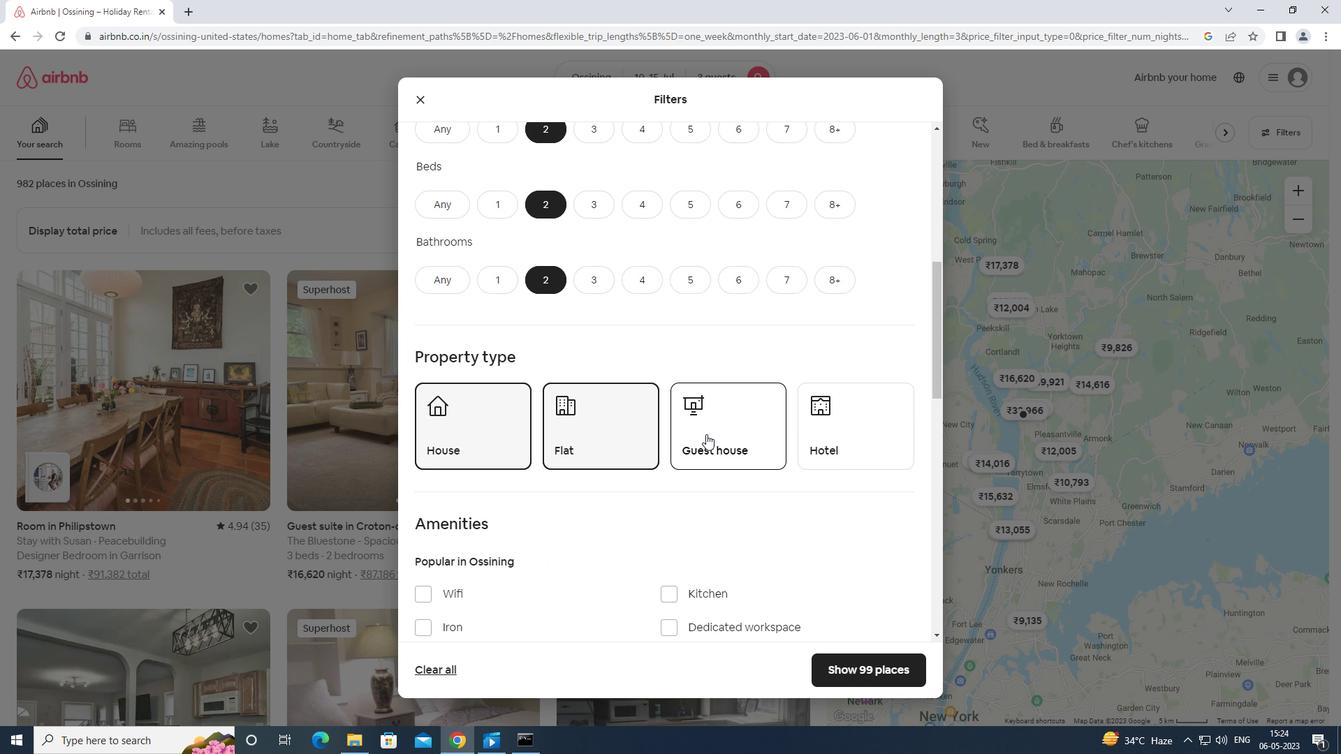 
Action: Mouse pressed left at (713, 426)
Screenshot: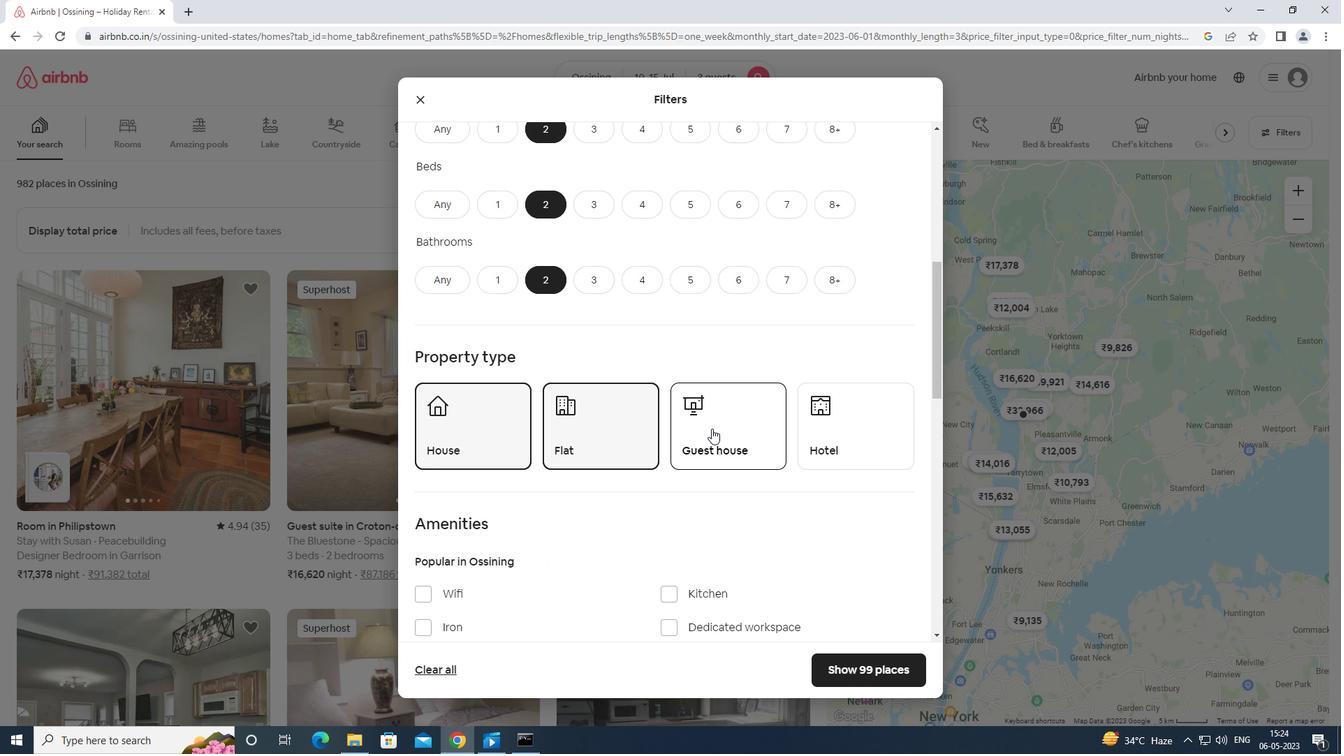 
Action: Mouse moved to (710, 437)
Screenshot: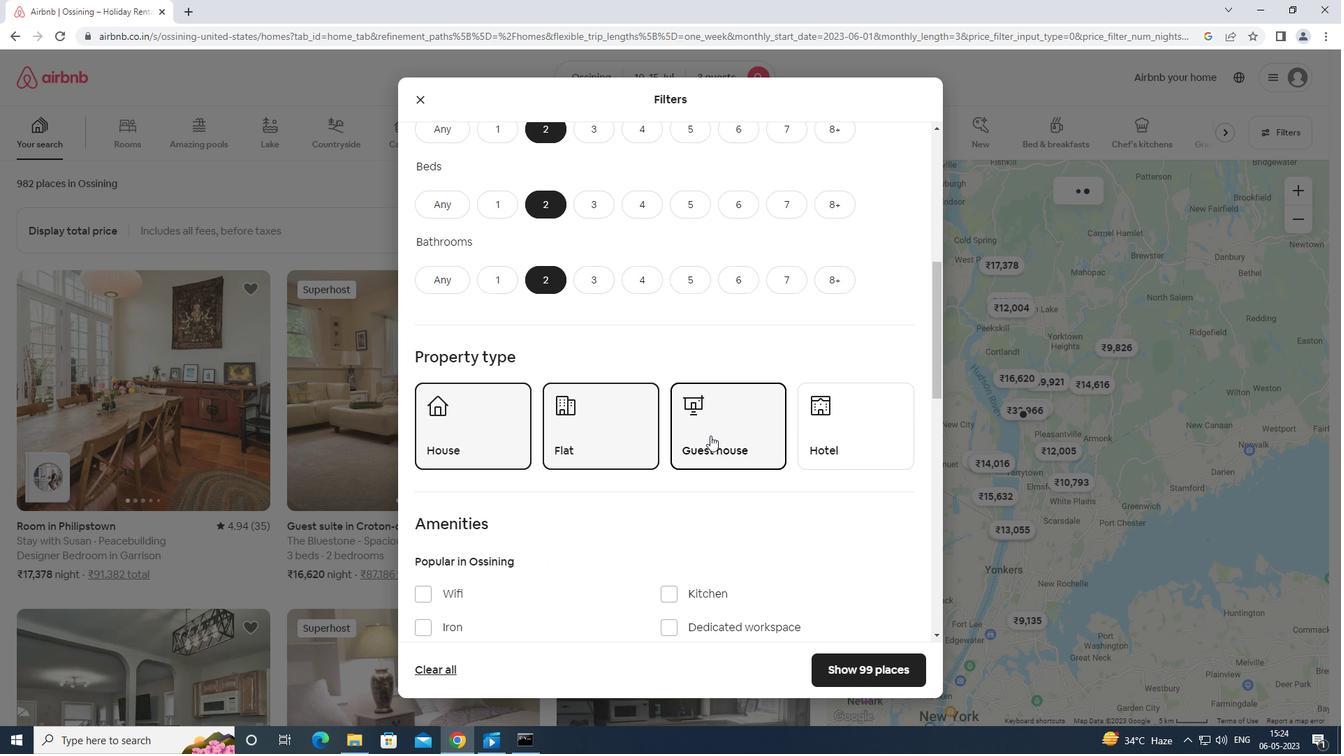 
Action: Mouse scrolled (710, 436) with delta (0, 0)
Screenshot: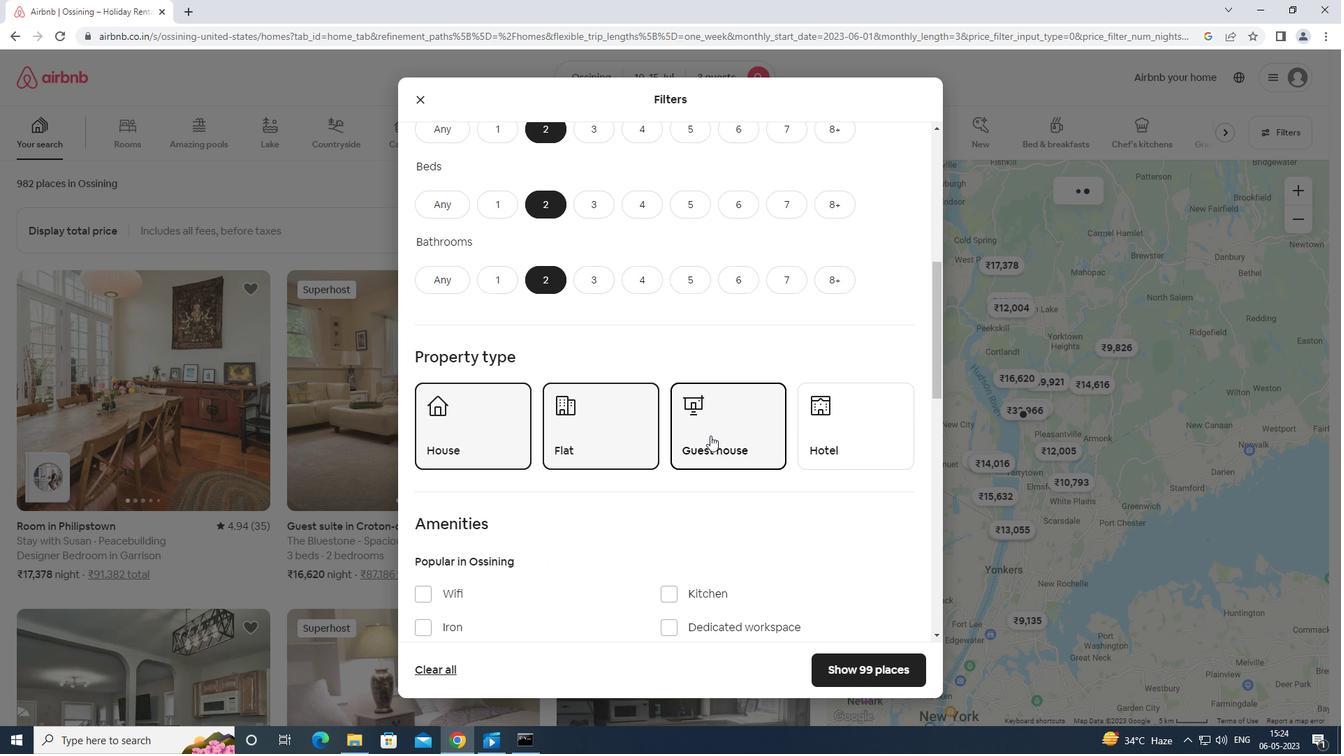
Action: Mouse moved to (710, 437)
Screenshot: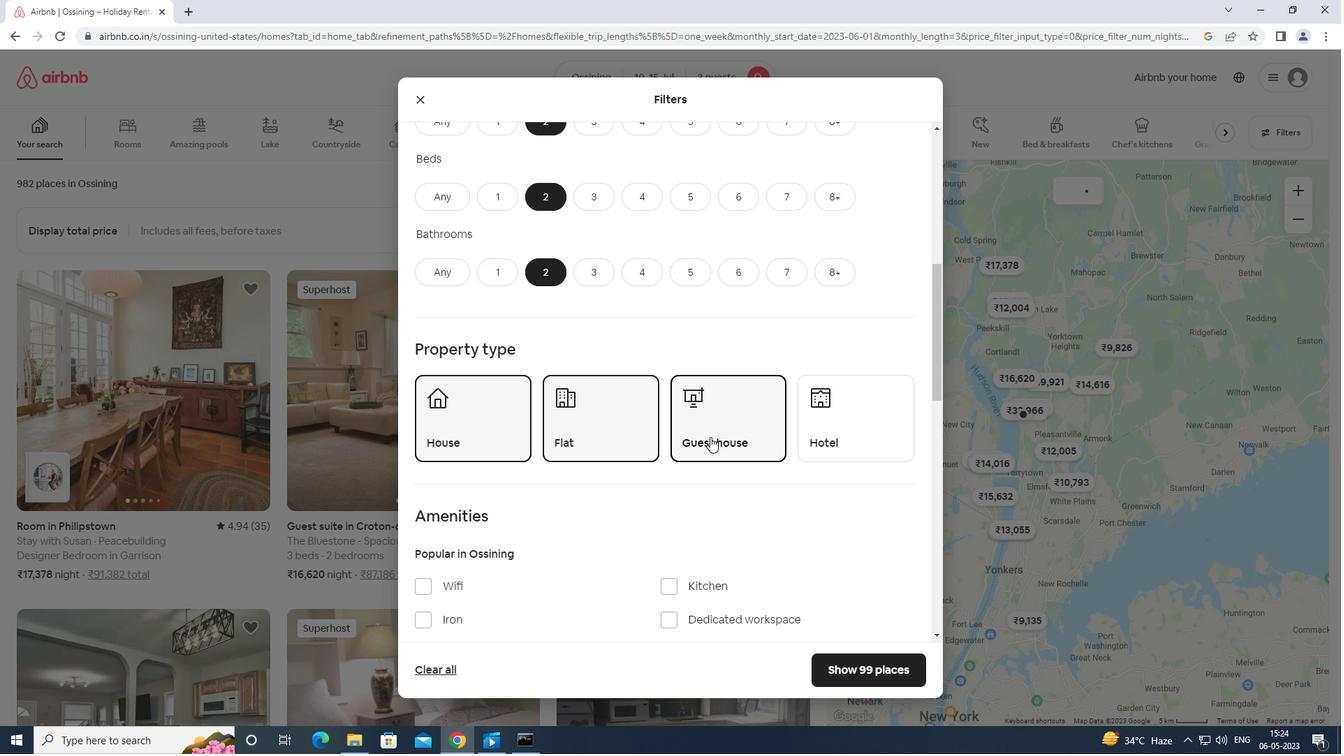 
Action: Mouse scrolled (710, 437) with delta (0, 0)
Screenshot: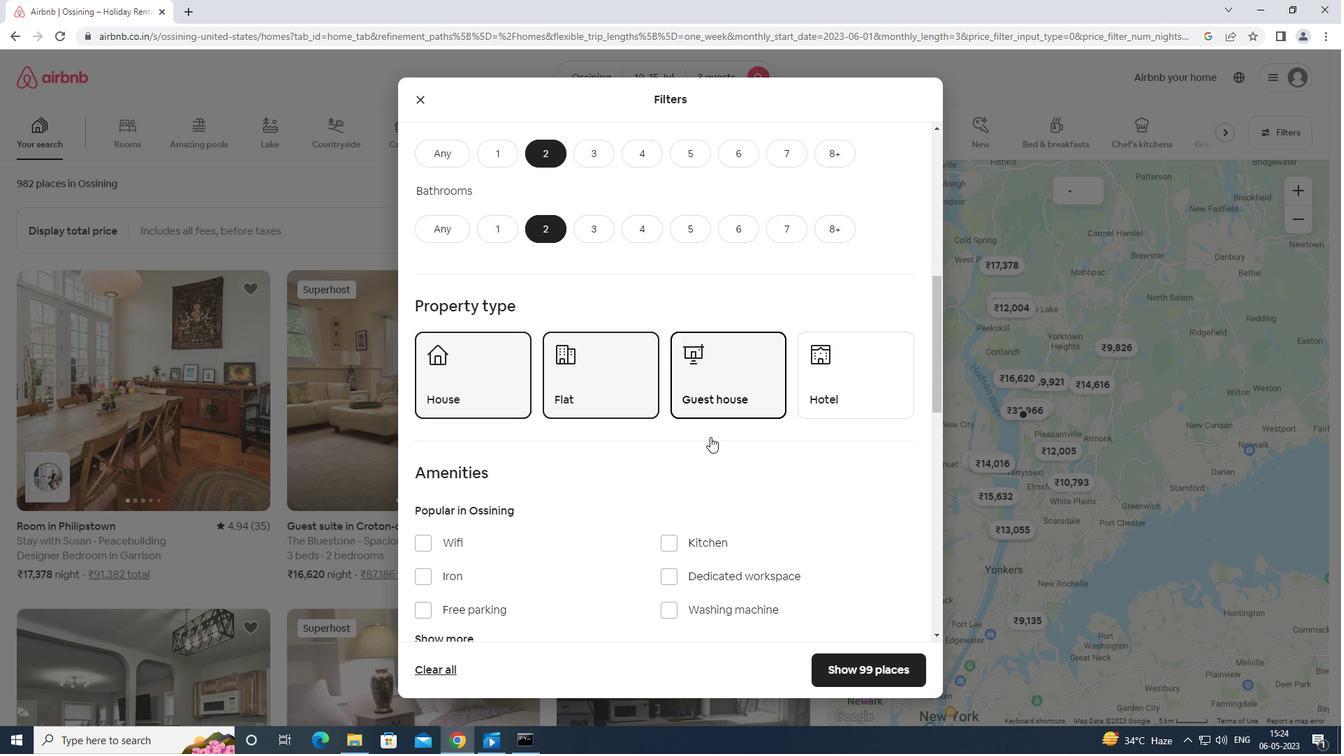 
Action: Mouse scrolled (710, 437) with delta (0, 0)
Screenshot: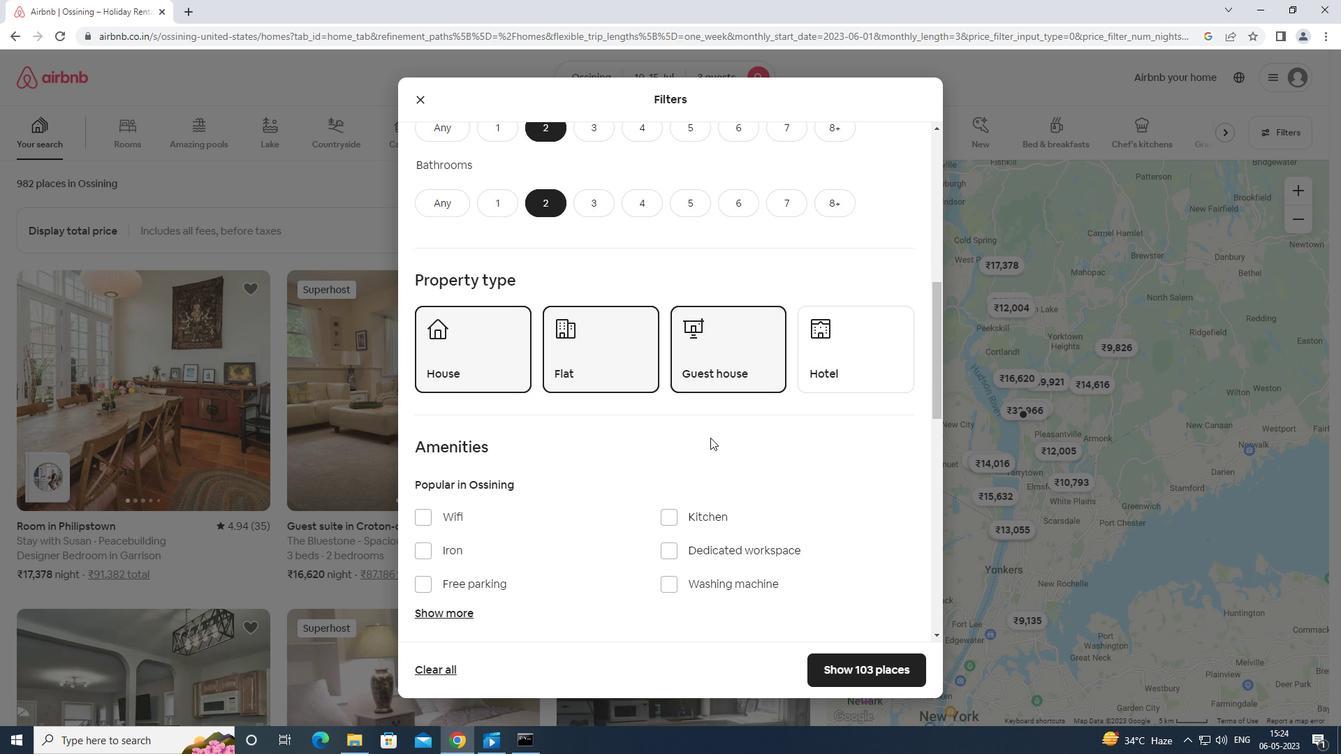 
Action: Mouse scrolled (710, 437) with delta (0, 0)
Screenshot: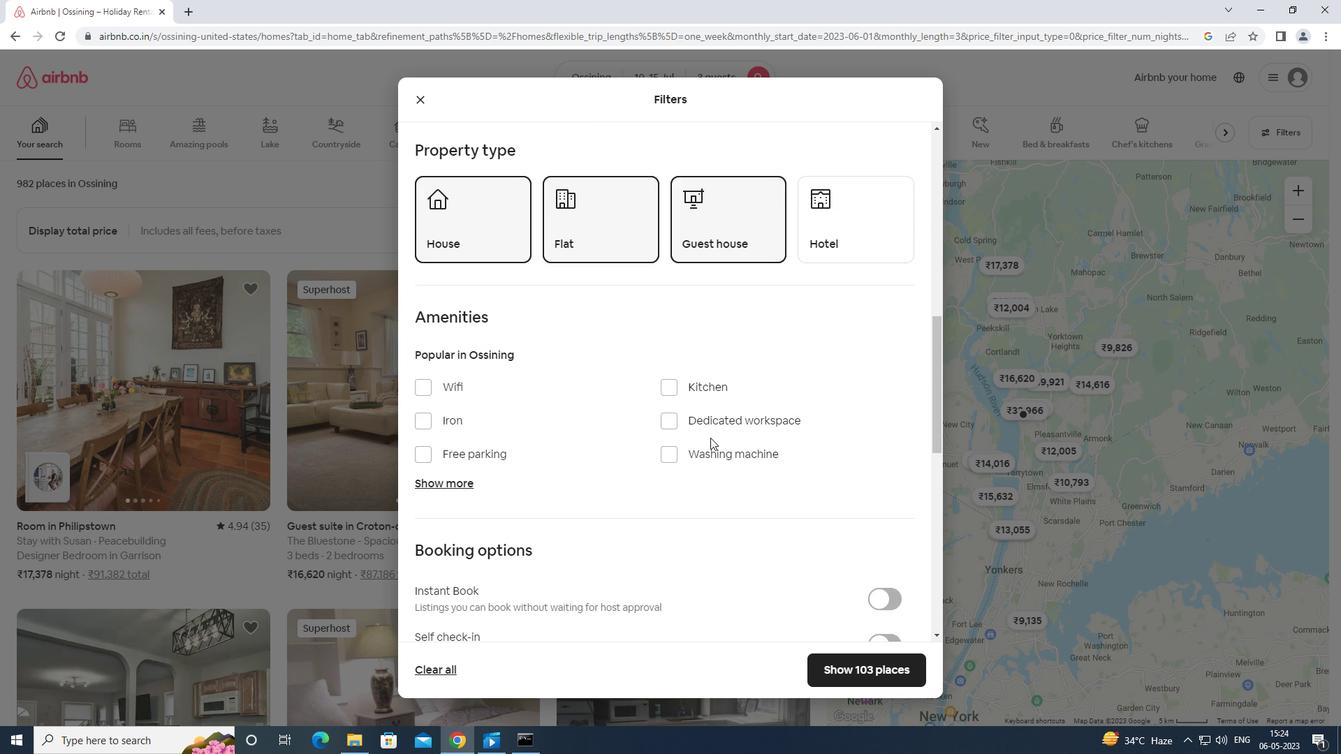 
Action: Mouse moved to (701, 445)
Screenshot: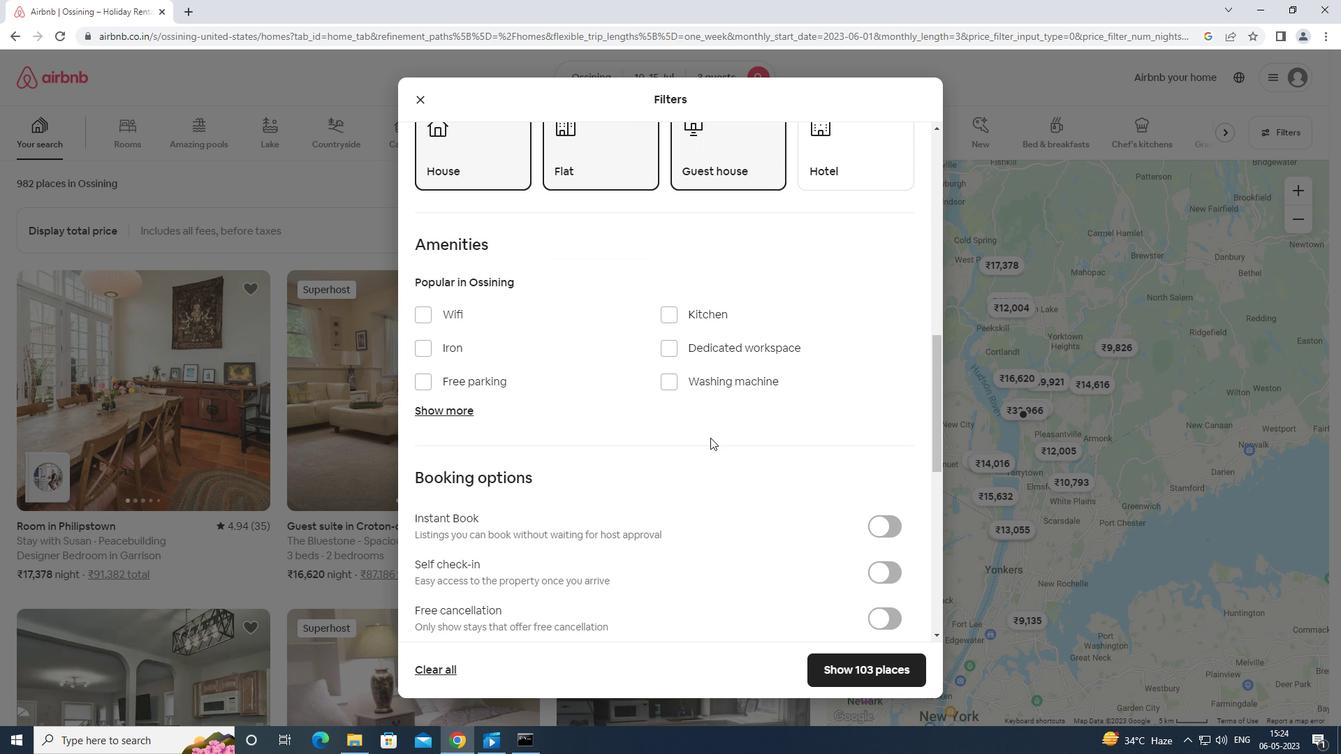 
Action: Mouse scrolled (701, 444) with delta (0, 0)
Screenshot: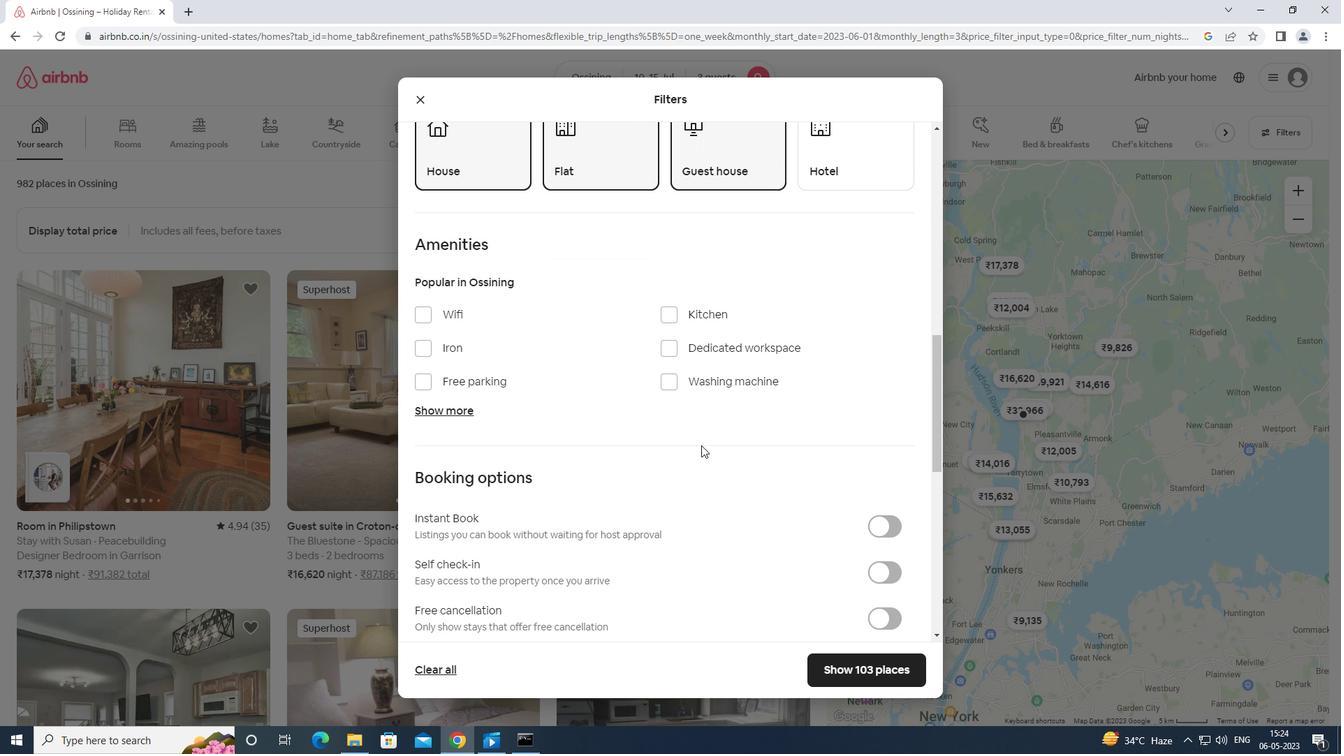 
Action: Mouse scrolled (701, 444) with delta (0, 0)
Screenshot: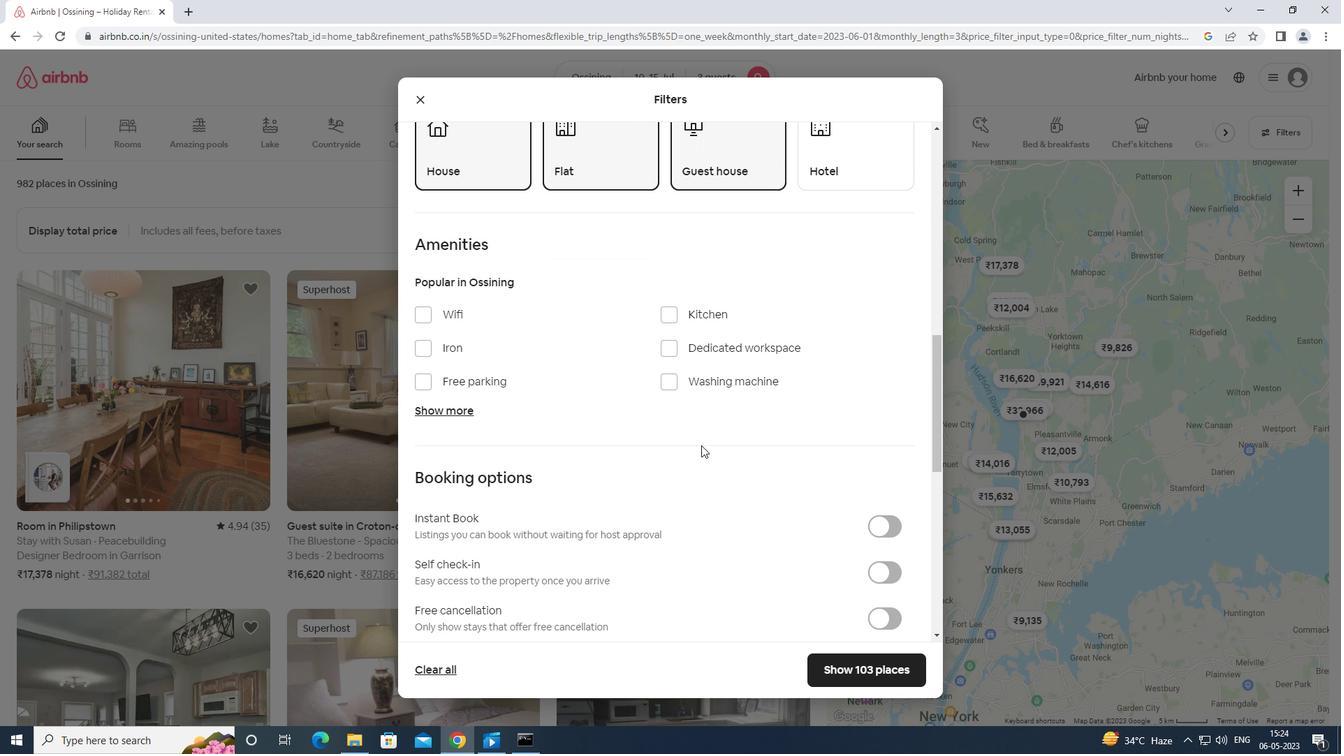 
Action: Mouse moved to (701, 445)
Screenshot: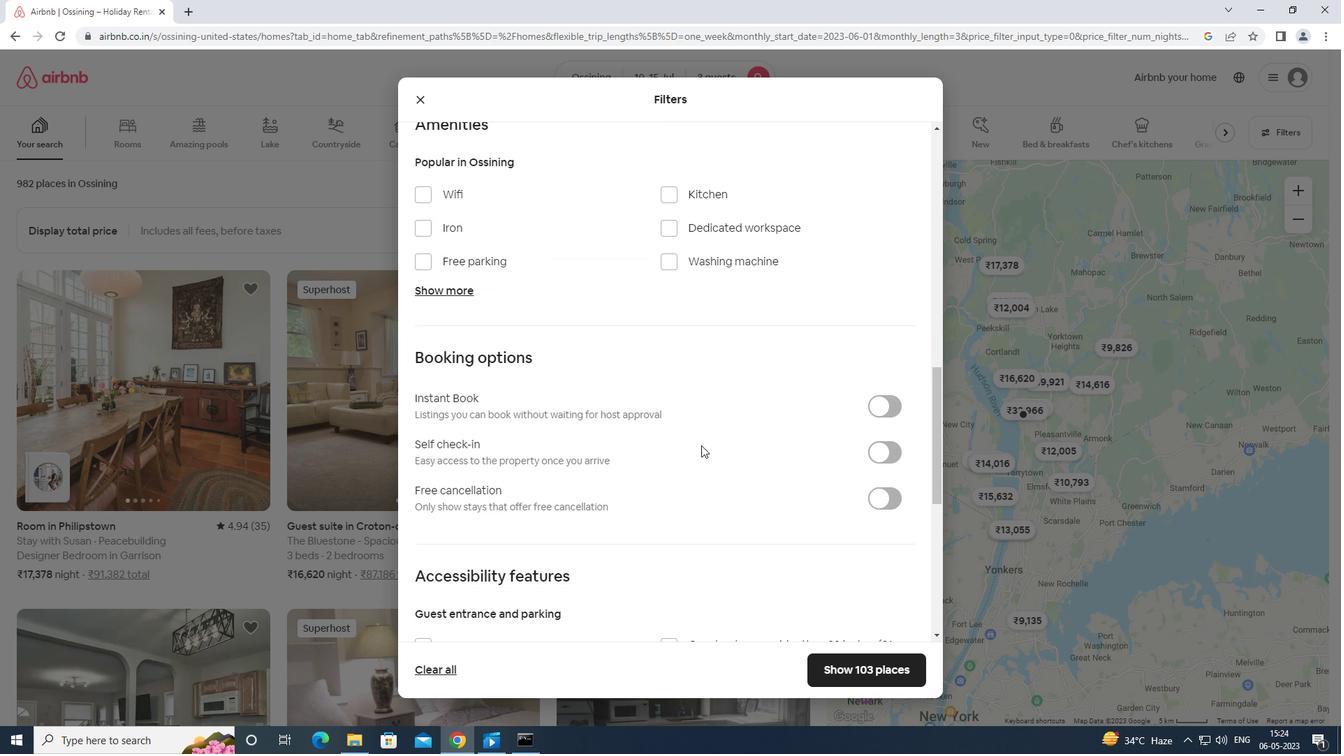 
Action: Mouse scrolled (701, 446) with delta (0, 0)
Screenshot: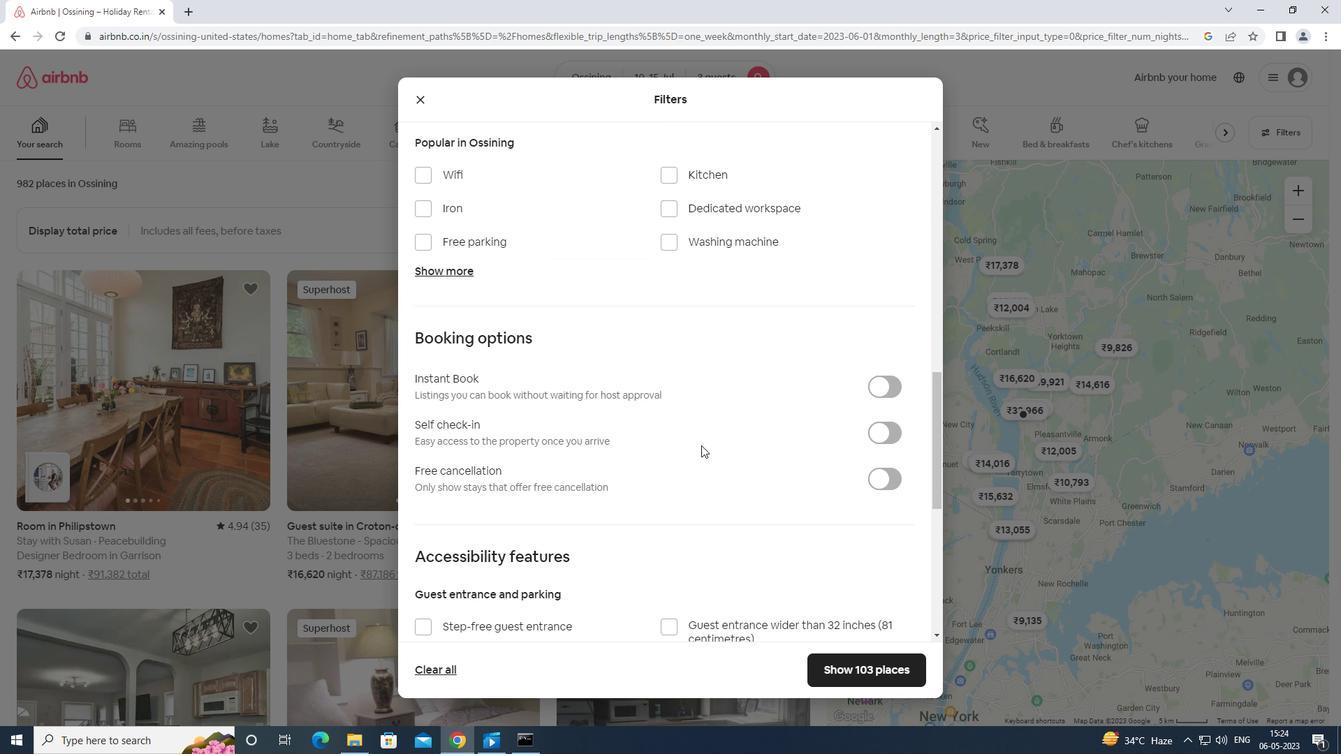 
Action: Mouse moved to (701, 443)
Screenshot: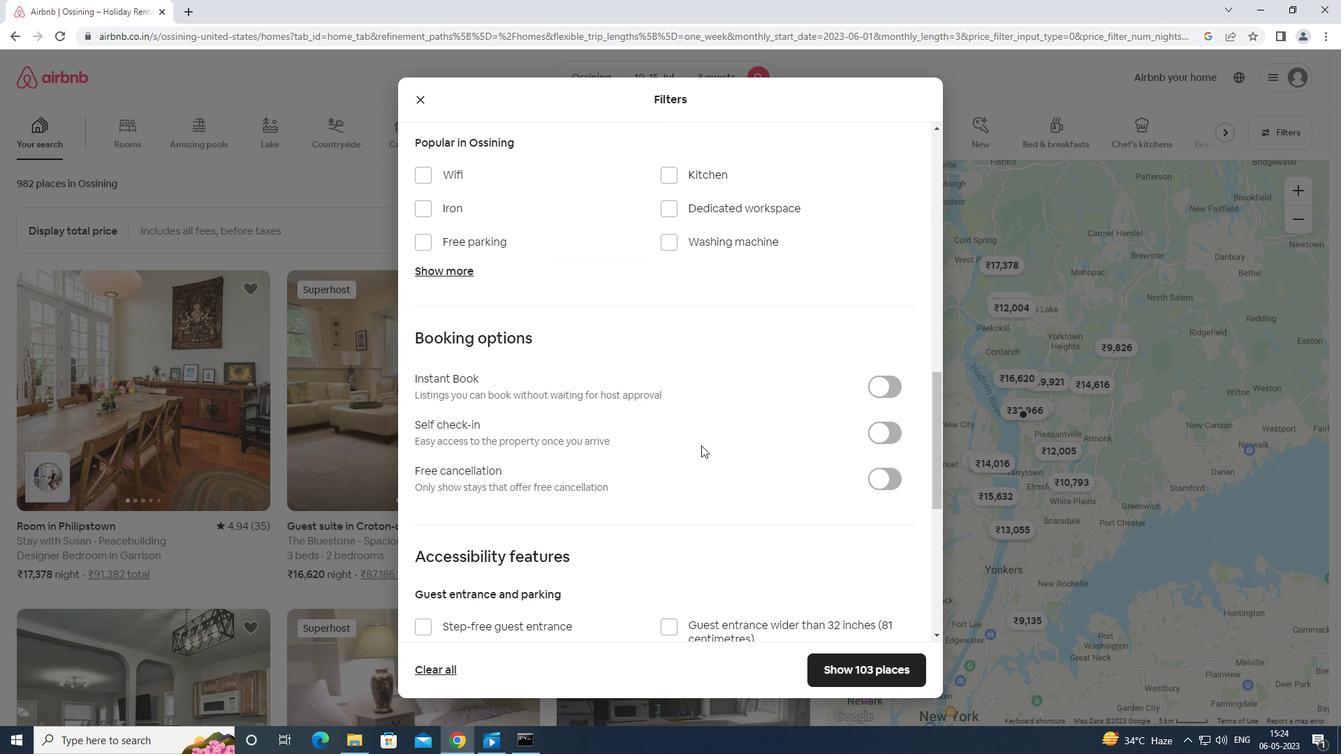 
Action: Mouse scrolled (701, 444) with delta (0, 0)
Screenshot: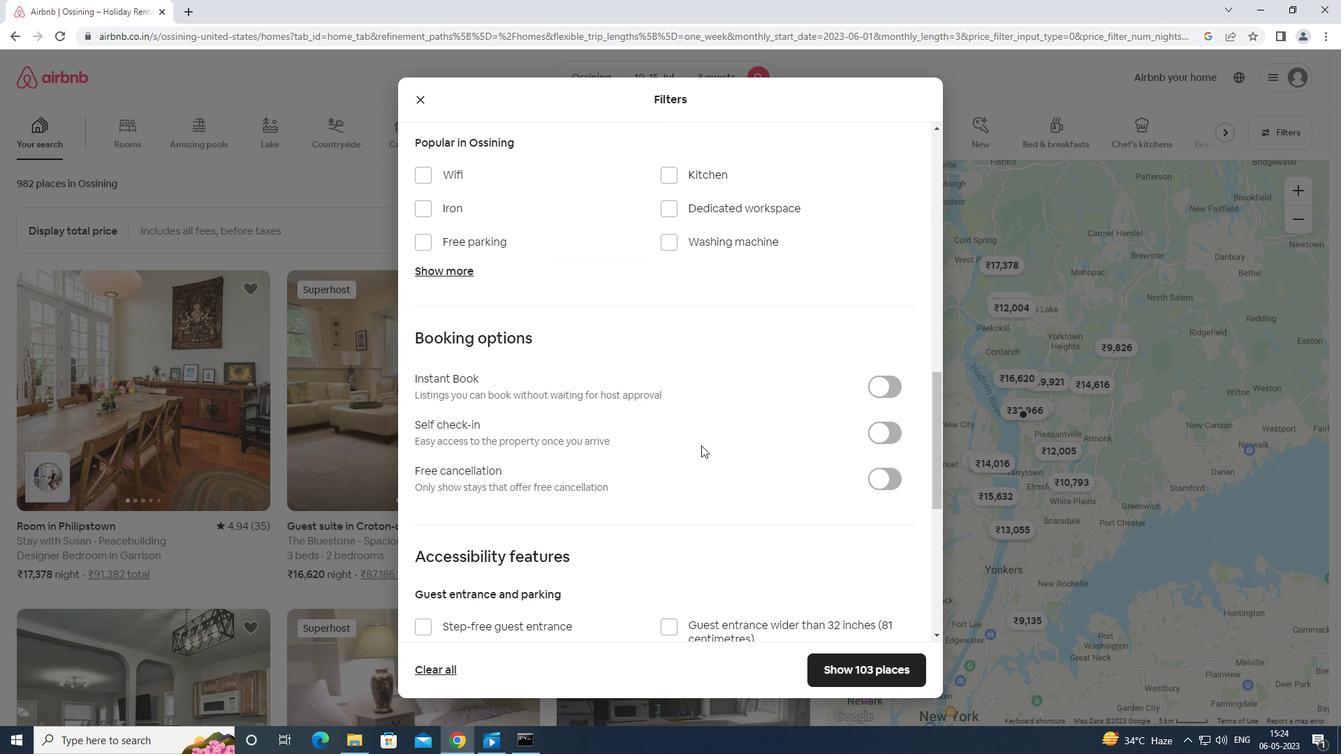 
Action: Mouse moved to (423, 310)
Screenshot: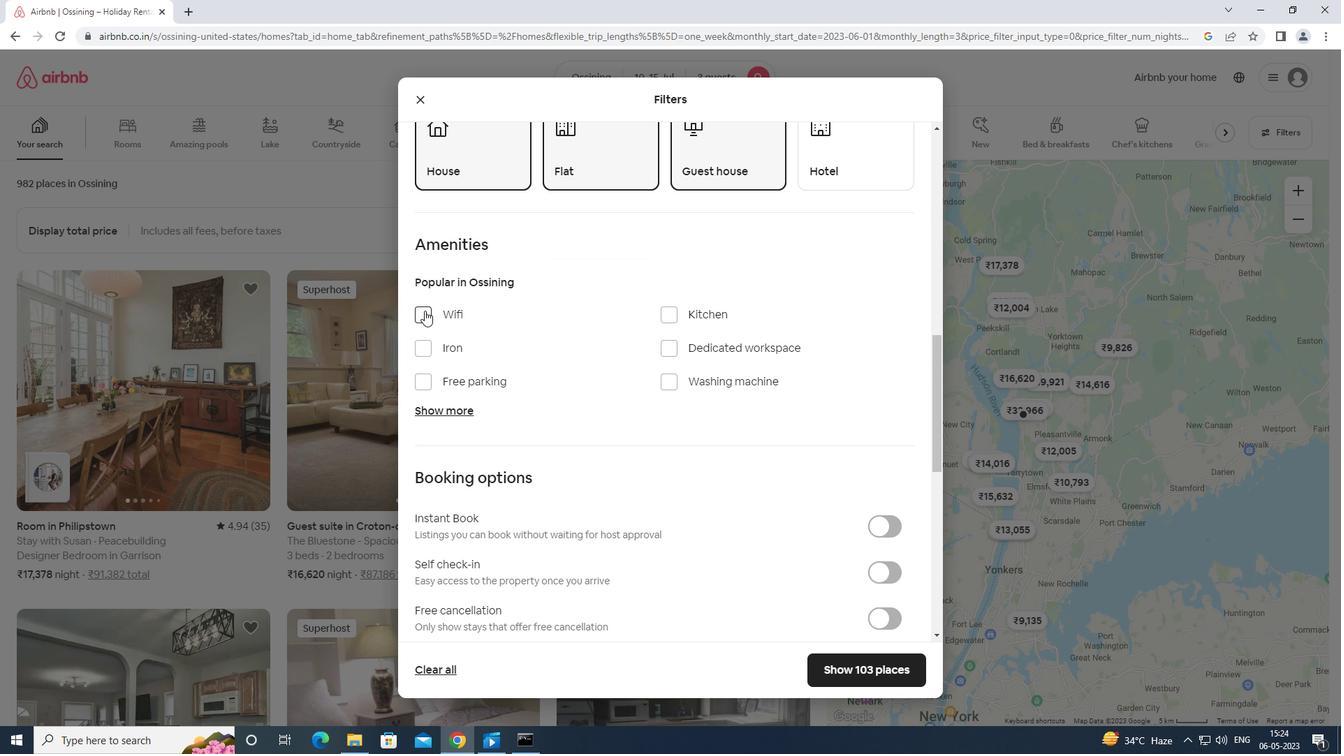 
Action: Mouse pressed left at (423, 310)
Screenshot: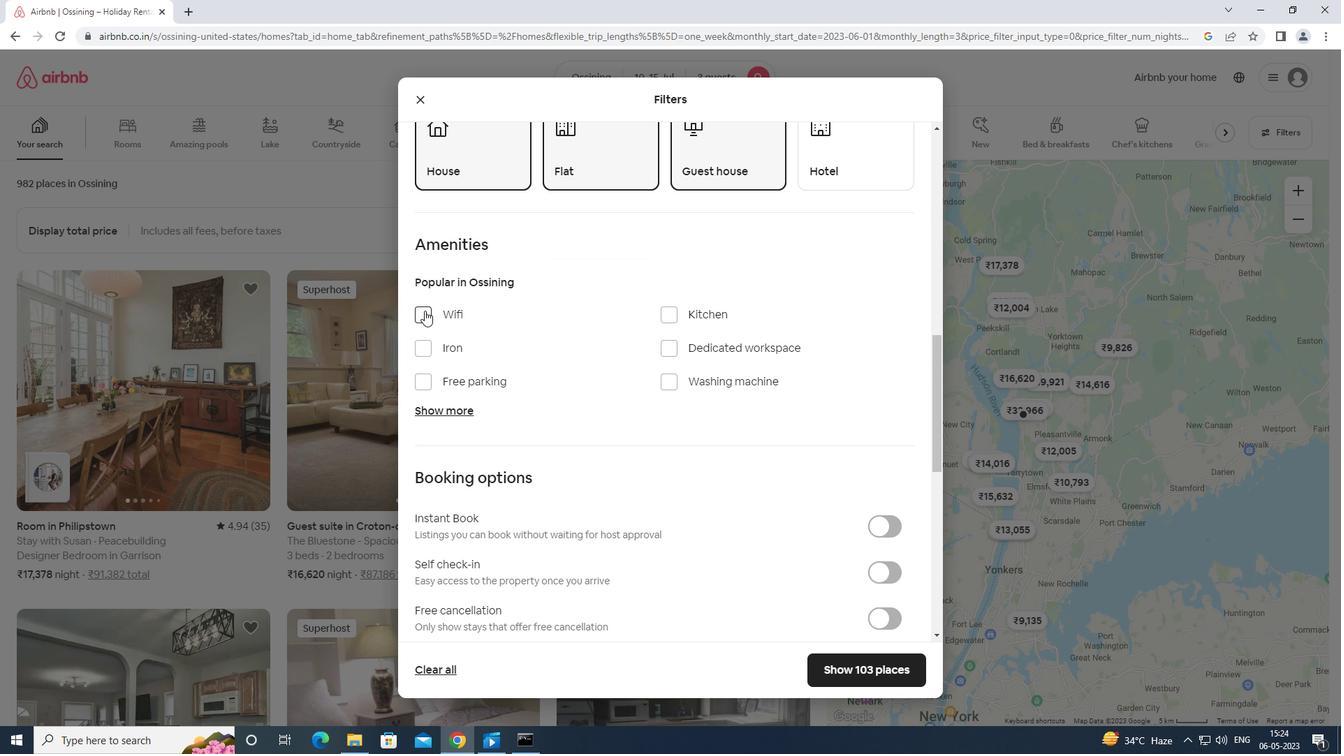 
Action: Mouse moved to (423, 380)
Screenshot: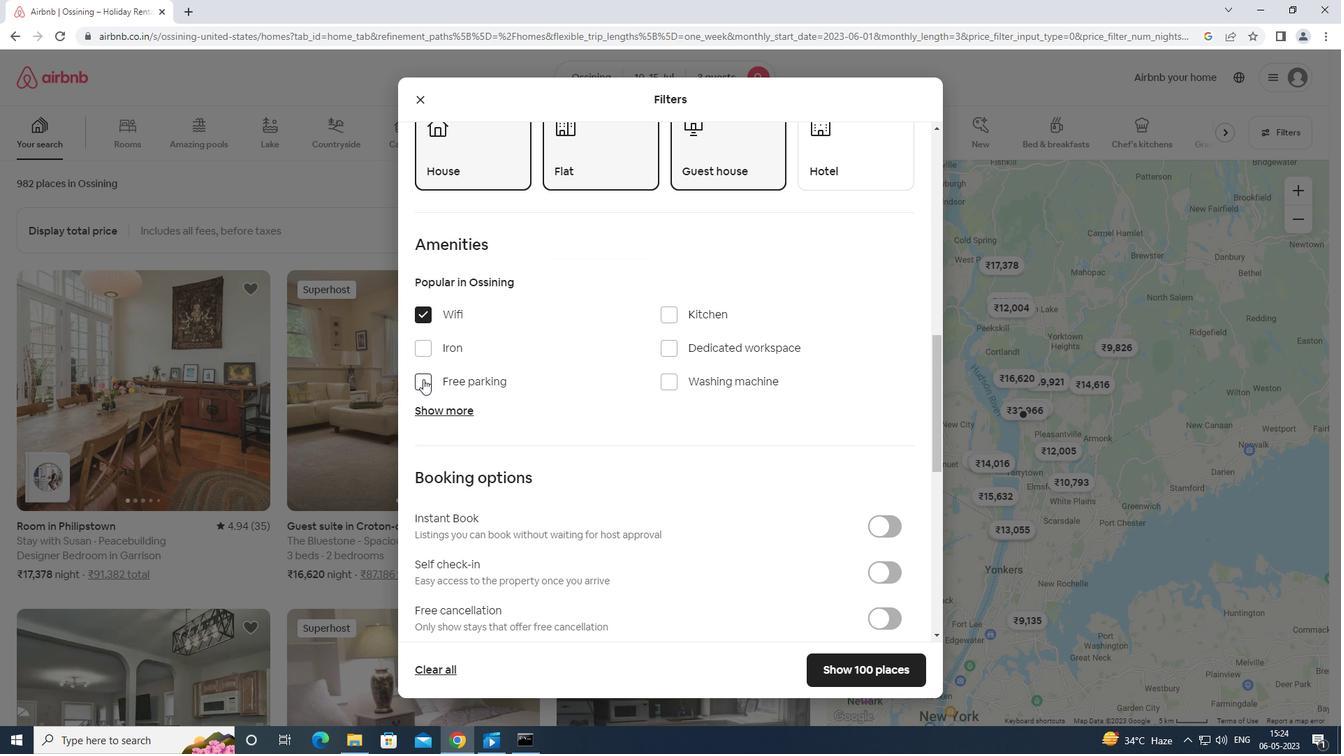 
Action: Mouse pressed left at (423, 380)
Screenshot: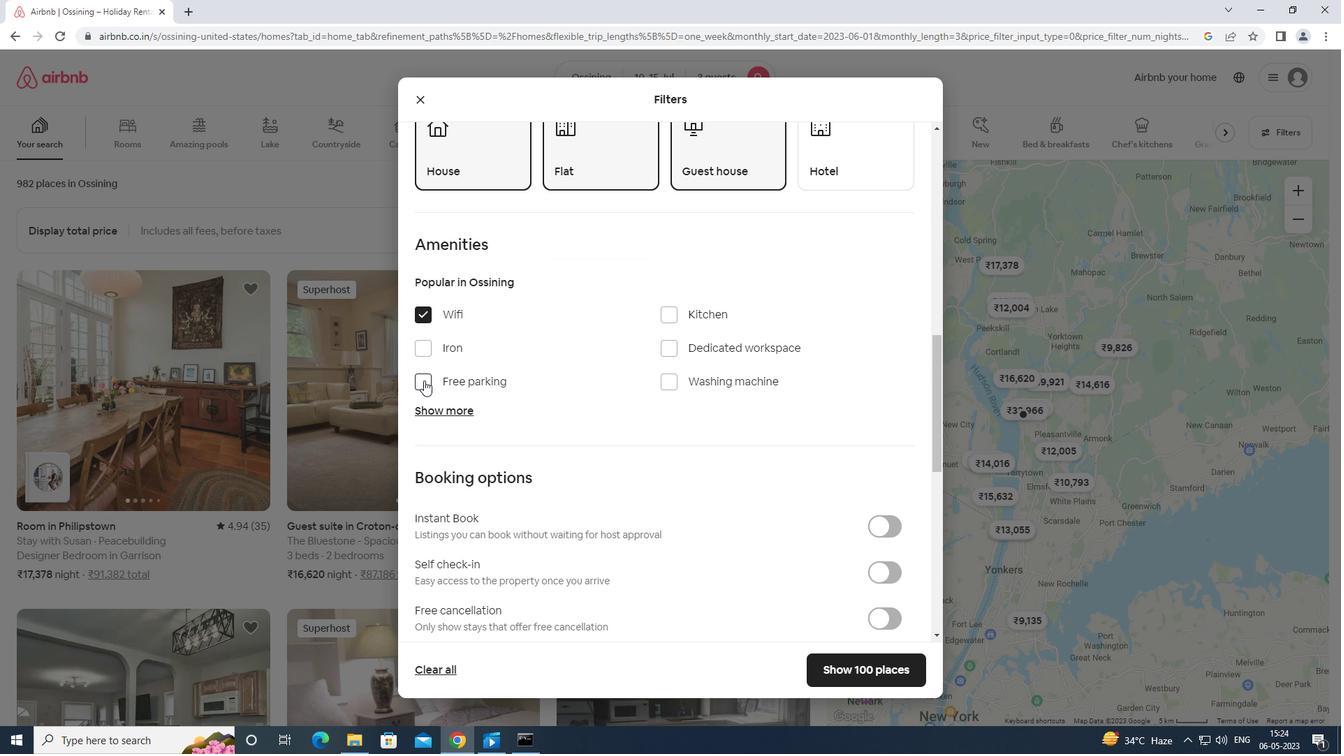 
Action: Mouse moved to (424, 409)
Screenshot: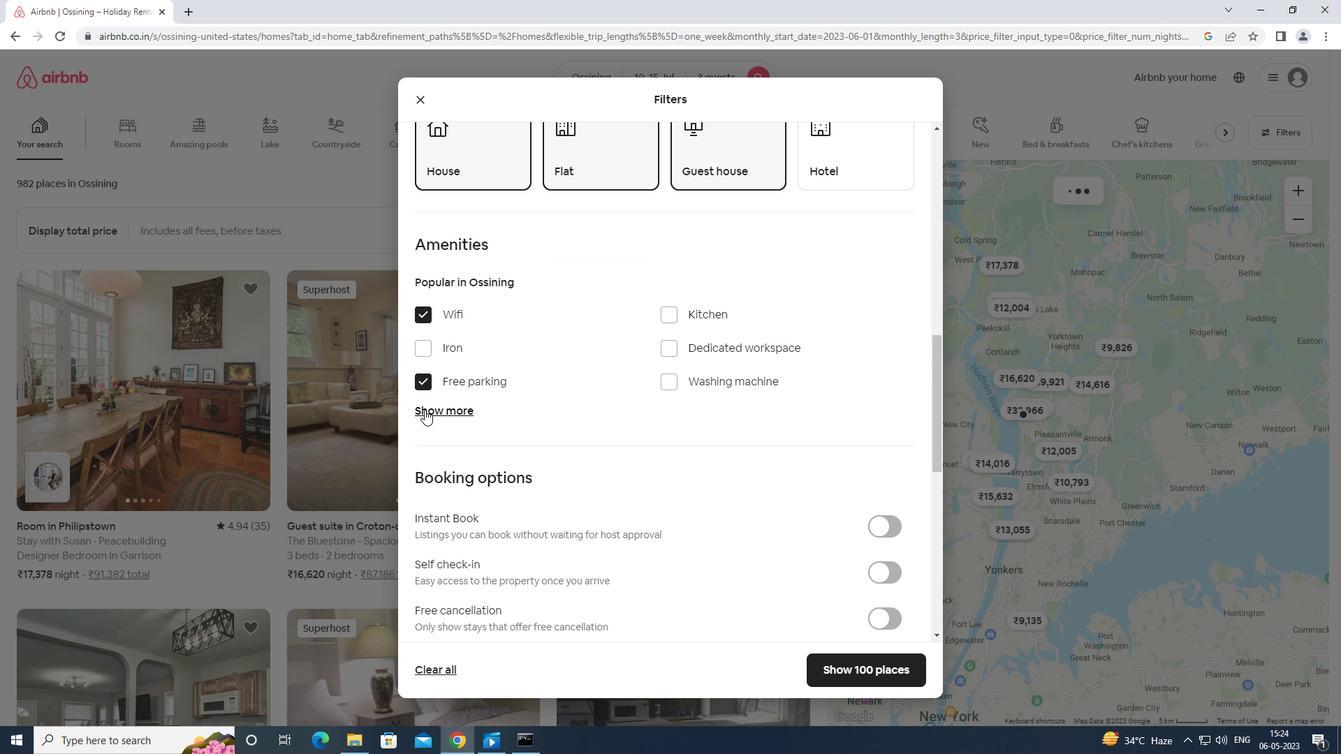 
Action: Mouse pressed left at (424, 409)
Screenshot: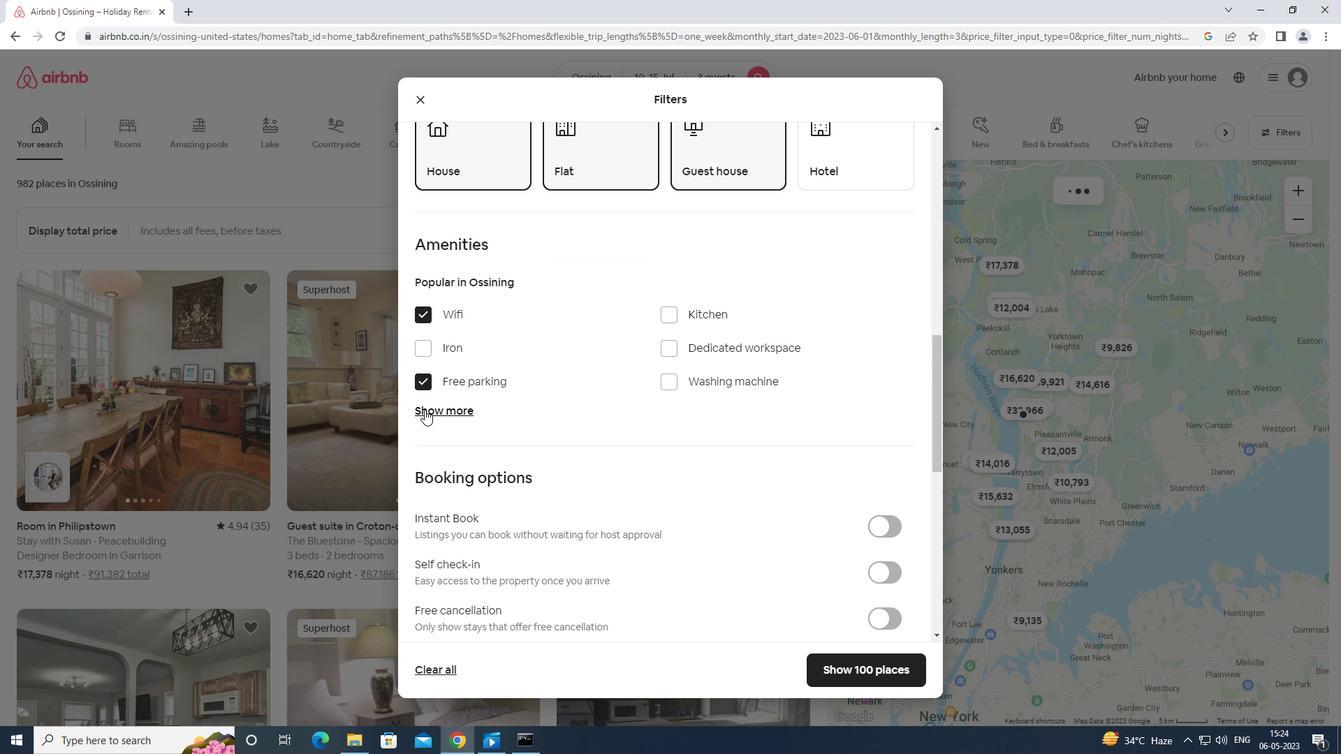 
Action: Mouse moved to (671, 494)
Screenshot: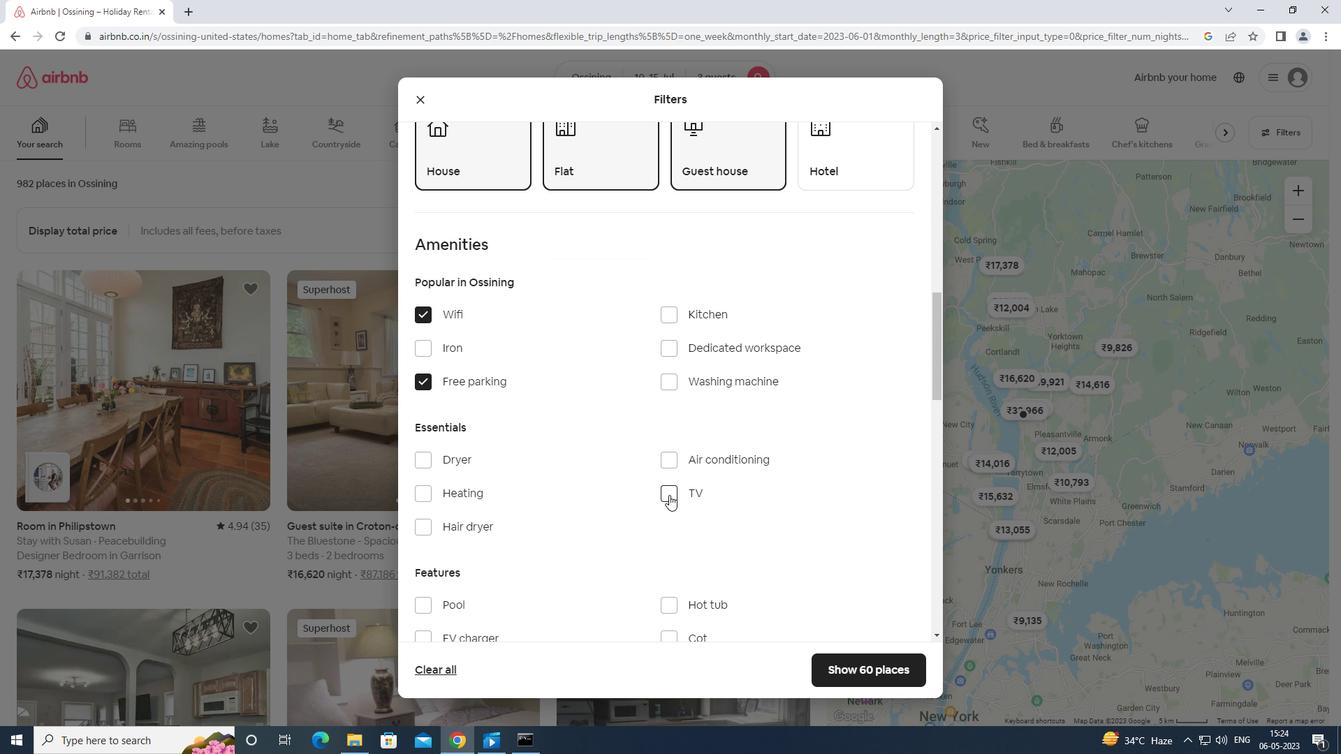 
Action: Mouse pressed left at (671, 494)
Screenshot: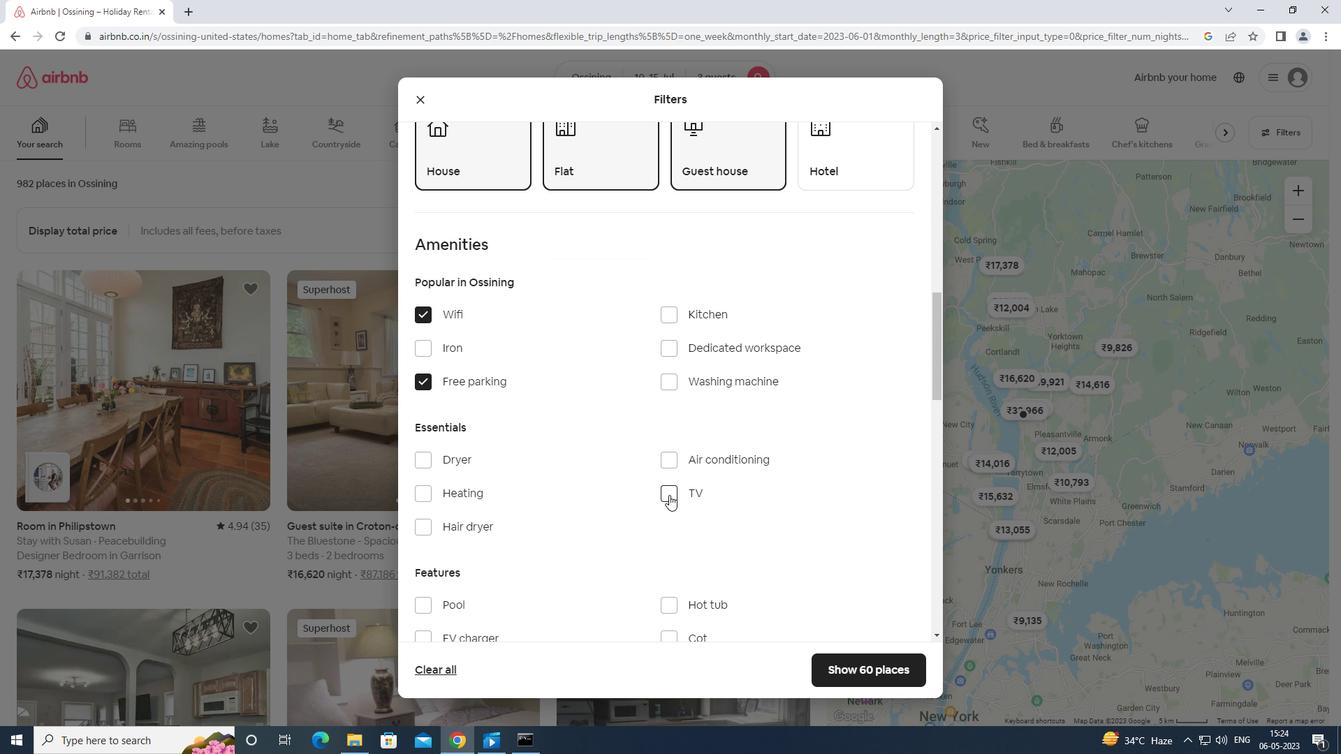 
Action: Mouse moved to (675, 489)
Screenshot: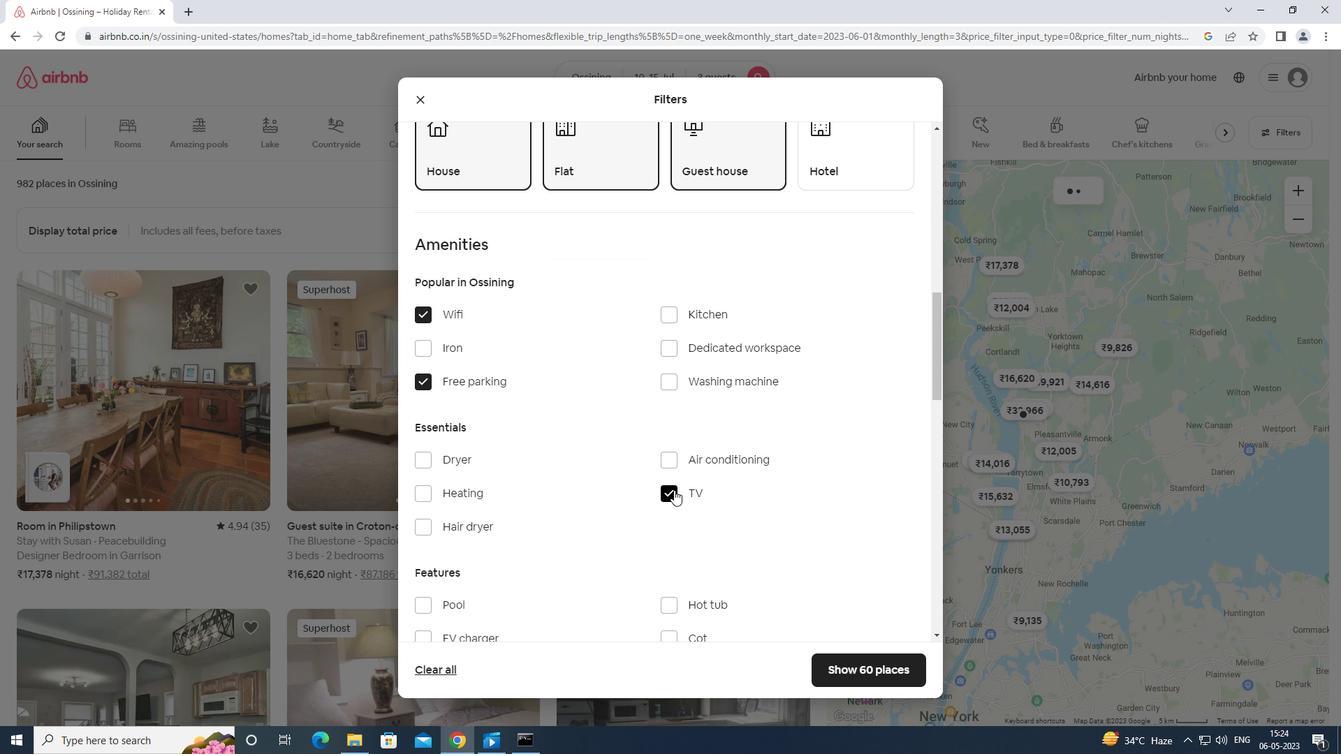 
Action: Mouse scrolled (675, 488) with delta (0, 0)
Screenshot: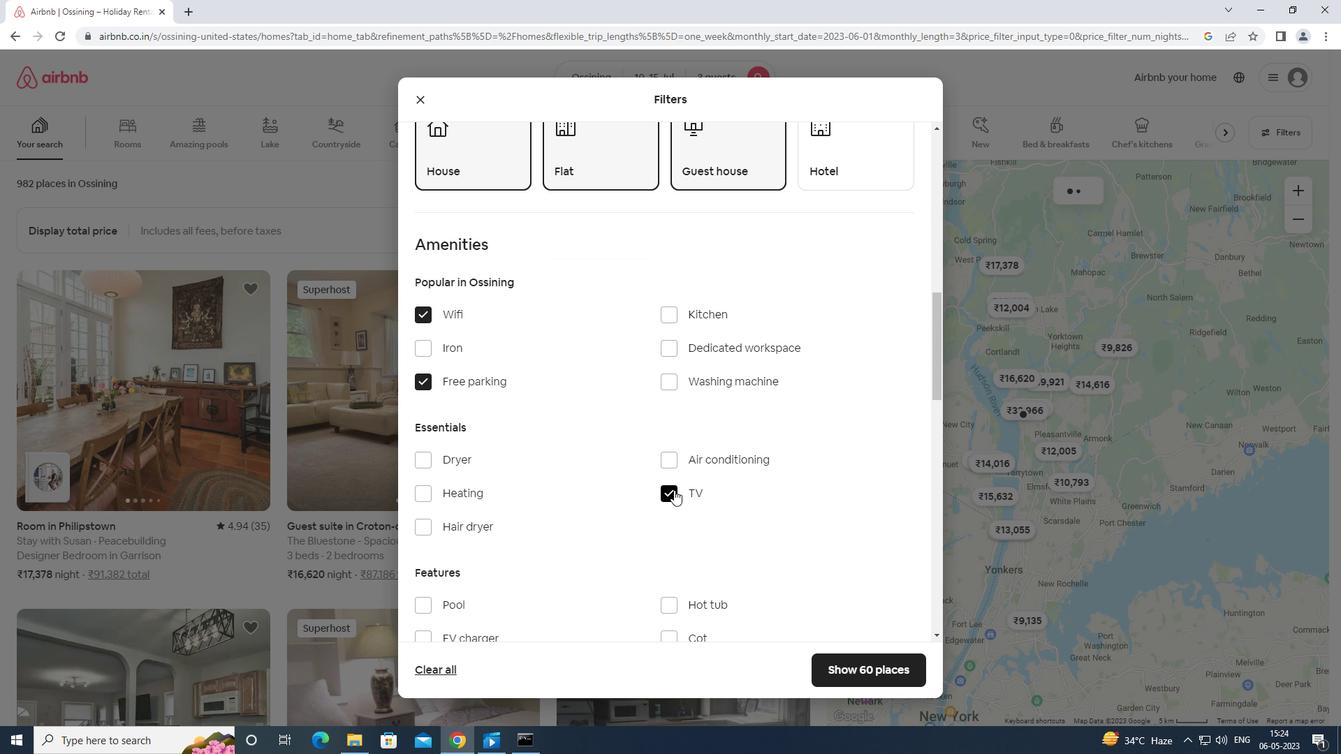 
Action: Mouse moved to (517, 522)
Screenshot: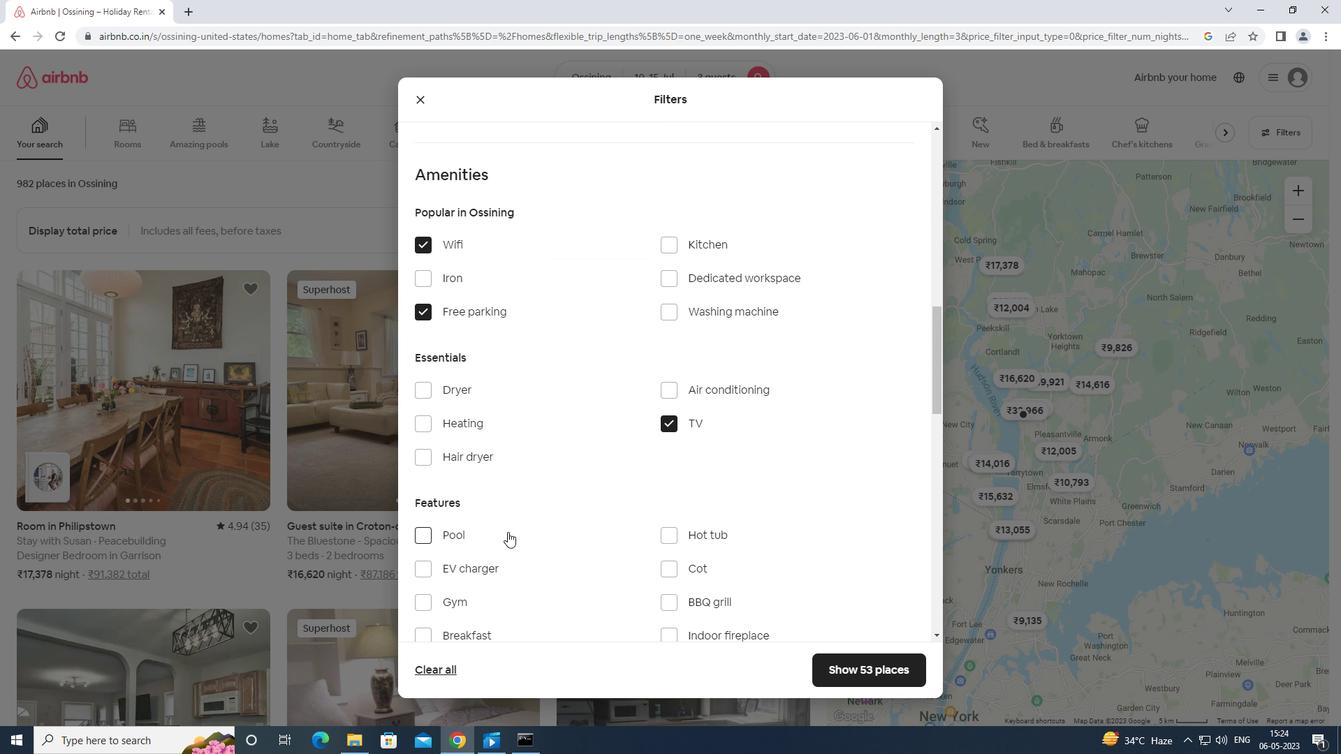 
Action: Mouse scrolled (517, 521) with delta (0, 0)
Screenshot: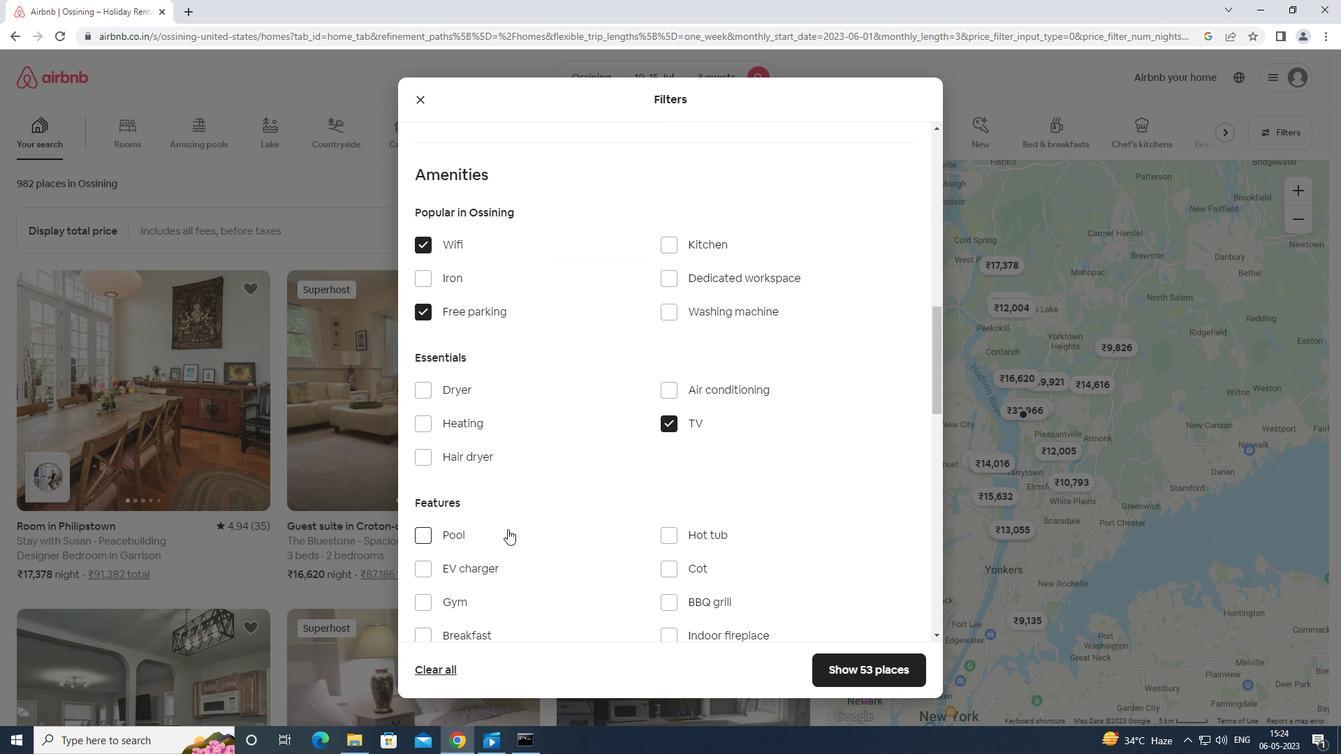 
Action: Mouse scrolled (517, 521) with delta (0, 0)
Screenshot: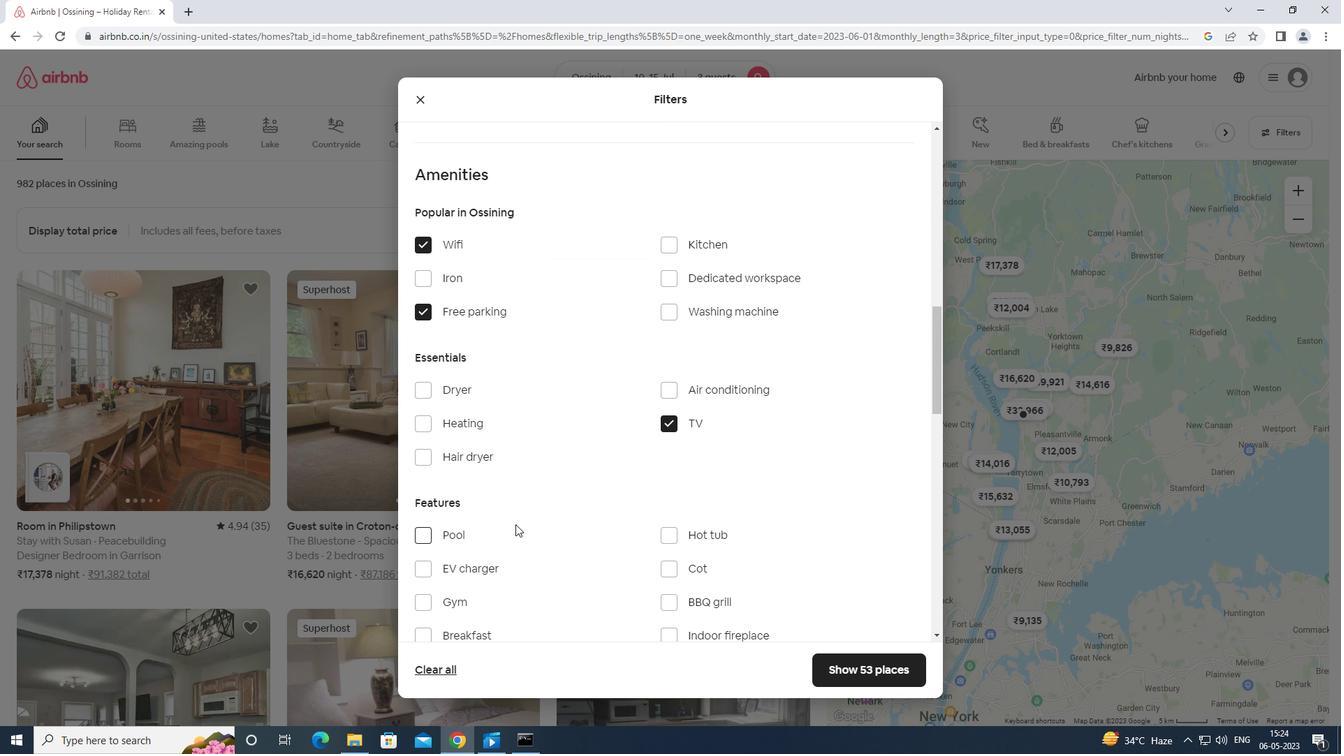 
Action: Mouse moved to (422, 461)
Screenshot: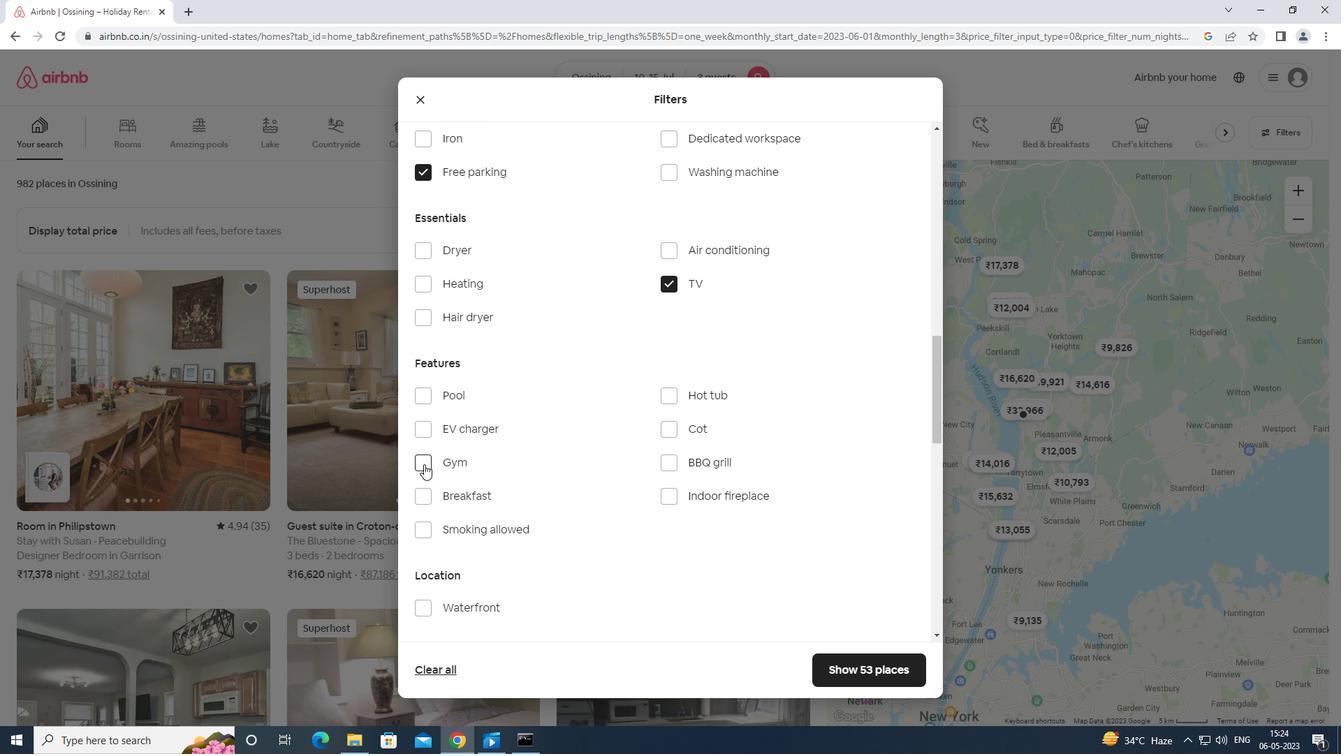 
Action: Mouse pressed left at (422, 461)
Screenshot: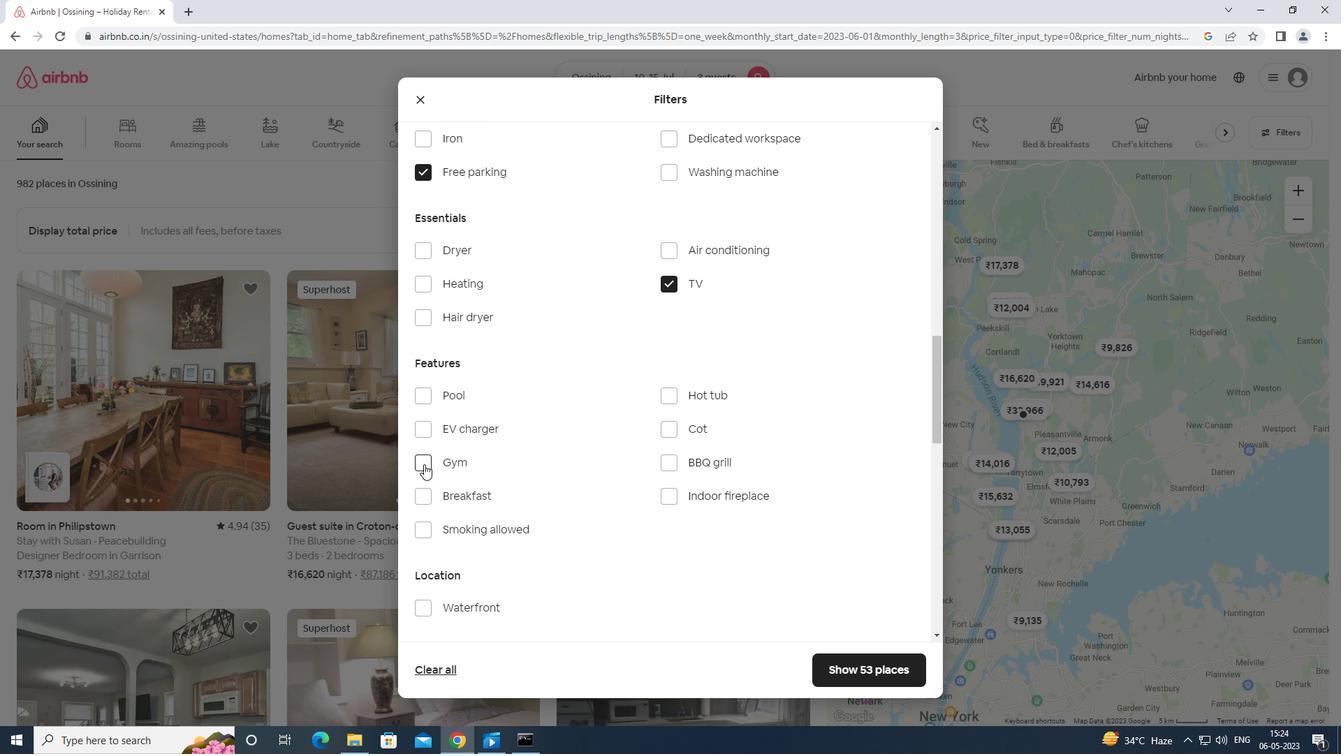 
Action: Mouse moved to (423, 493)
Screenshot: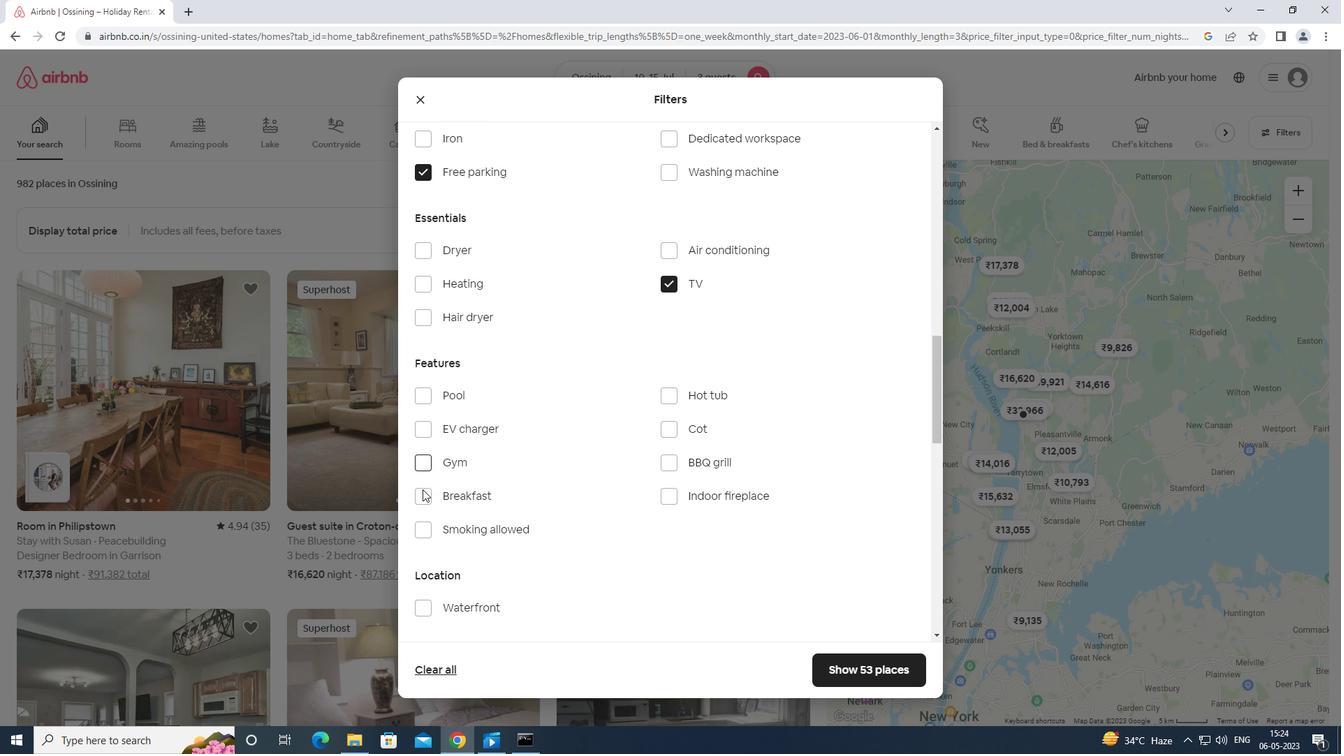 
Action: Mouse pressed left at (423, 493)
Screenshot: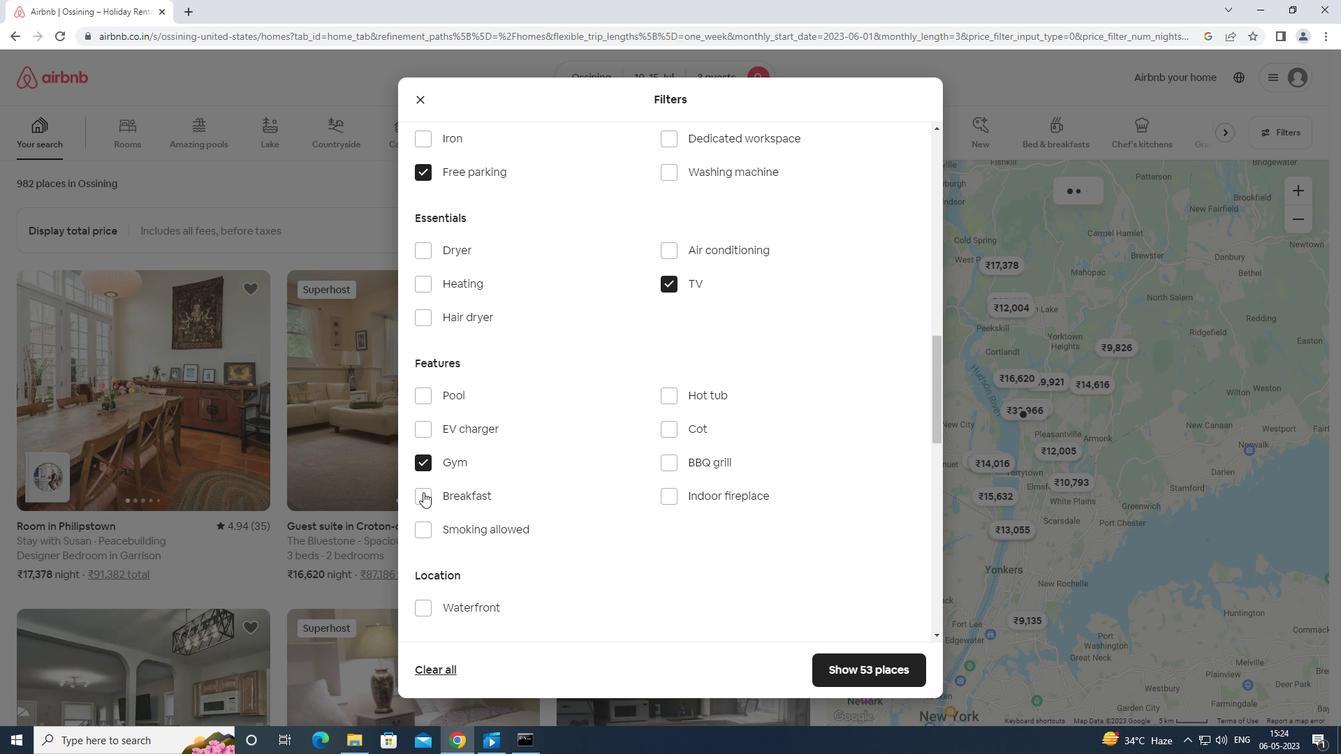 
Action: Mouse moved to (426, 496)
Screenshot: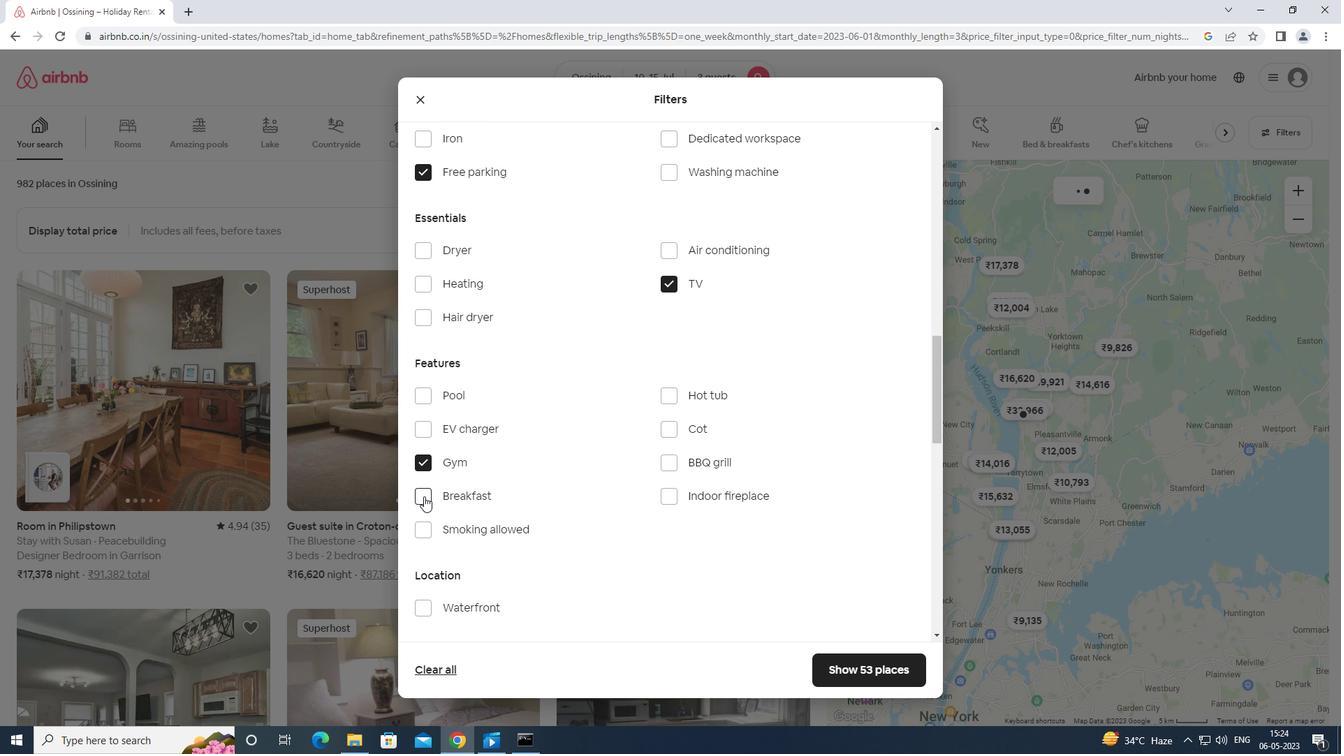
Action: Mouse scrolled (426, 495) with delta (0, 0)
Screenshot: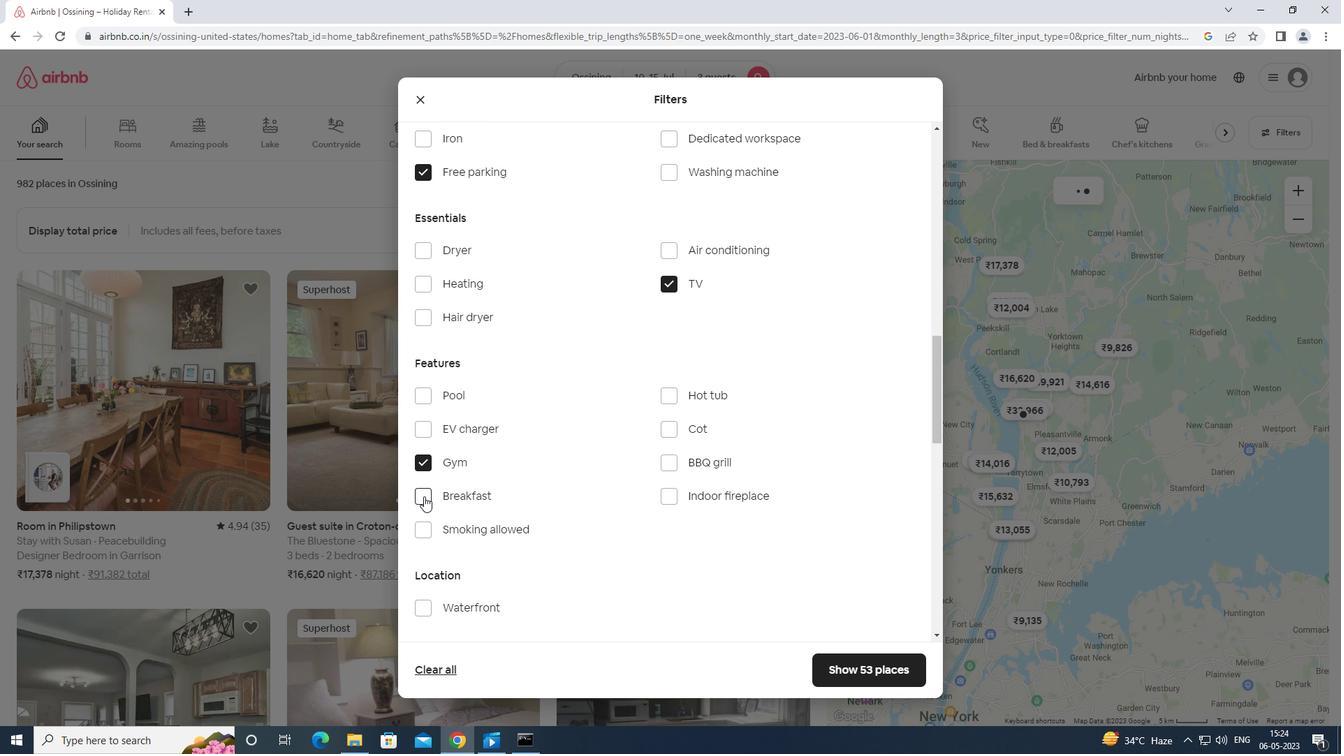 
Action: Mouse moved to (428, 497)
Screenshot: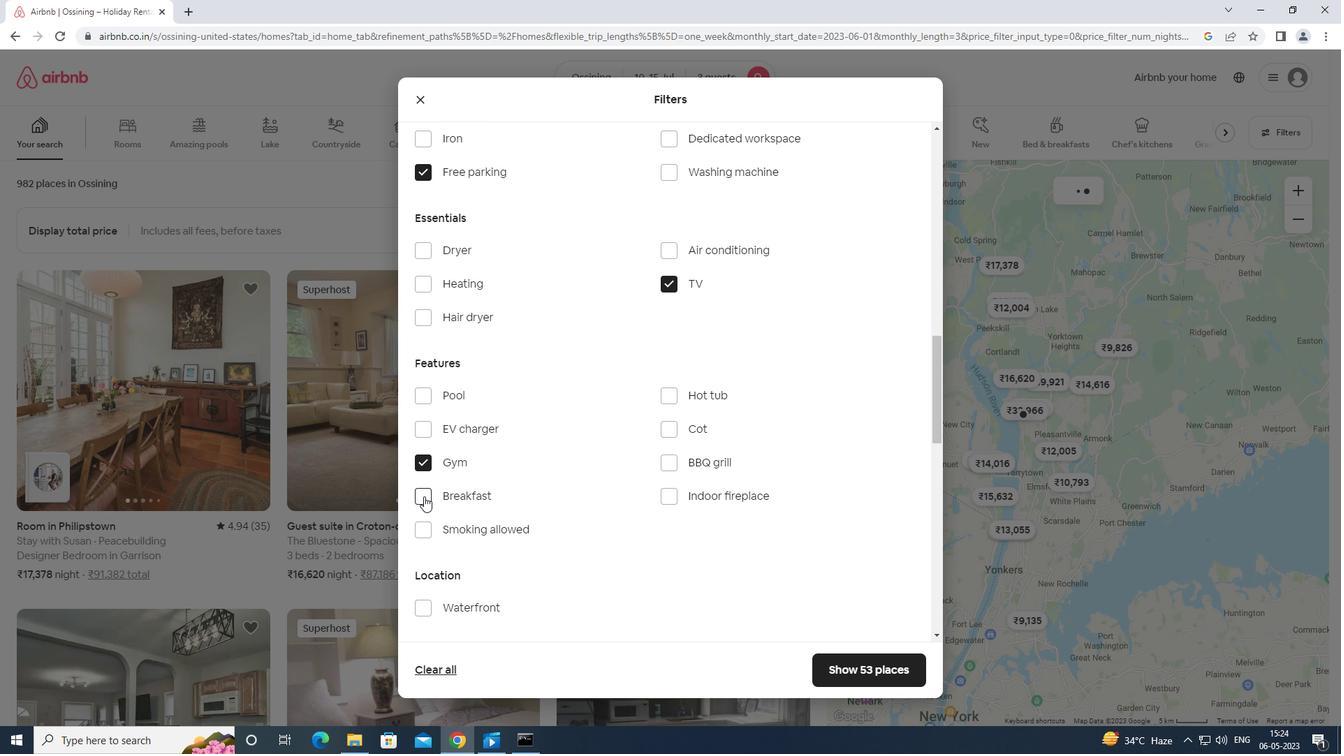 
Action: Mouse scrolled (428, 496) with delta (0, 0)
Screenshot: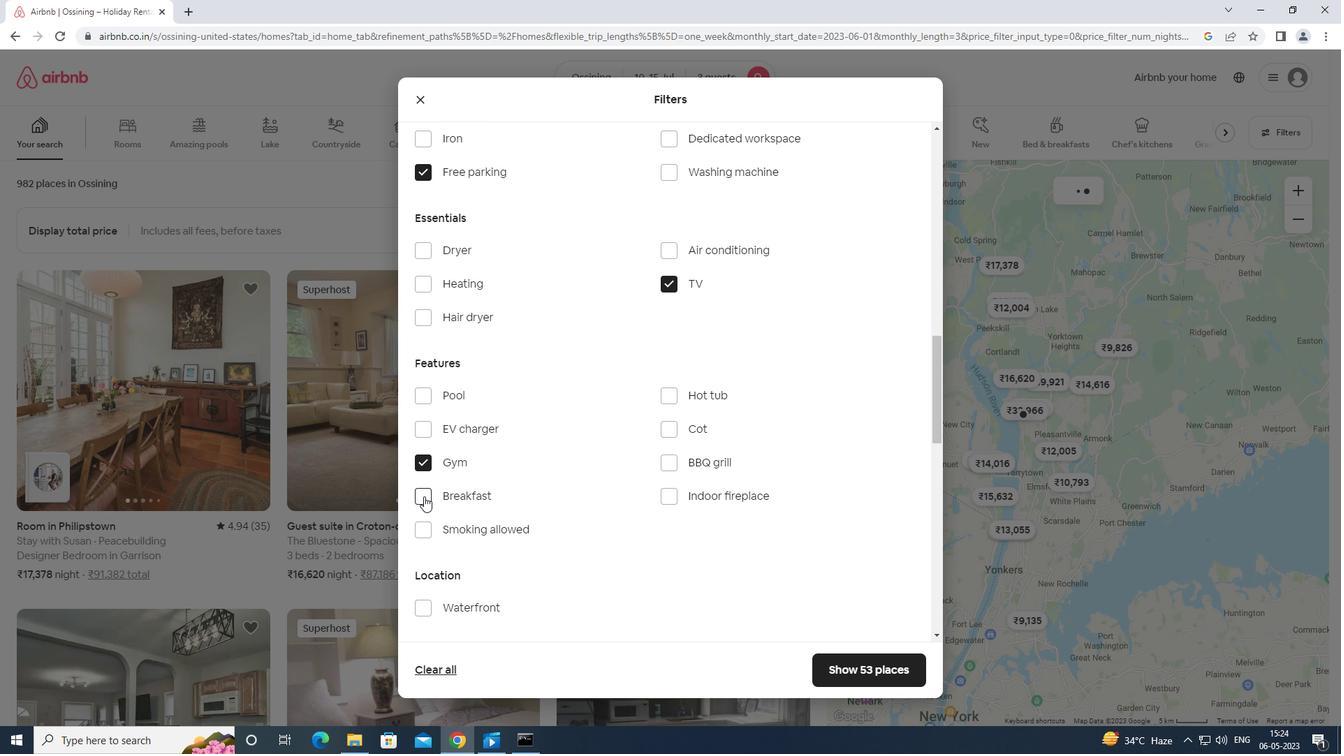 
Action: Mouse scrolled (428, 496) with delta (0, 0)
Screenshot: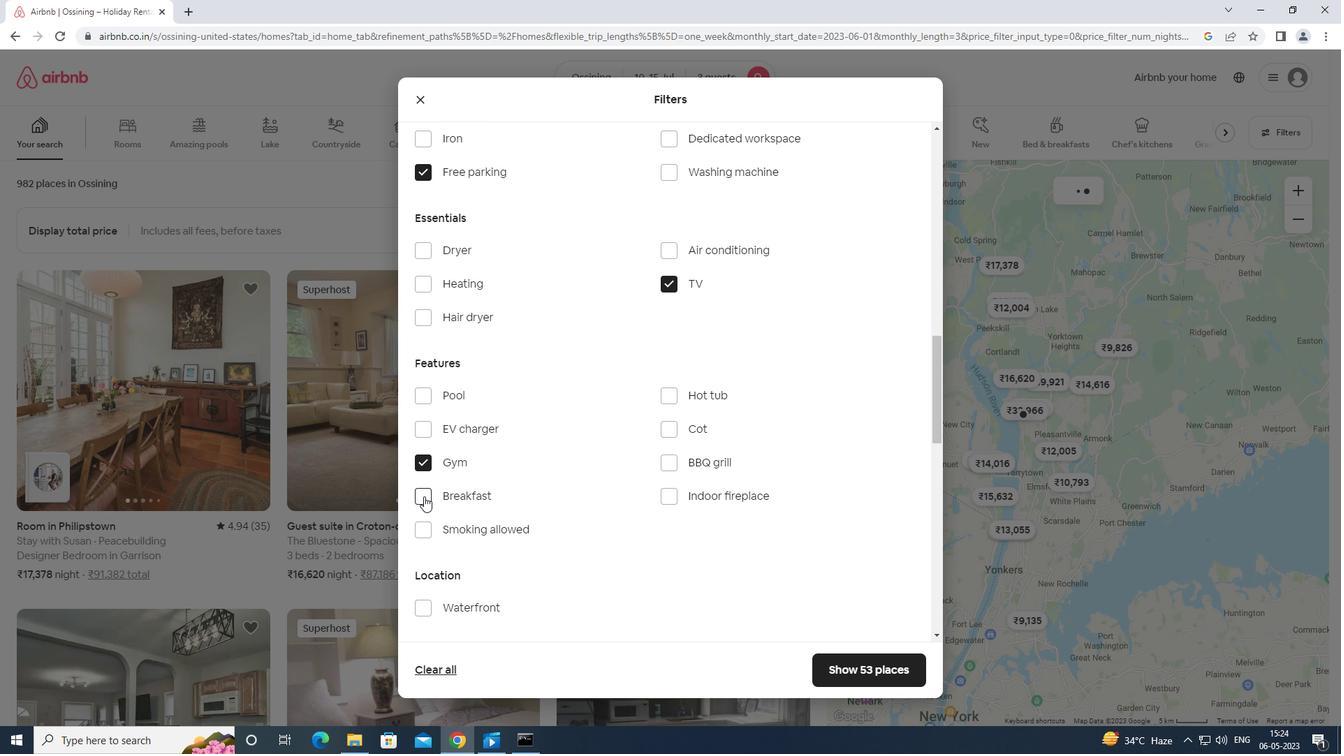 
Action: Mouse scrolled (428, 496) with delta (0, 0)
Screenshot: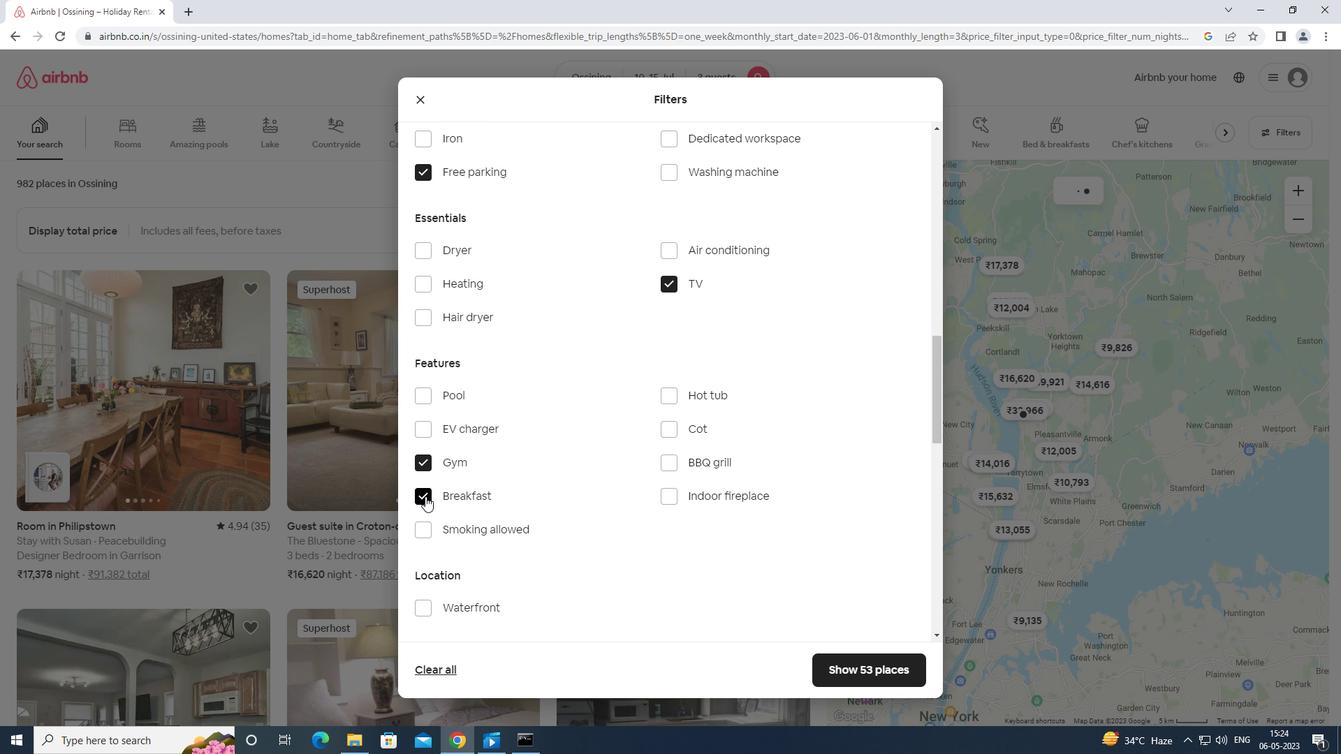 
Action: Mouse moved to (431, 496)
Screenshot: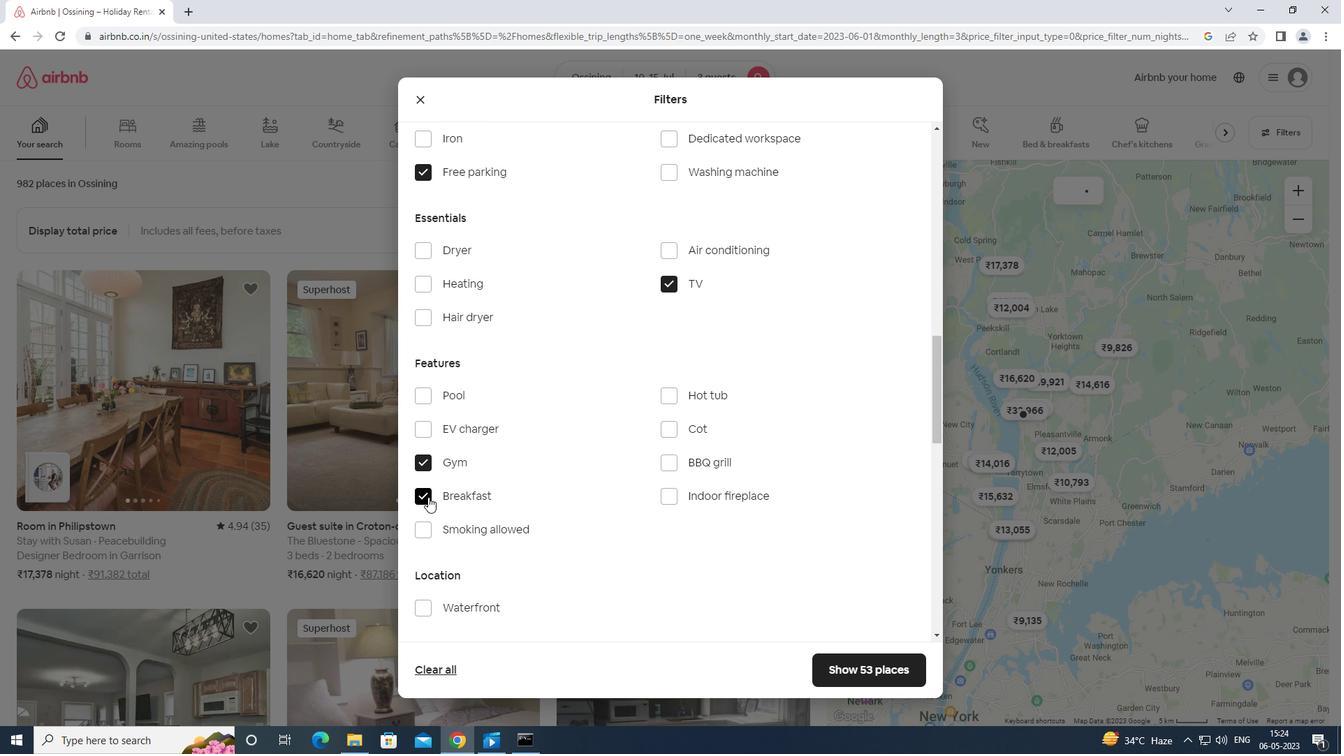 
Action: Mouse scrolled (431, 495) with delta (0, 0)
Screenshot: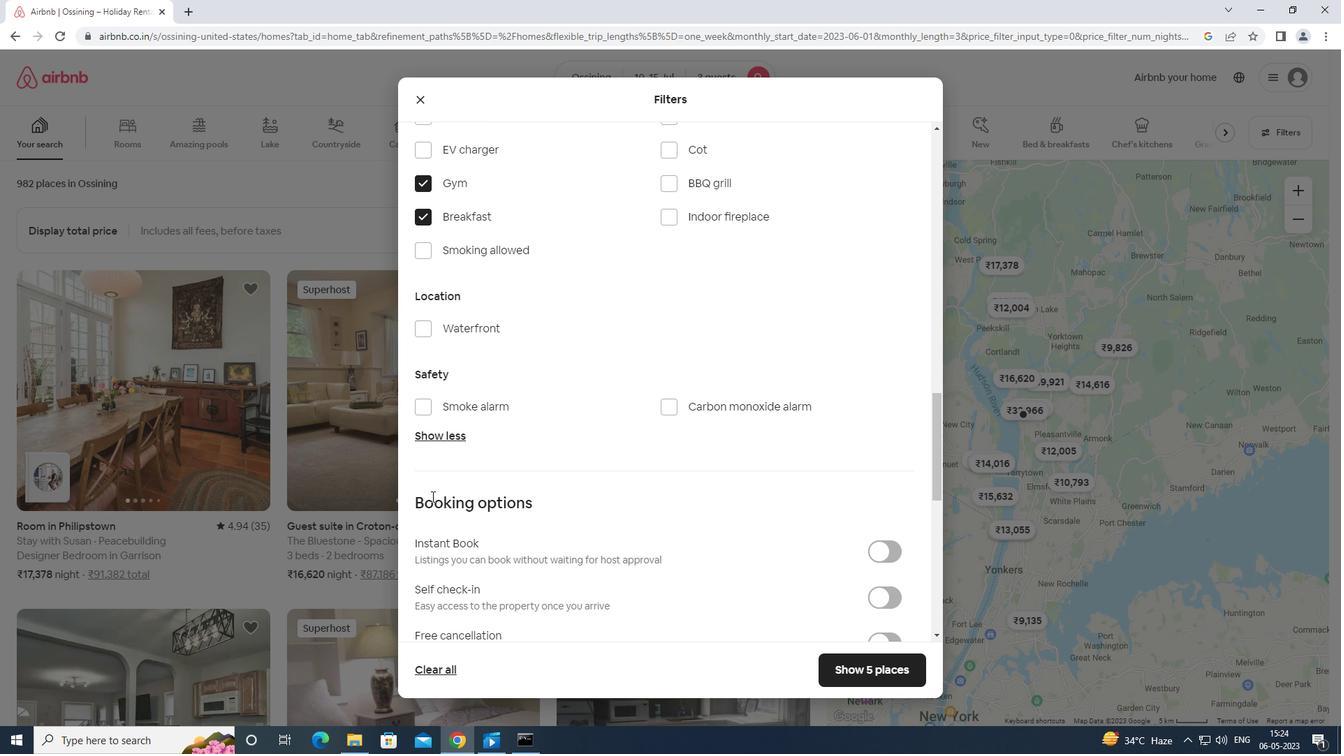 
Action: Mouse scrolled (431, 495) with delta (0, 0)
Screenshot: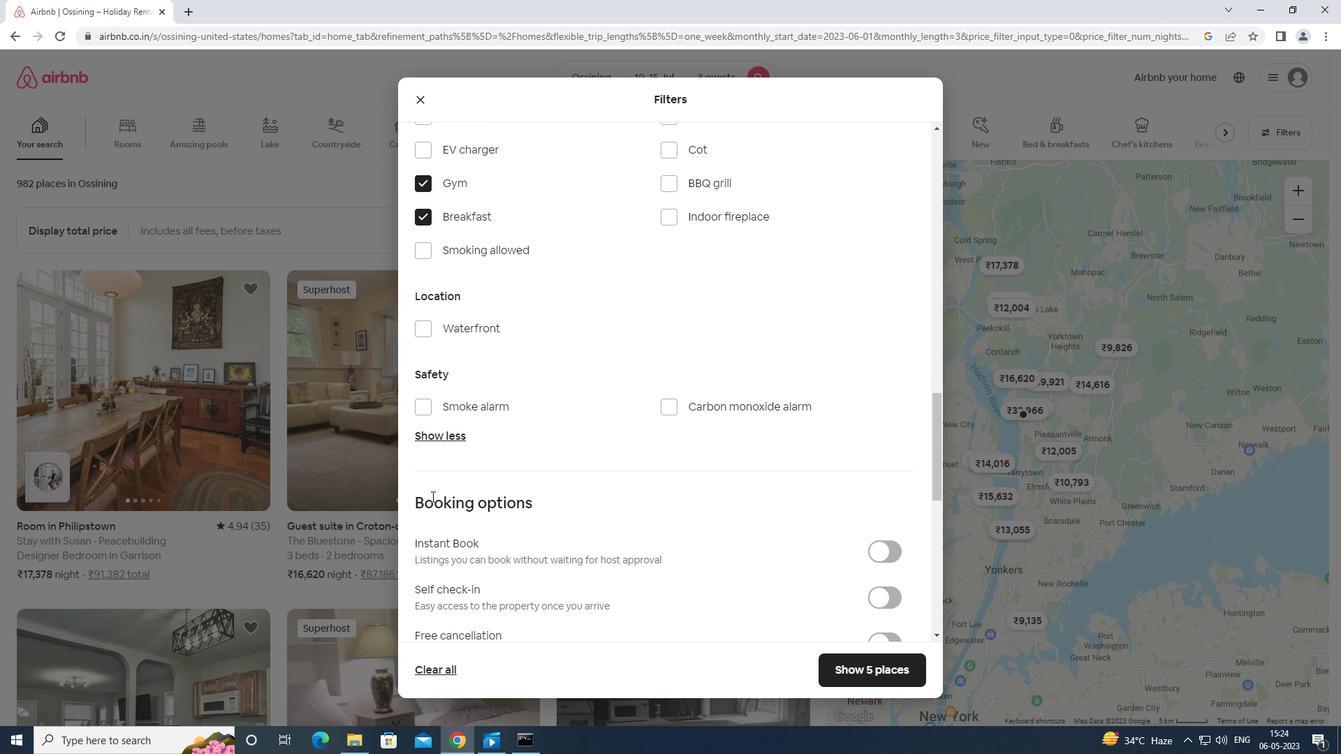 
Action: Mouse scrolled (431, 495) with delta (0, 0)
Screenshot: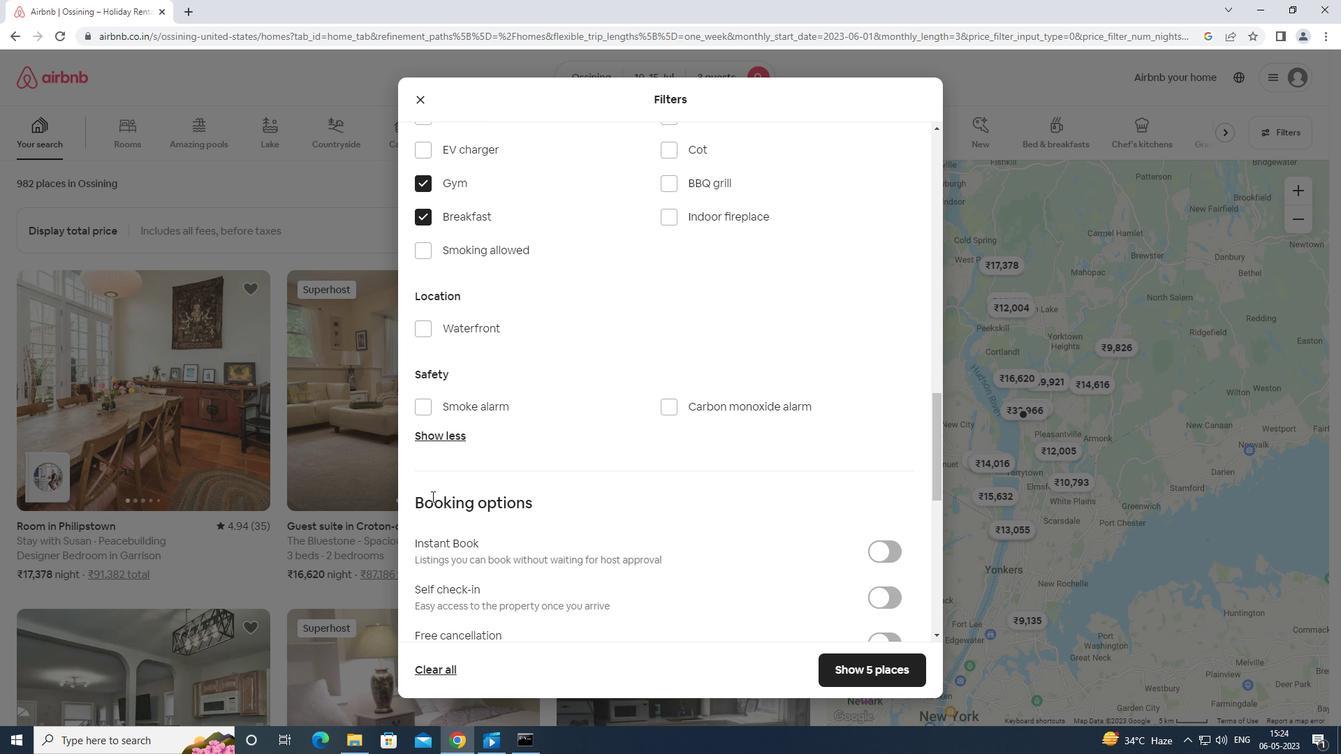 
Action: Mouse moved to (886, 392)
Screenshot: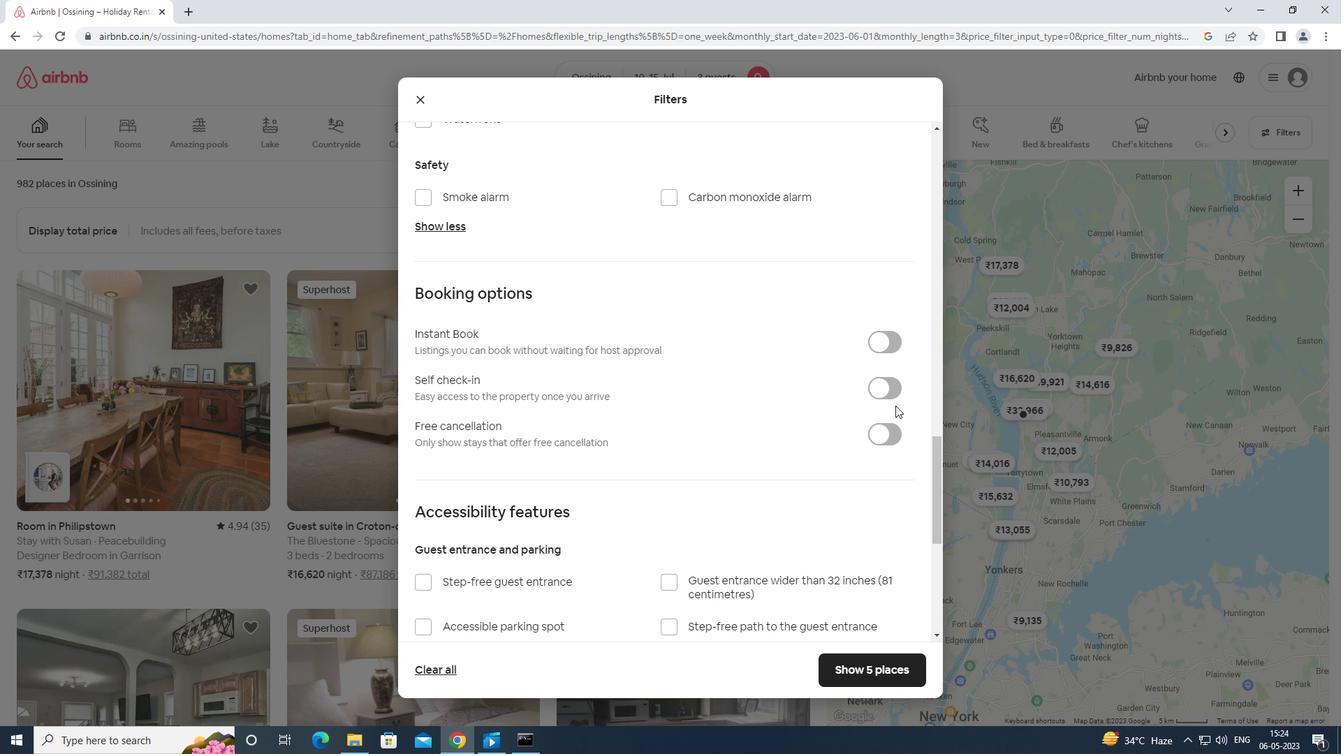 
Action: Mouse pressed left at (886, 392)
Screenshot: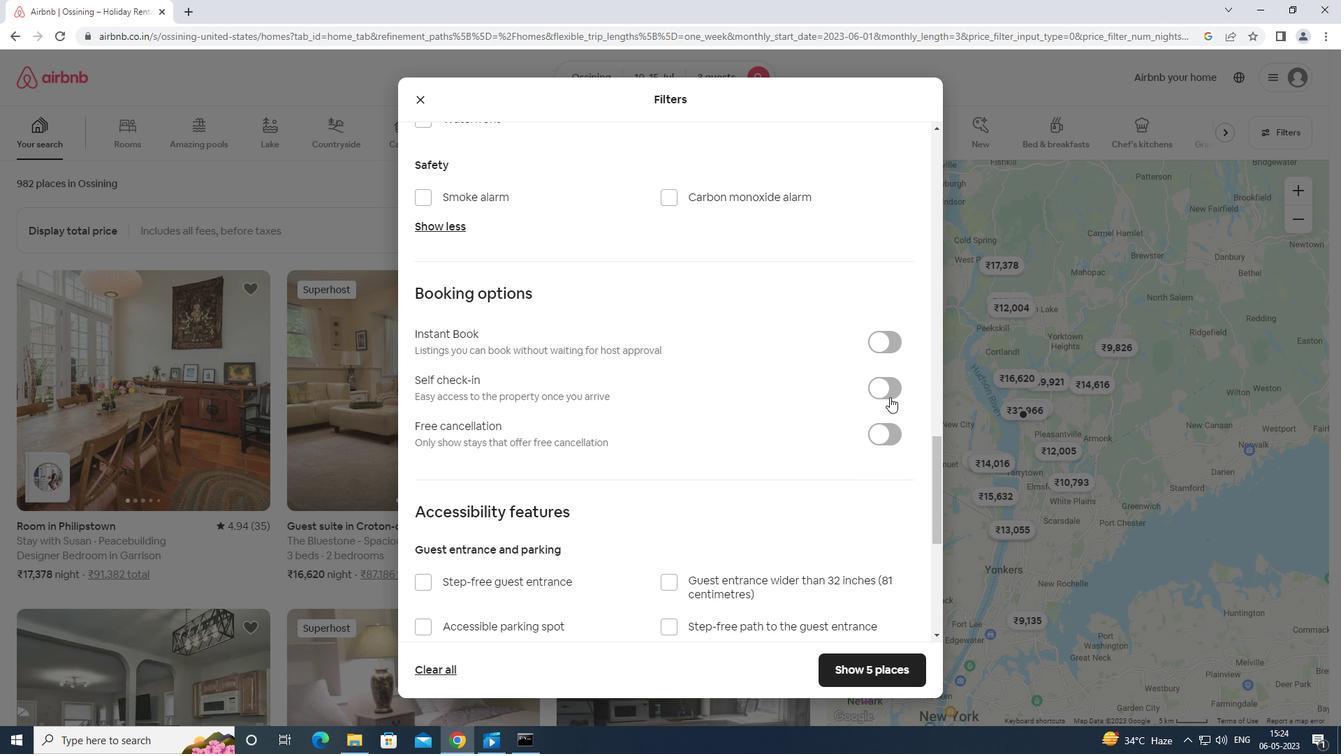 
Action: Mouse moved to (885, 382)
Screenshot: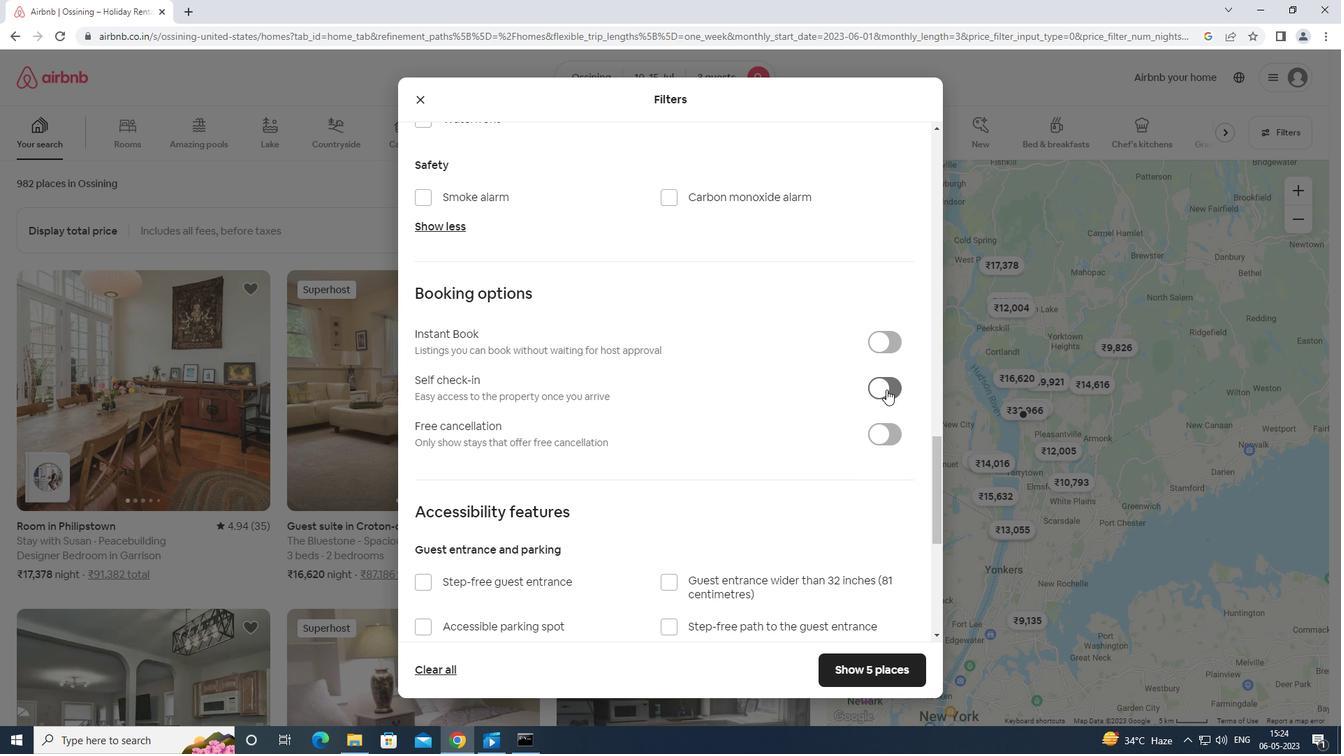 
Action: Mouse scrolled (885, 382) with delta (0, 0)
Screenshot: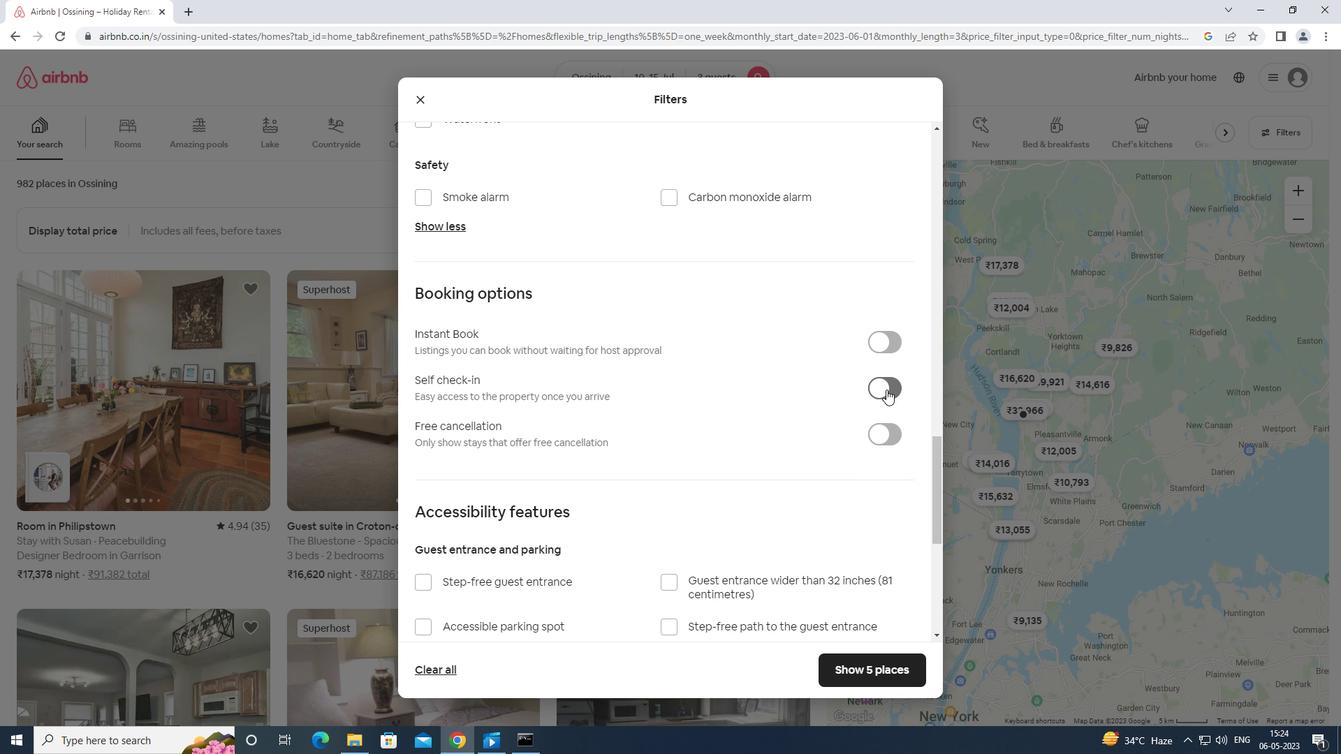 
Action: Mouse scrolled (885, 382) with delta (0, 0)
Screenshot: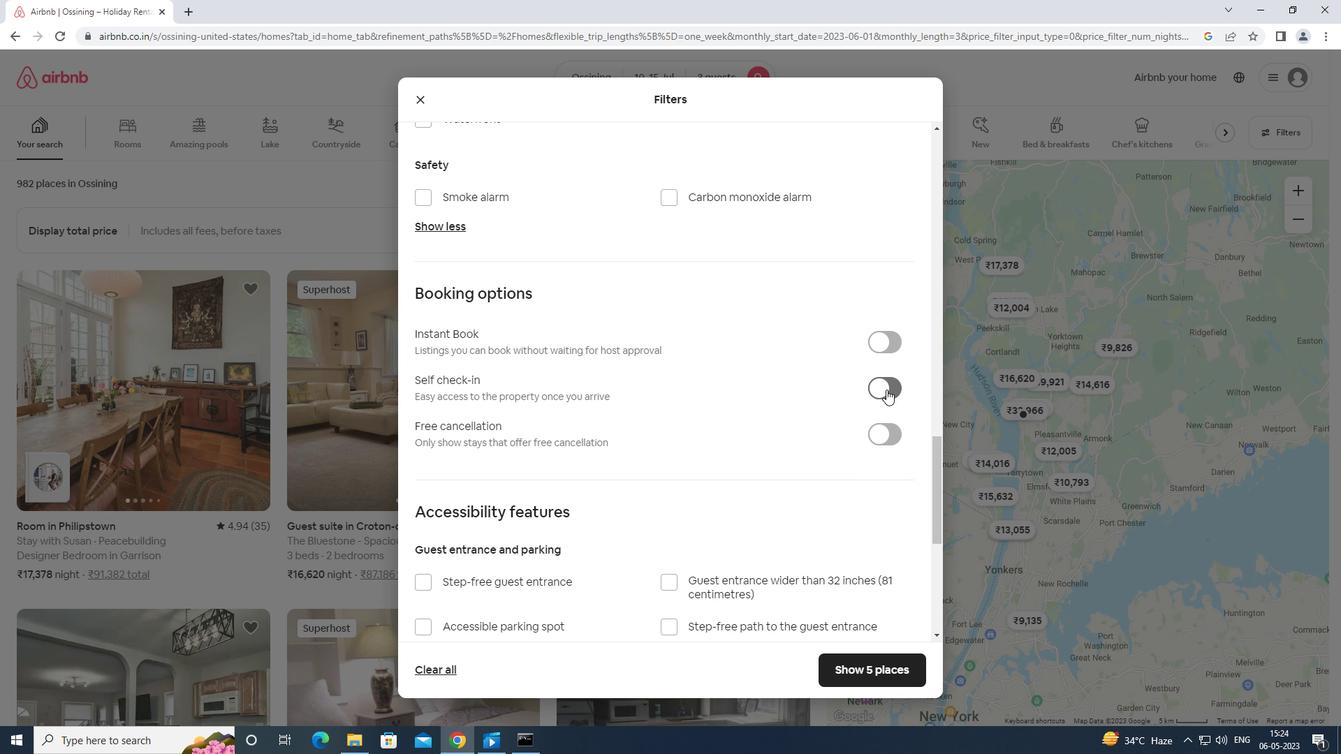 
Action: Mouse scrolled (885, 382) with delta (0, 0)
Screenshot: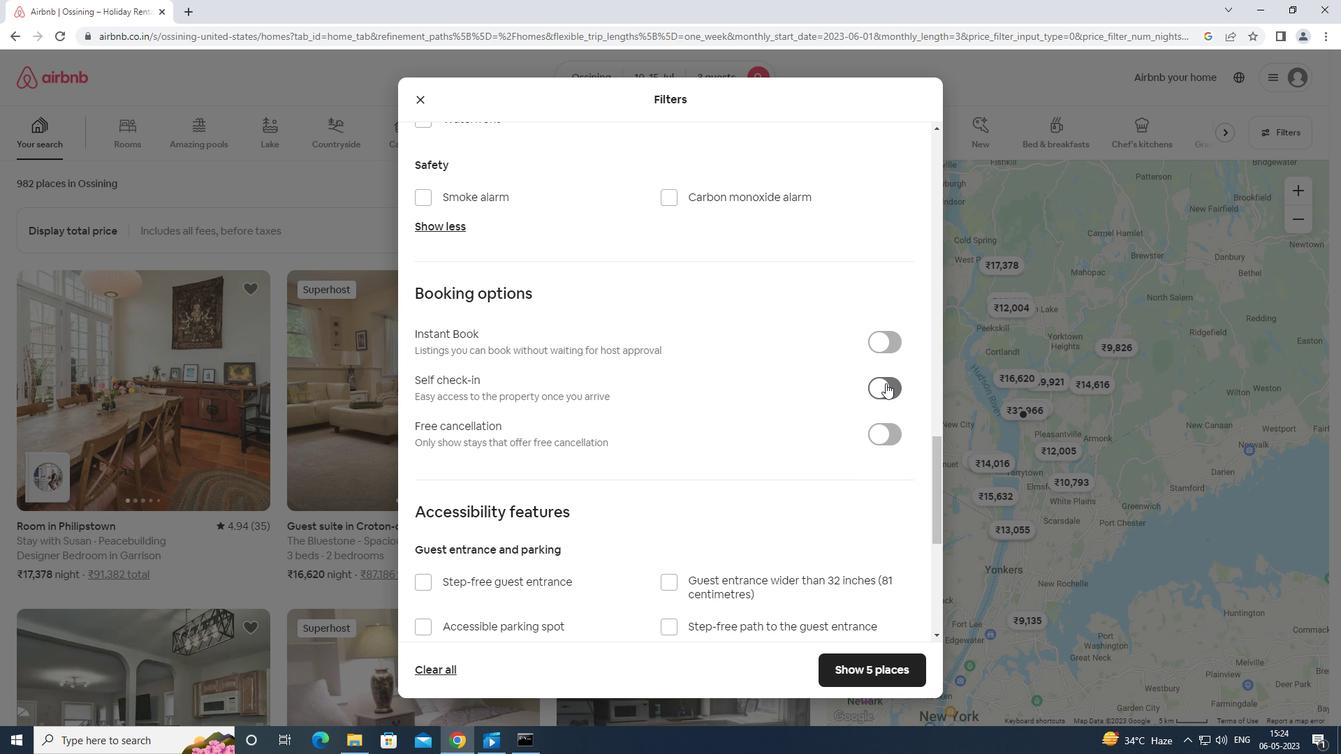 
Action: Mouse scrolled (885, 382) with delta (0, 0)
Screenshot: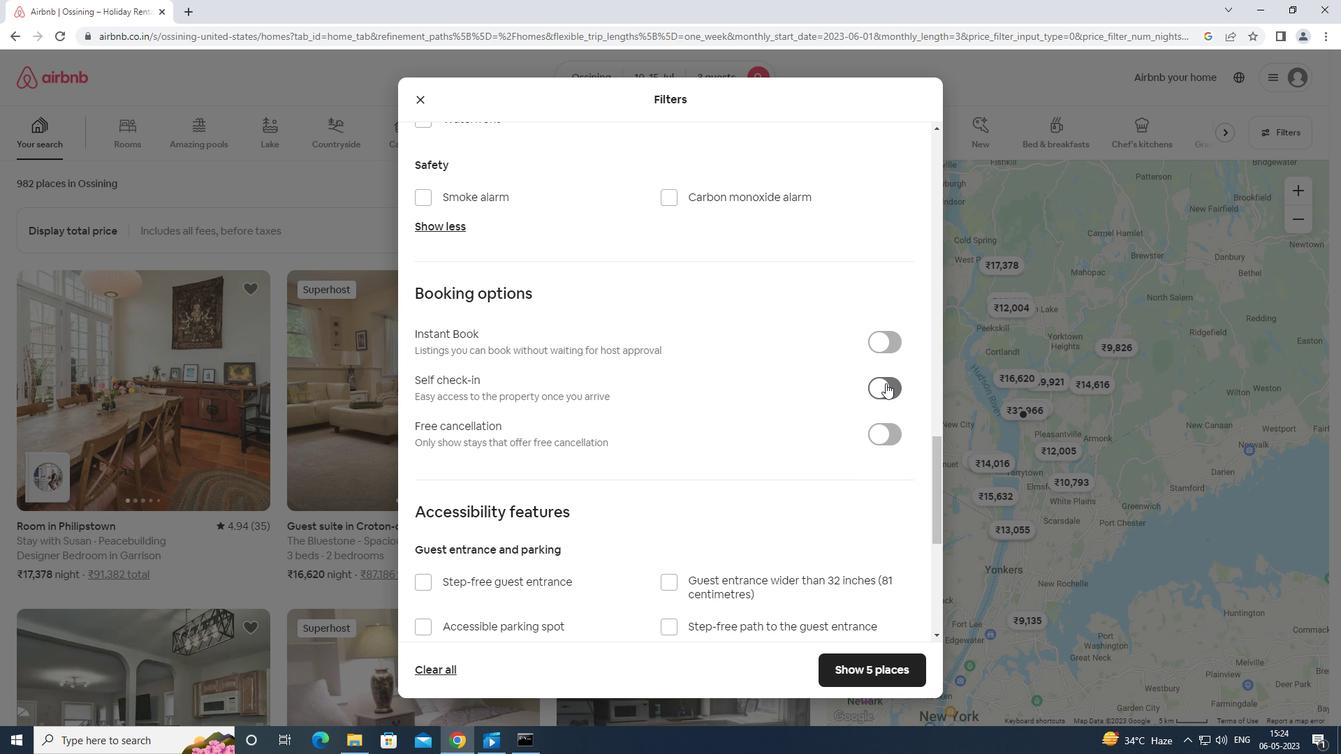
Action: Mouse moved to (886, 382)
Screenshot: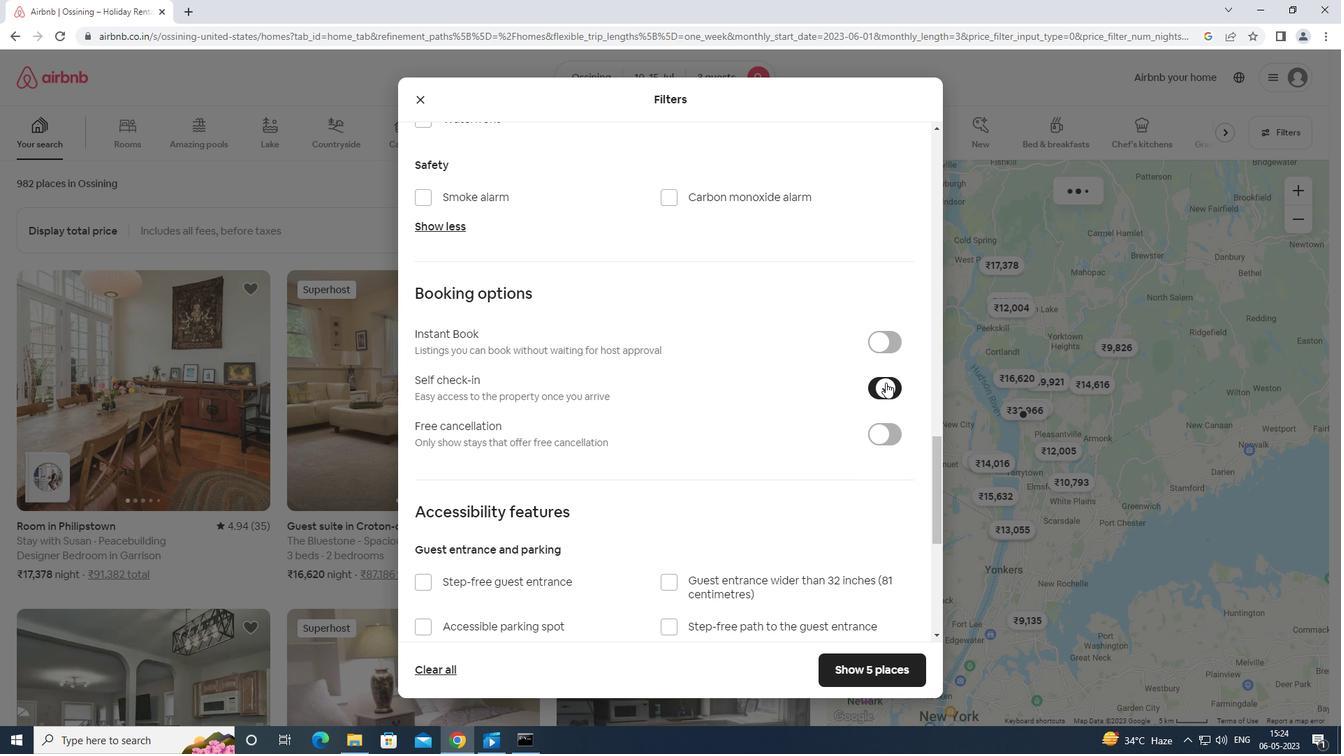 
Action: Mouse scrolled (886, 381) with delta (0, 0)
Screenshot: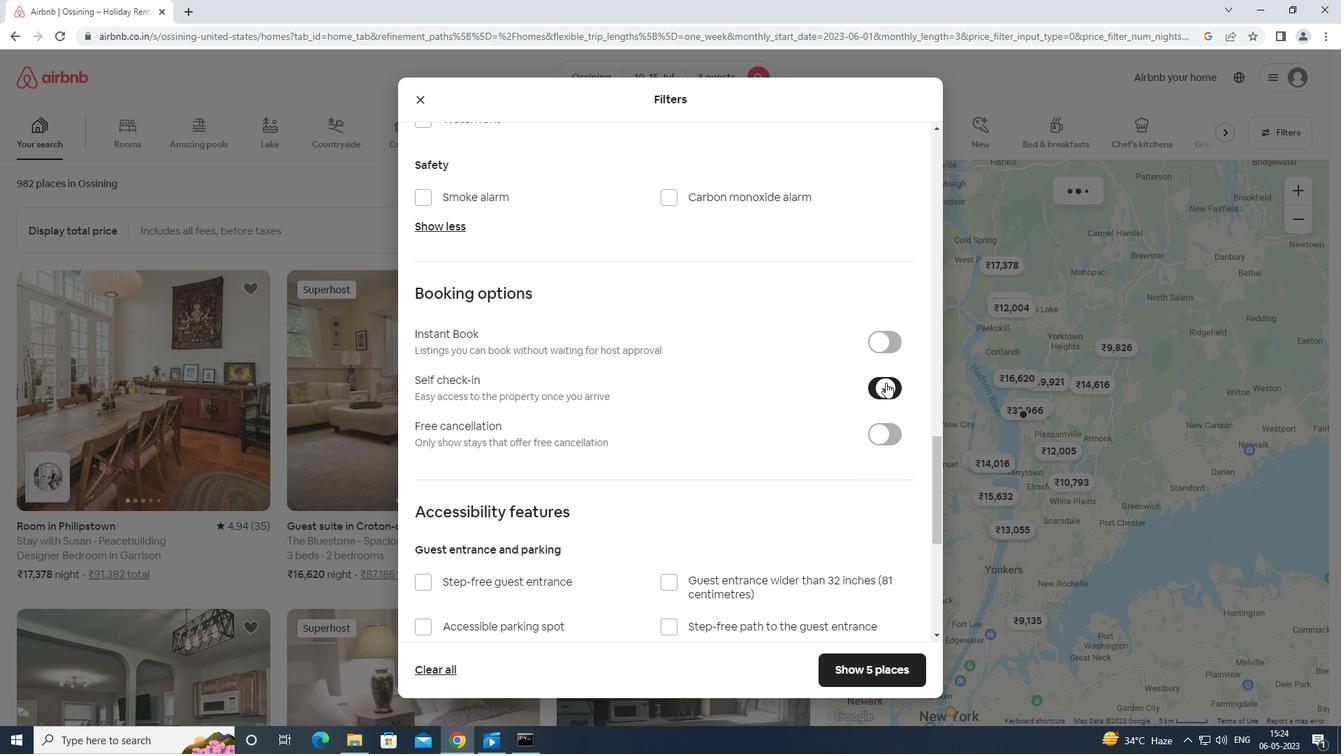 
Action: Mouse scrolled (886, 381) with delta (0, 0)
Screenshot: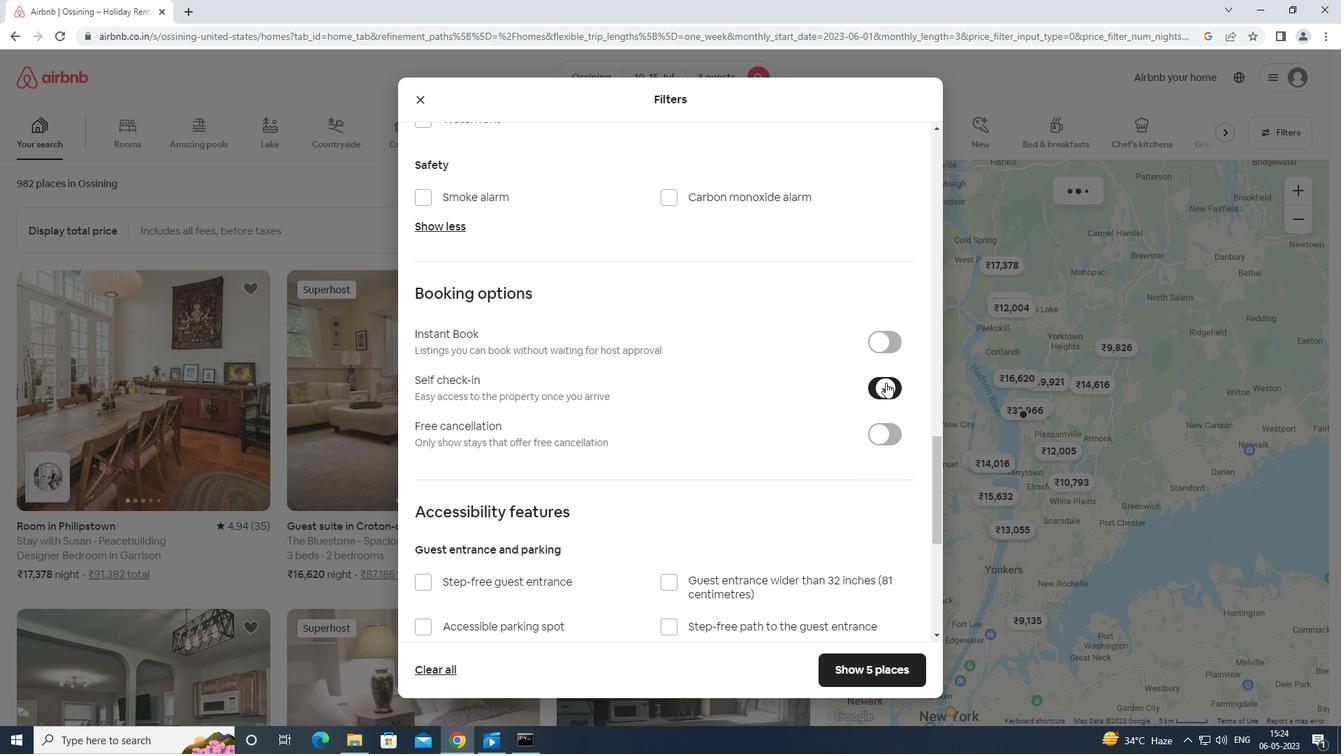
Action: Mouse scrolled (886, 381) with delta (0, 0)
Screenshot: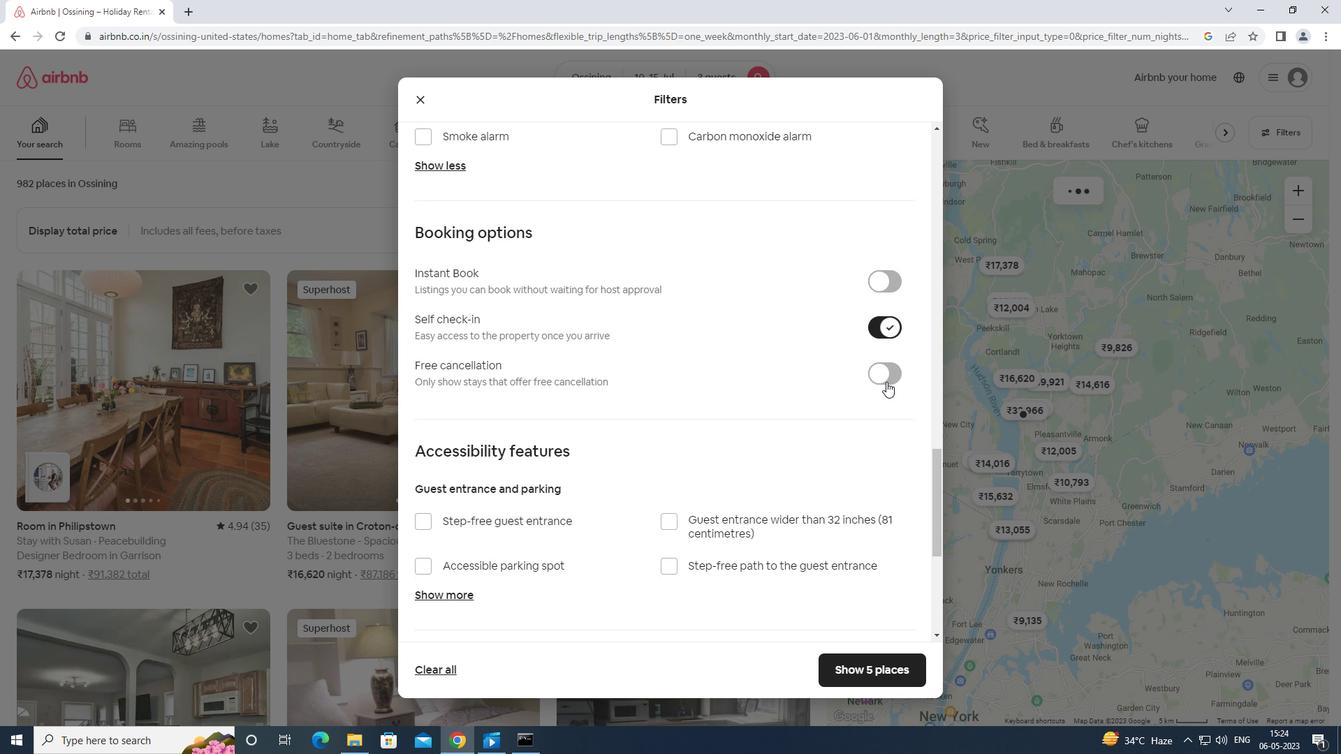 
Action: Mouse moved to (886, 381)
Screenshot: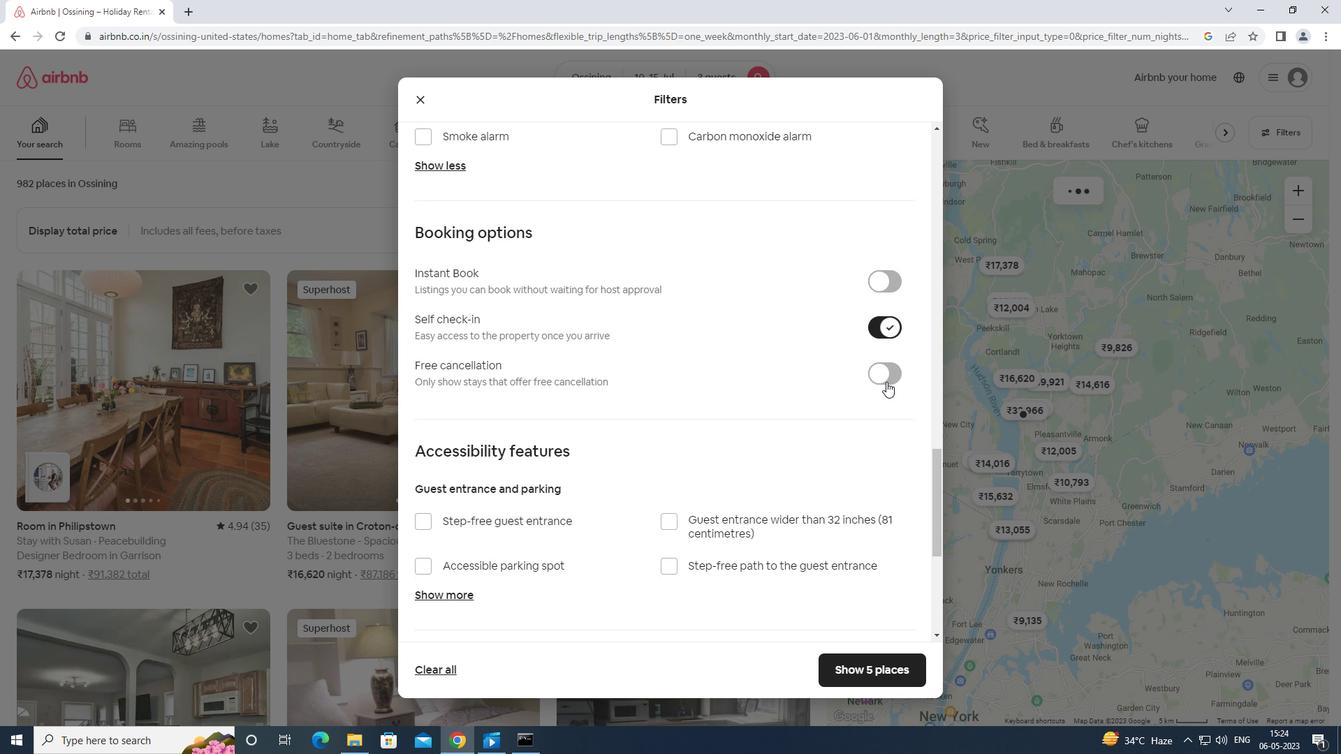 
Action: Mouse scrolled (886, 380) with delta (0, 0)
Screenshot: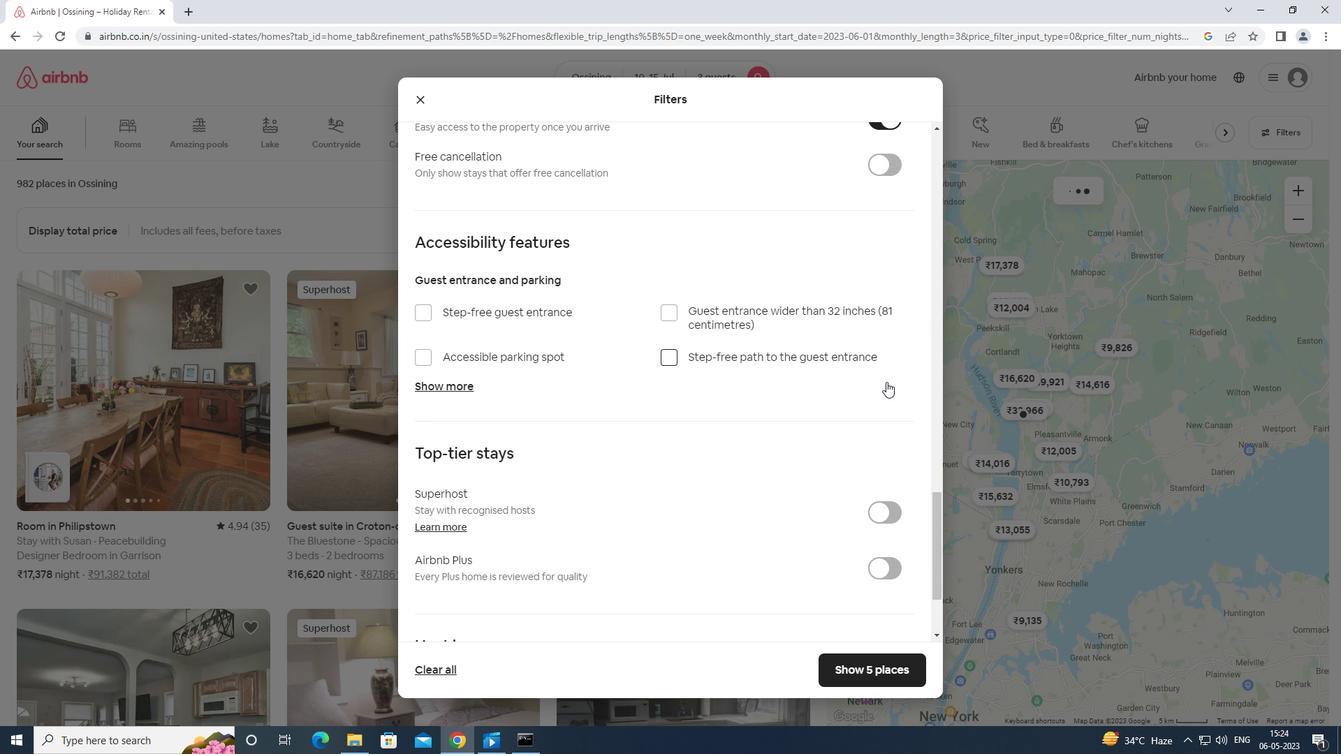 
Action: Mouse scrolled (886, 380) with delta (0, 0)
Screenshot: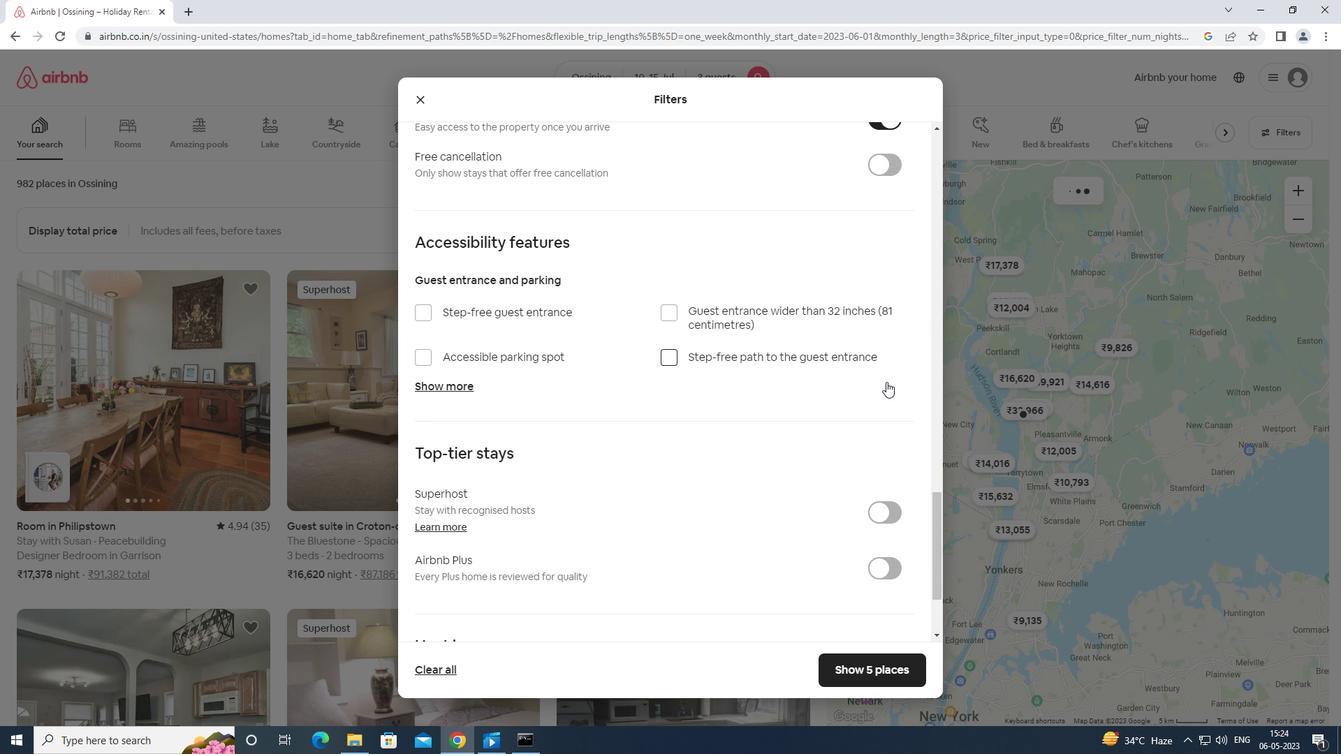 
Action: Mouse moved to (886, 381)
Screenshot: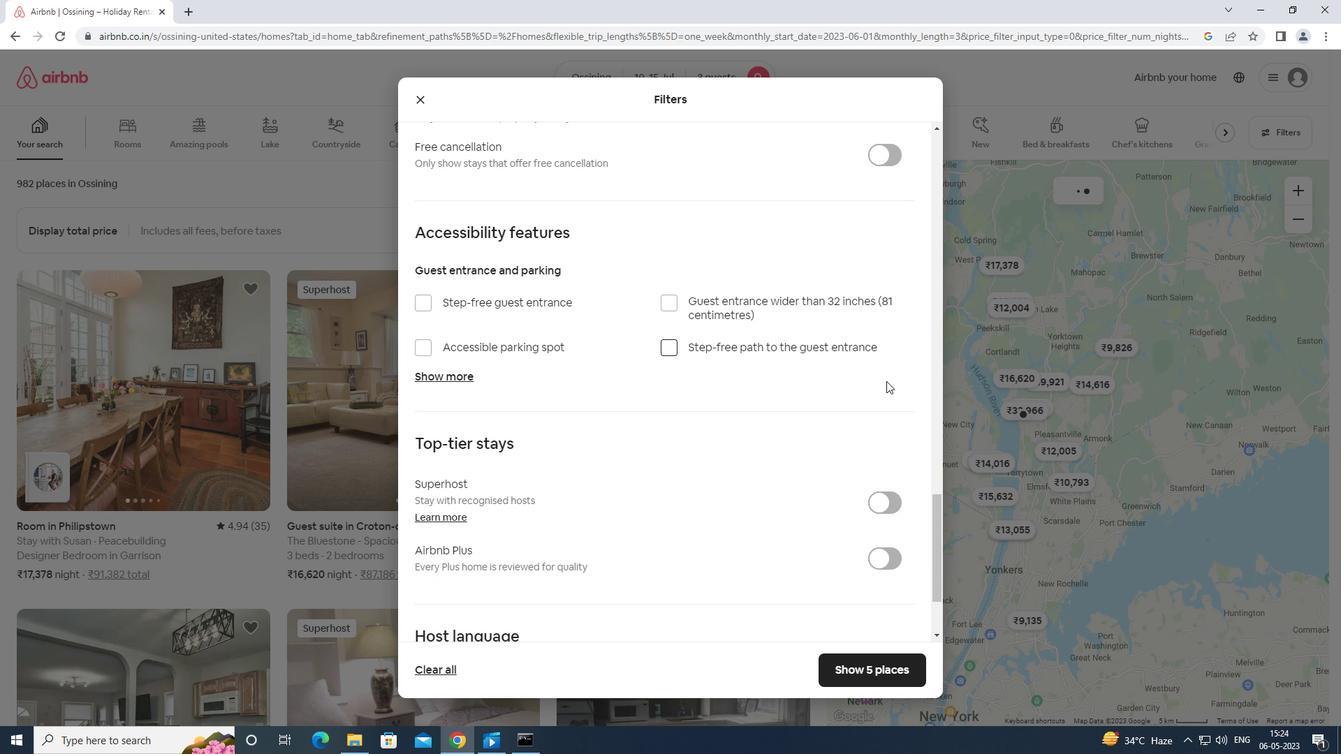 
Action: Mouse scrolled (886, 380) with delta (0, 0)
Screenshot: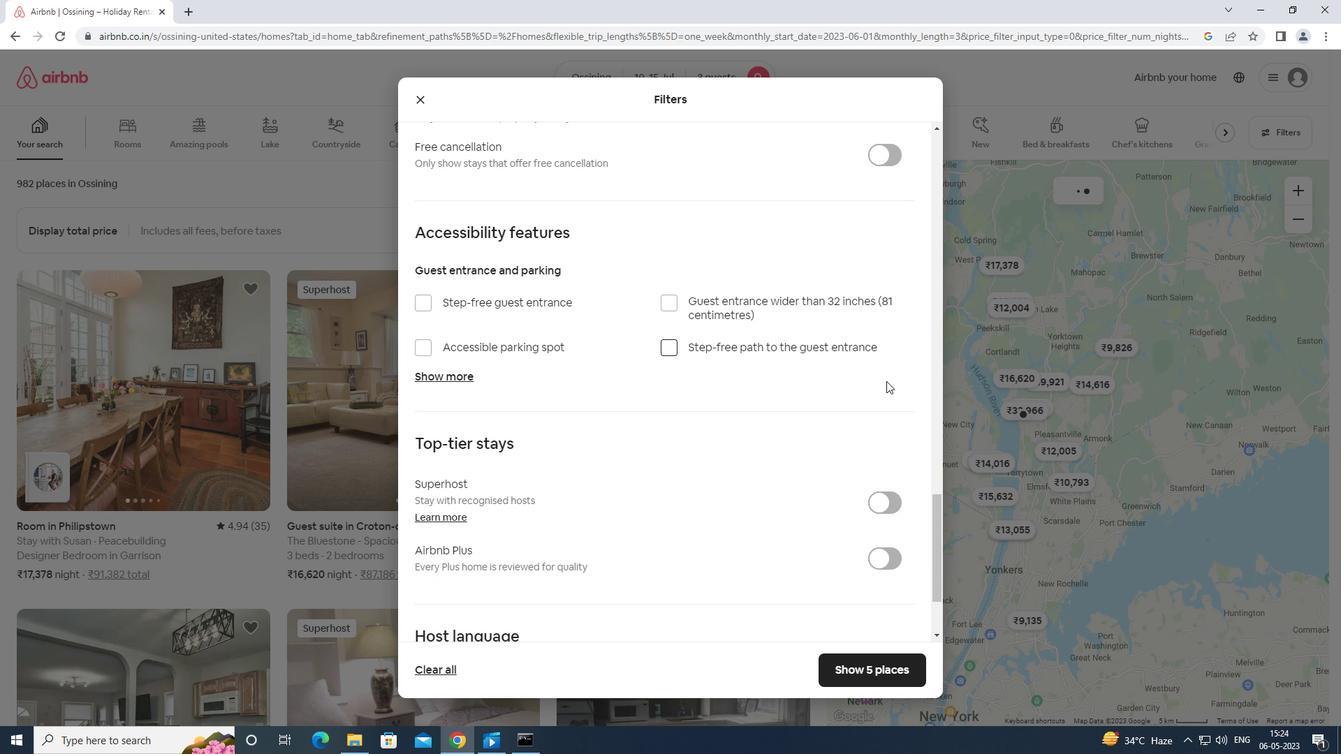 
Action: Mouse moved to (885, 381)
Screenshot: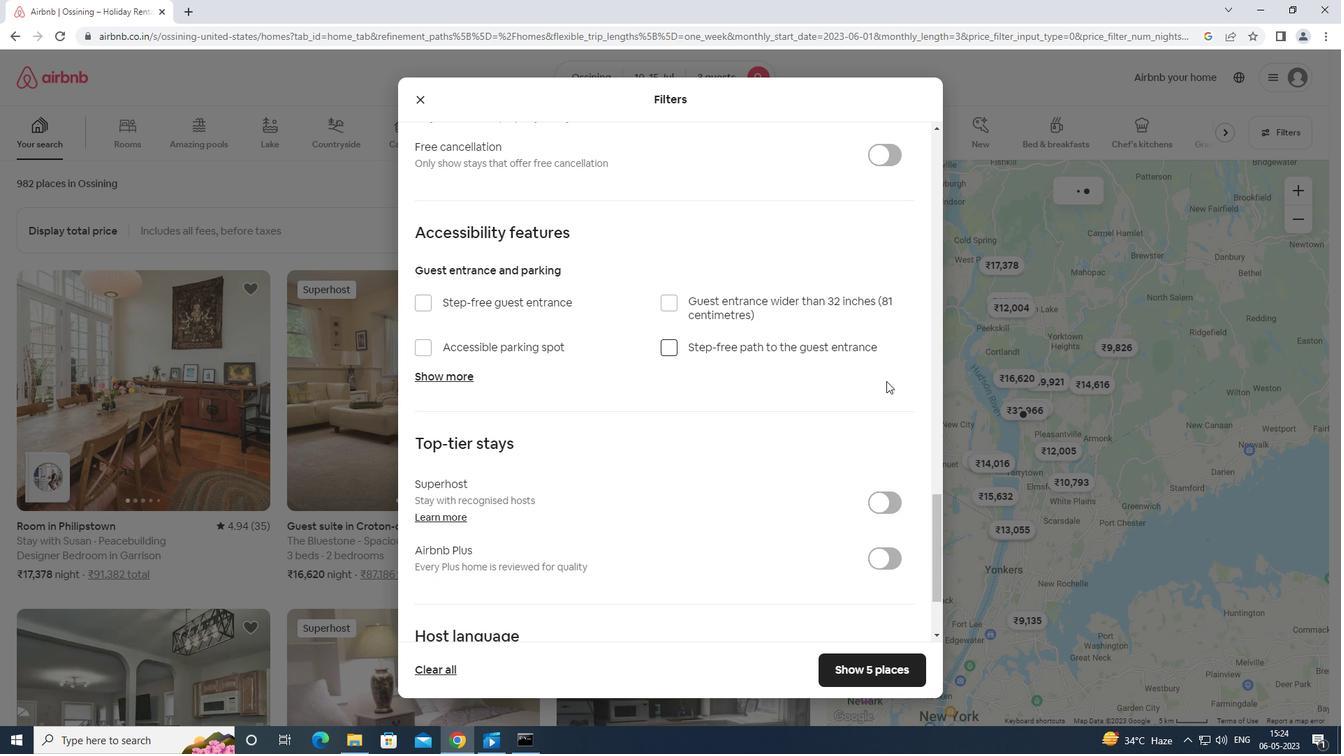 
Action: Mouse scrolled (885, 380) with delta (0, 0)
Screenshot: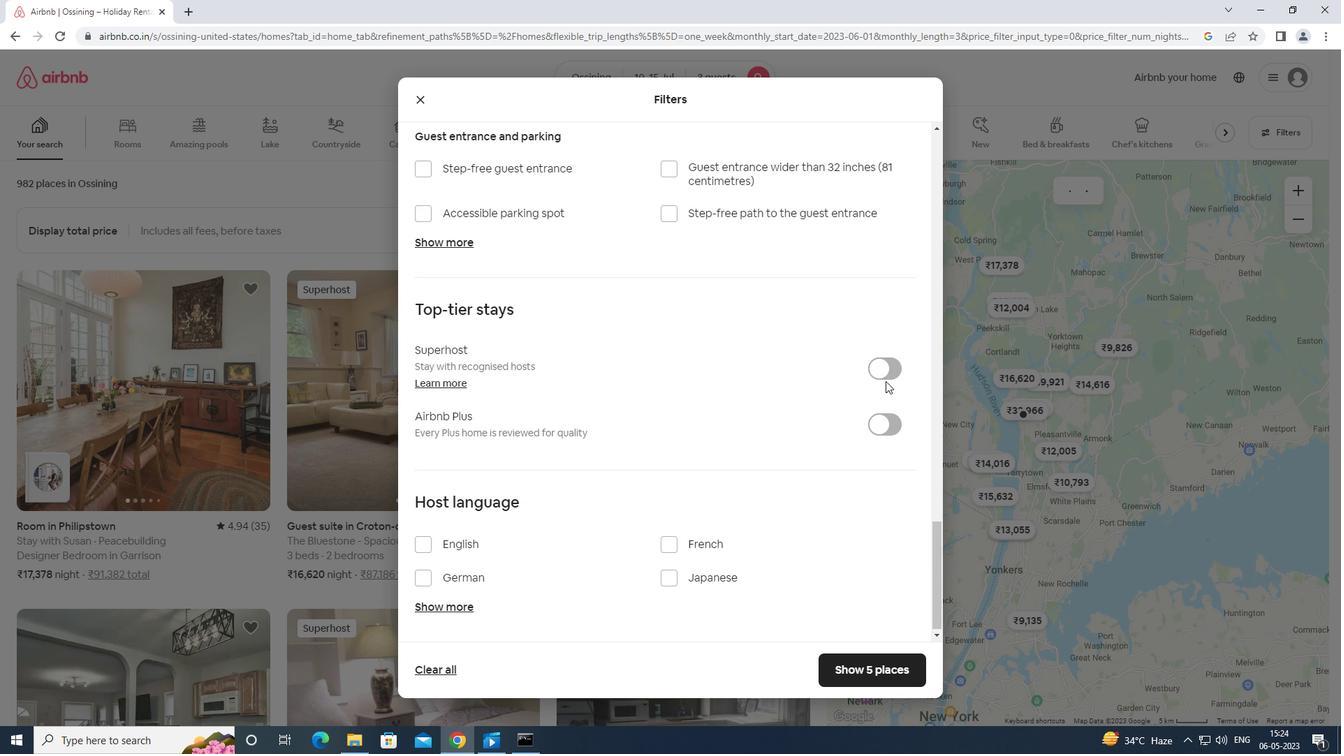 
Action: Mouse scrolled (885, 380) with delta (0, 0)
Screenshot: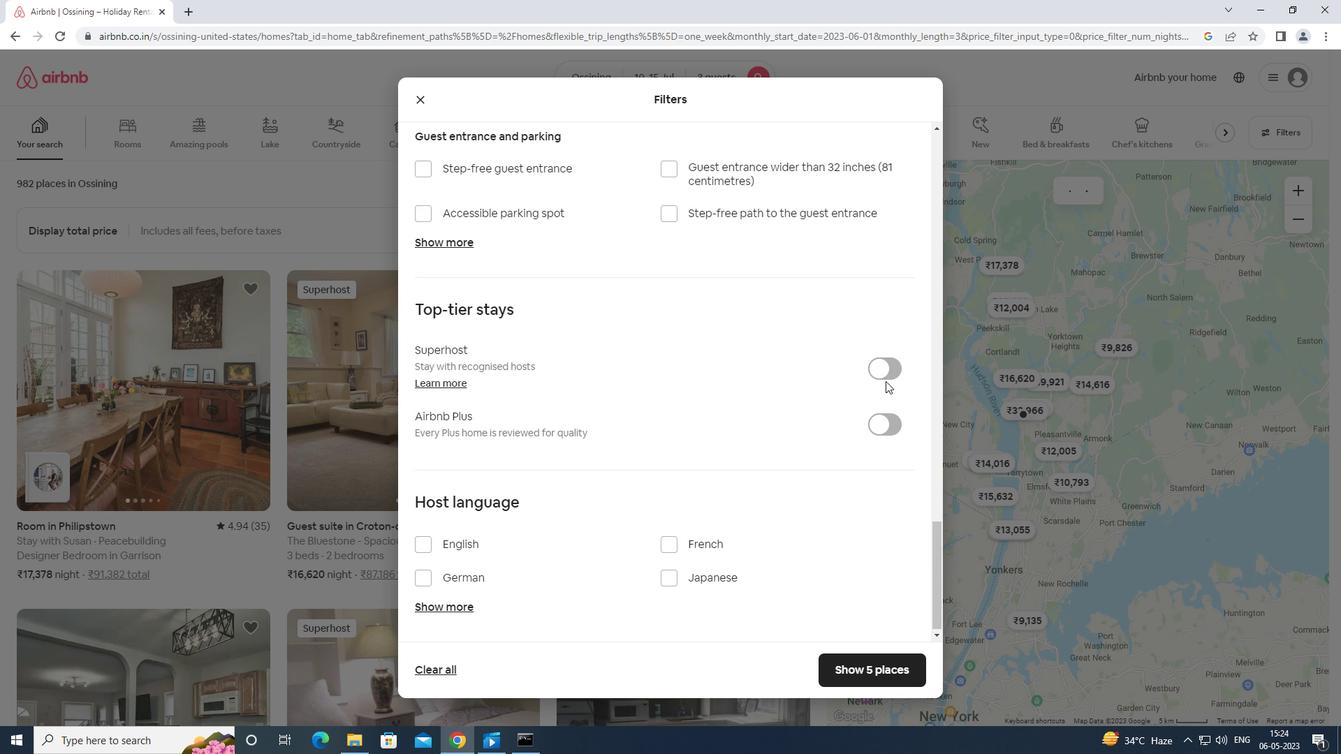 
Action: Mouse moved to (884, 382)
Screenshot: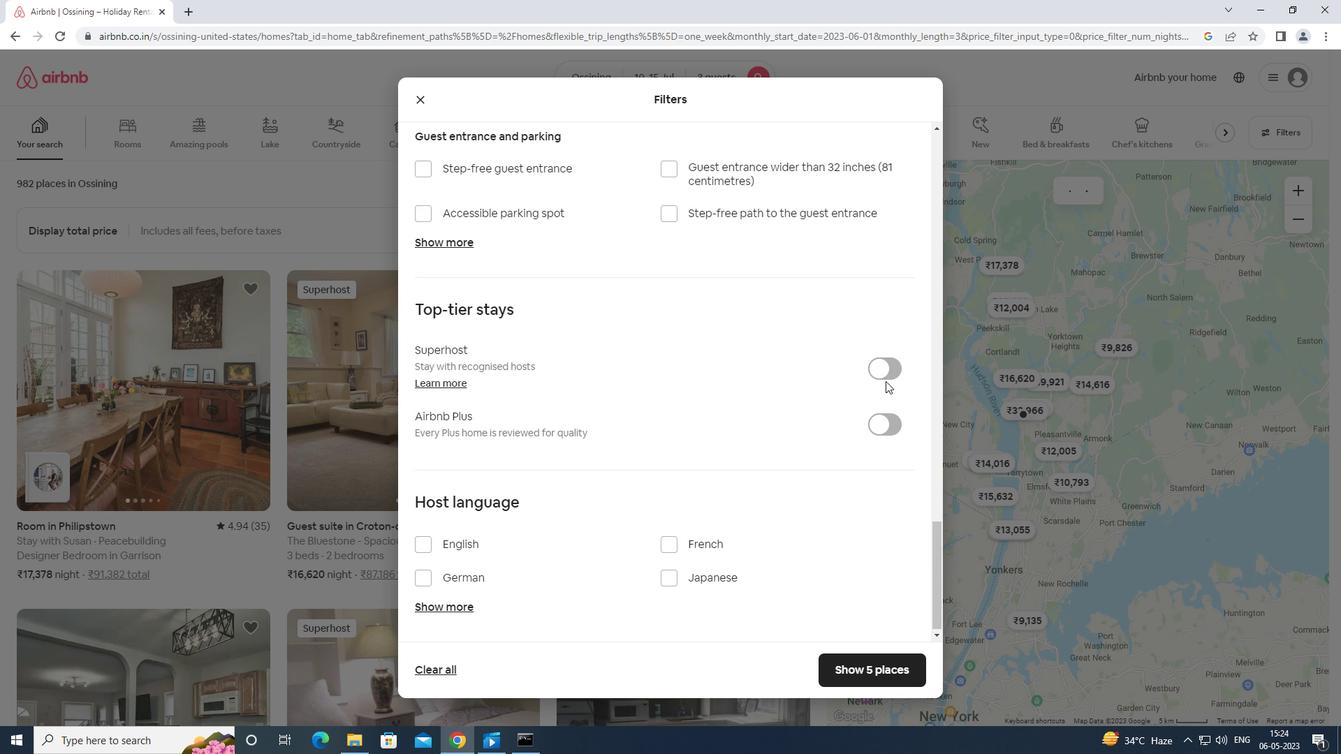 
Action: Mouse scrolled (884, 381) with delta (0, 0)
Screenshot: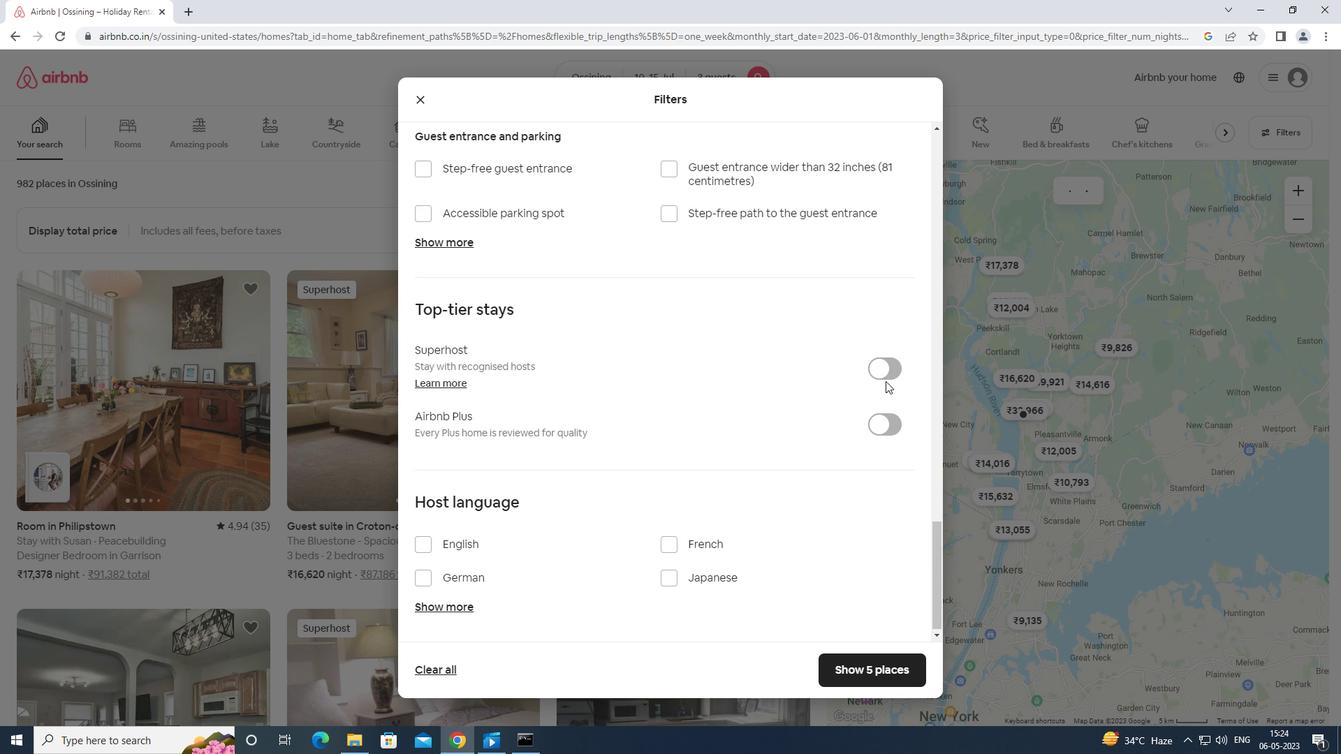 
Action: Mouse moved to (884, 382)
Screenshot: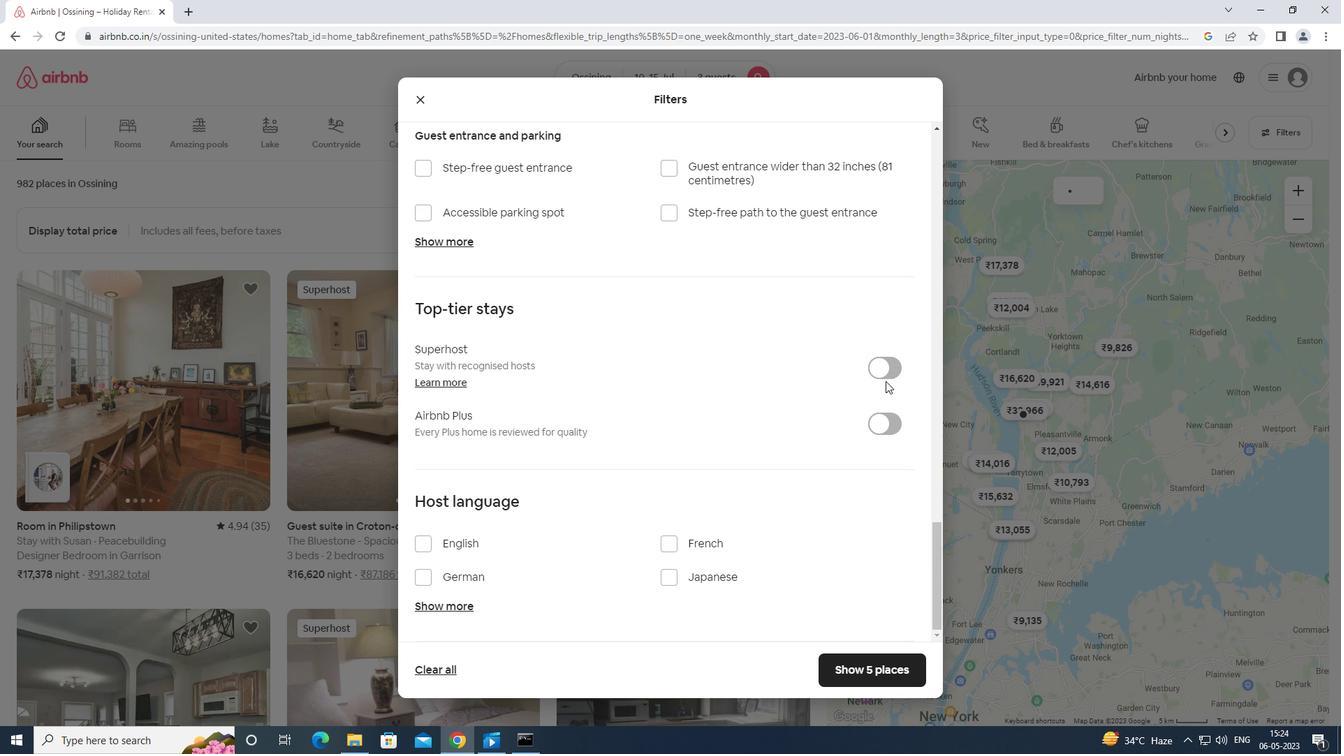 
Action: Mouse scrolled (884, 382) with delta (0, 0)
Screenshot: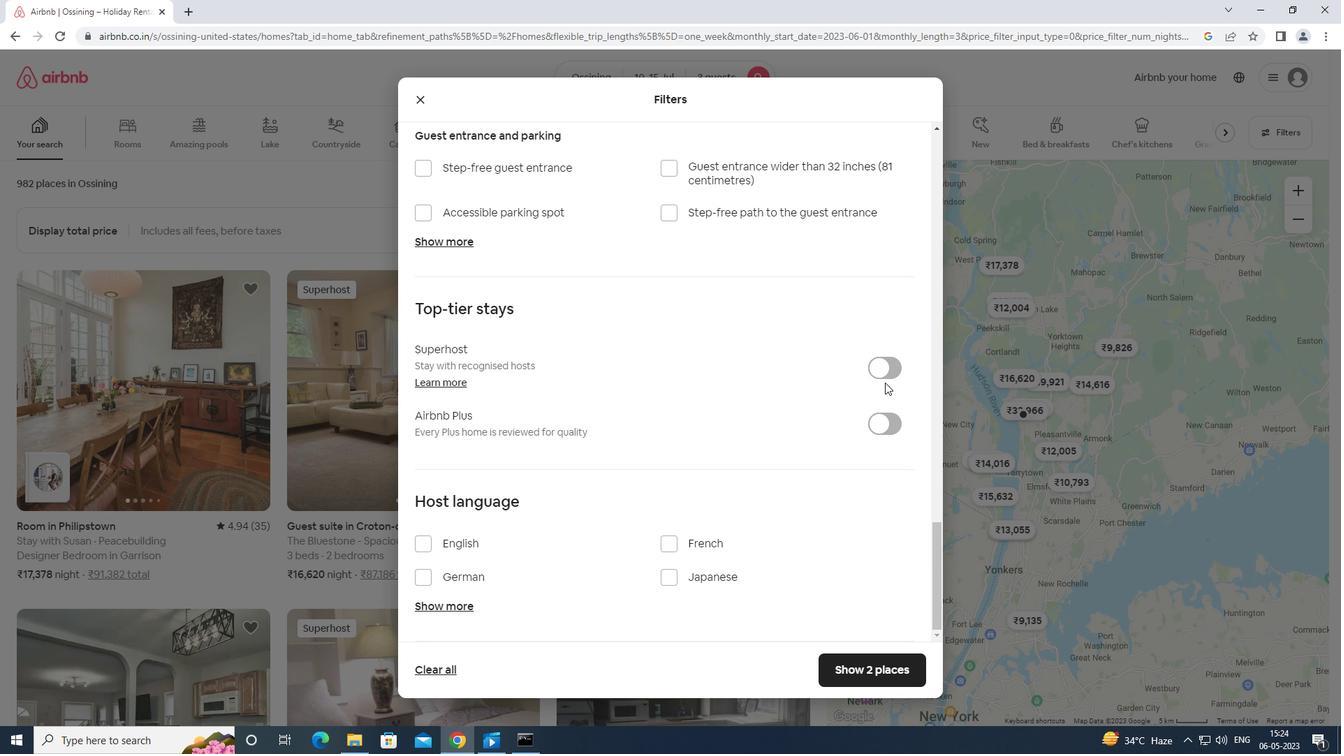 
Action: Mouse moved to (884, 382)
Screenshot: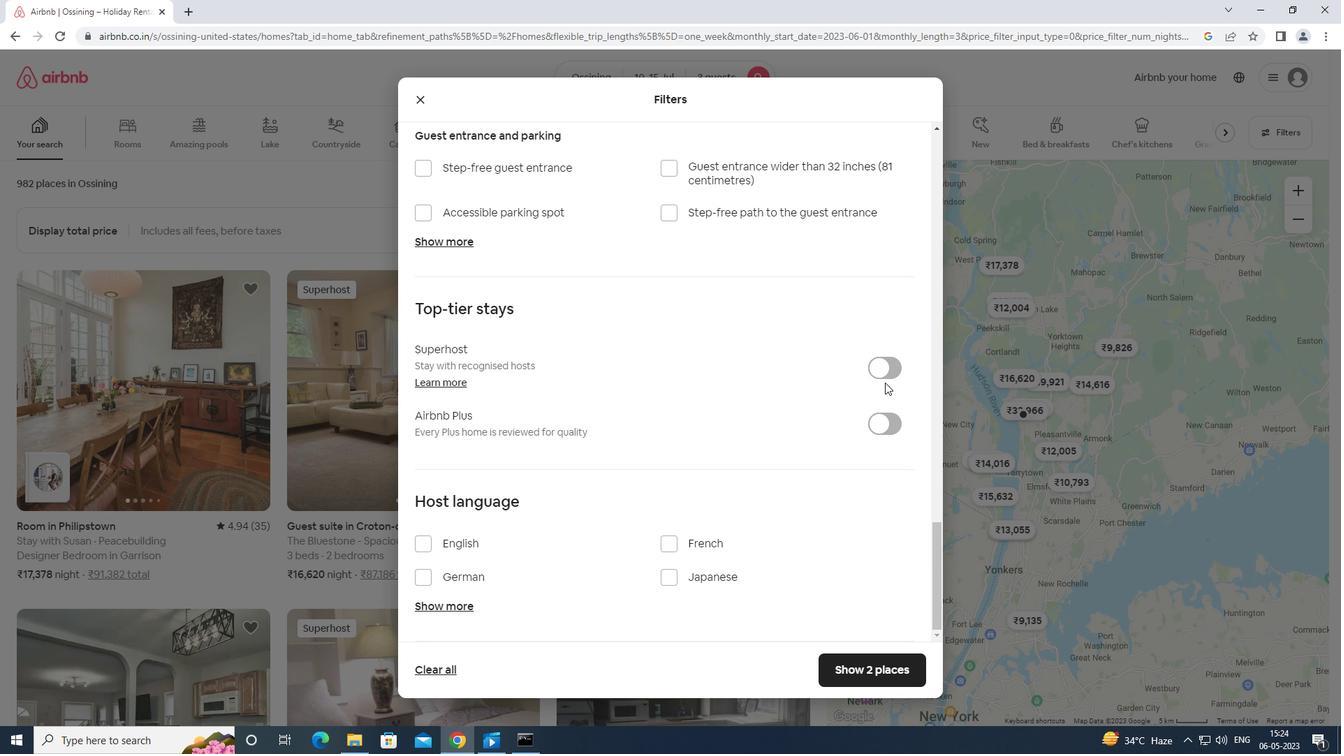 
Action: Mouse scrolled (884, 382) with delta (0, 0)
Screenshot: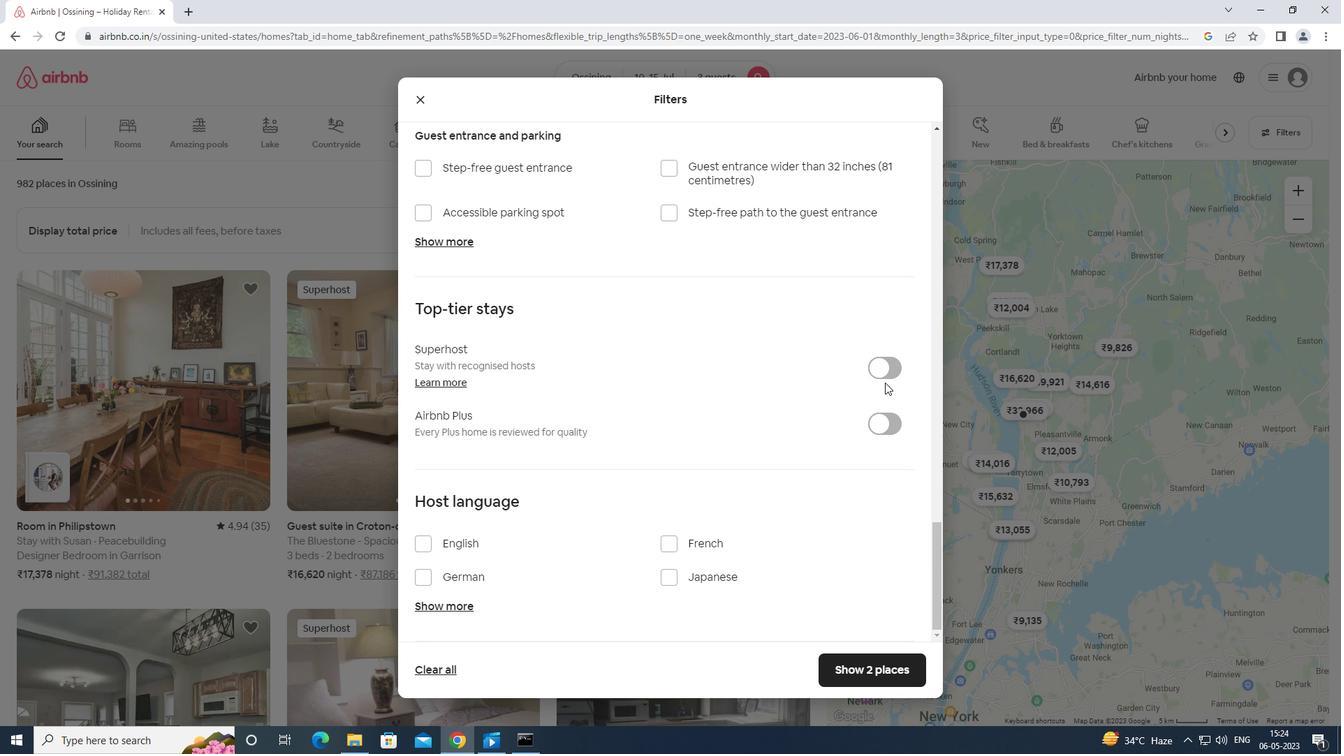 
Action: Mouse moved to (884, 384)
Screenshot: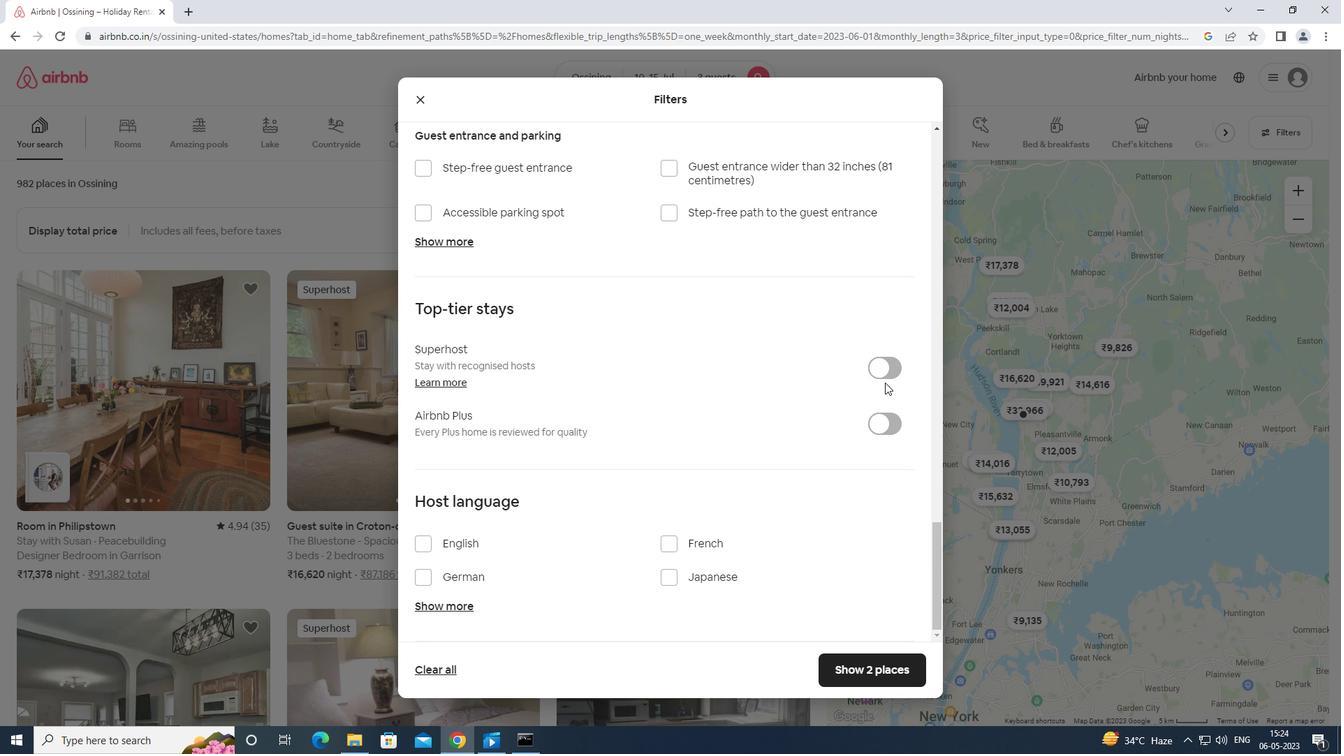 
Action: Mouse scrolled (884, 383) with delta (0, 0)
Screenshot: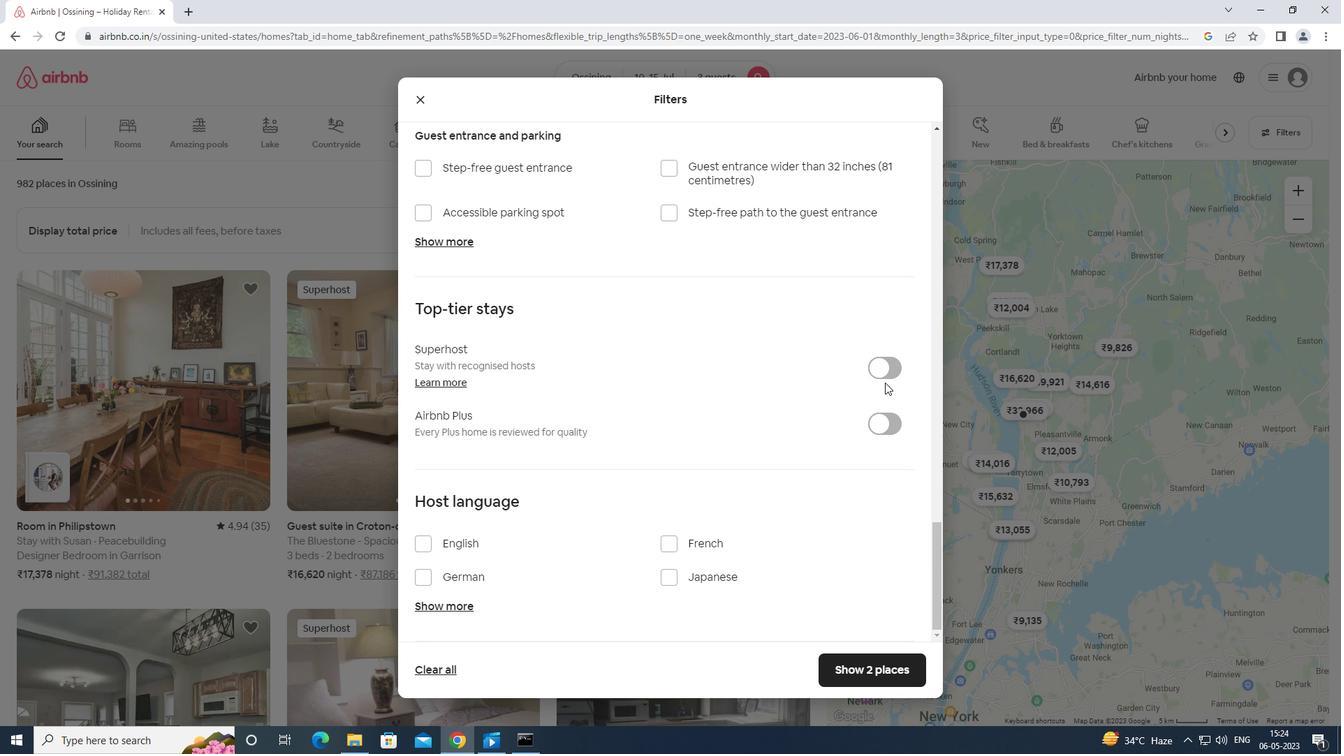 
Action: Mouse moved to (424, 537)
Screenshot: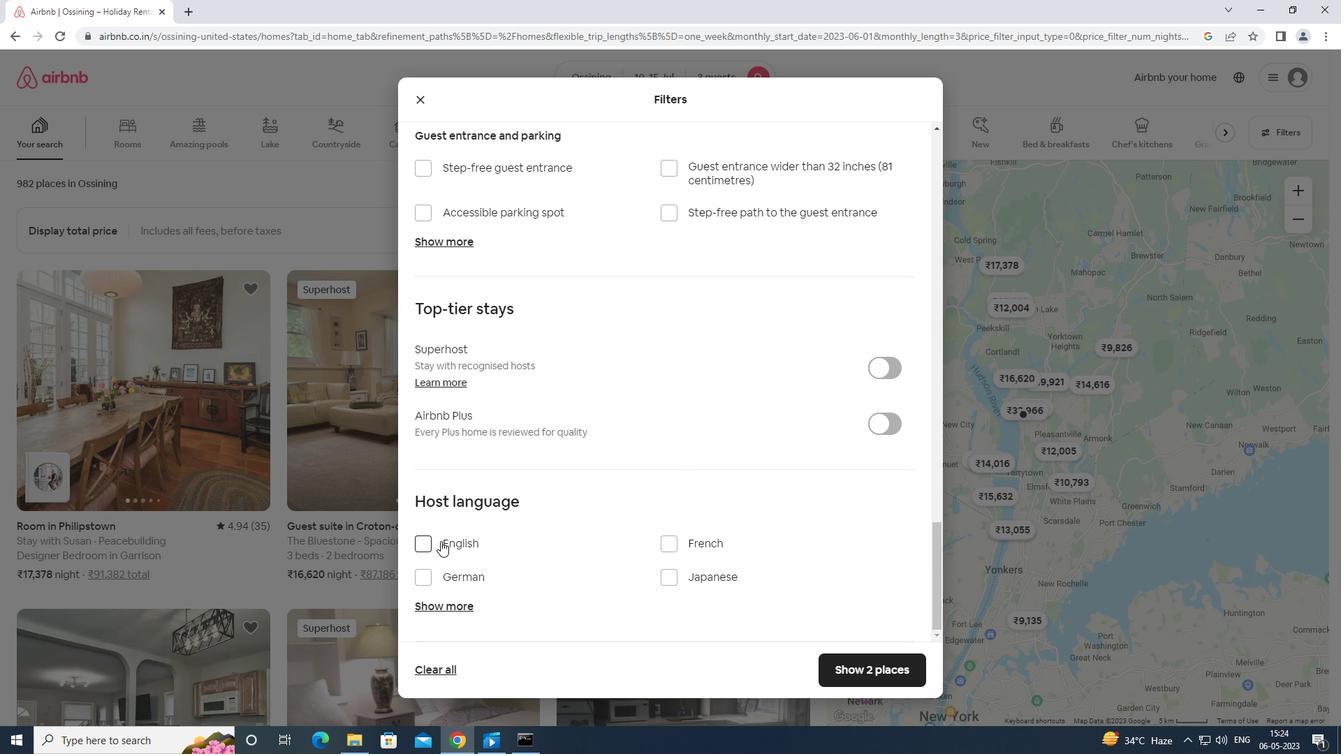 
Action: Mouse pressed left at (424, 537)
Screenshot: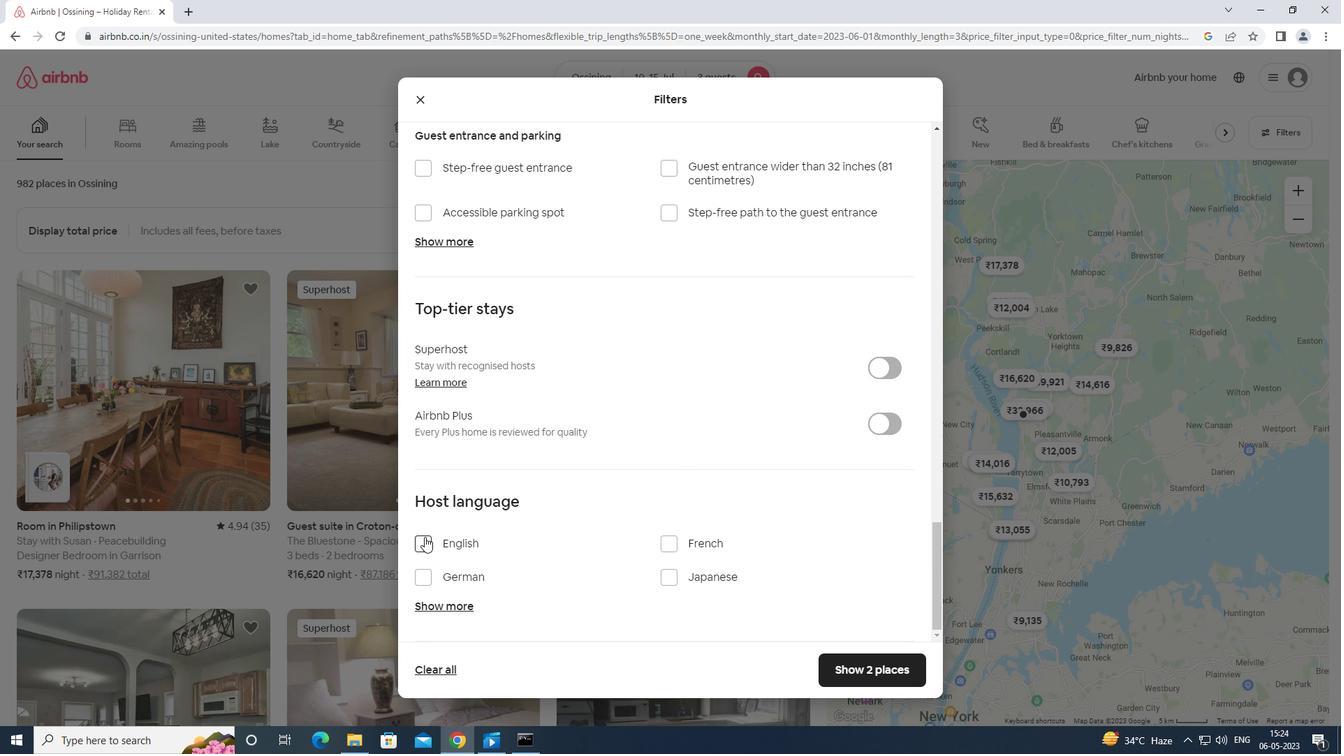 
Action: Mouse moved to (896, 664)
Screenshot: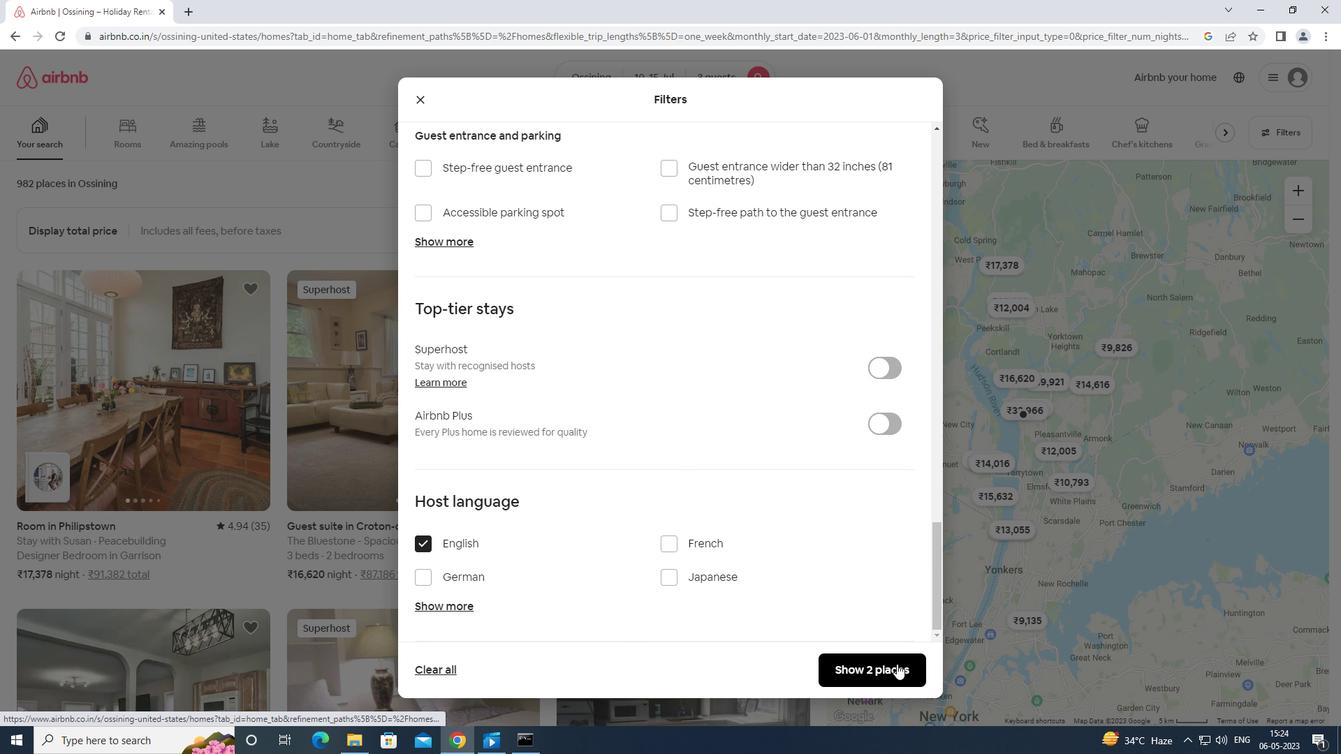 
Action: Mouse pressed left at (896, 664)
Screenshot: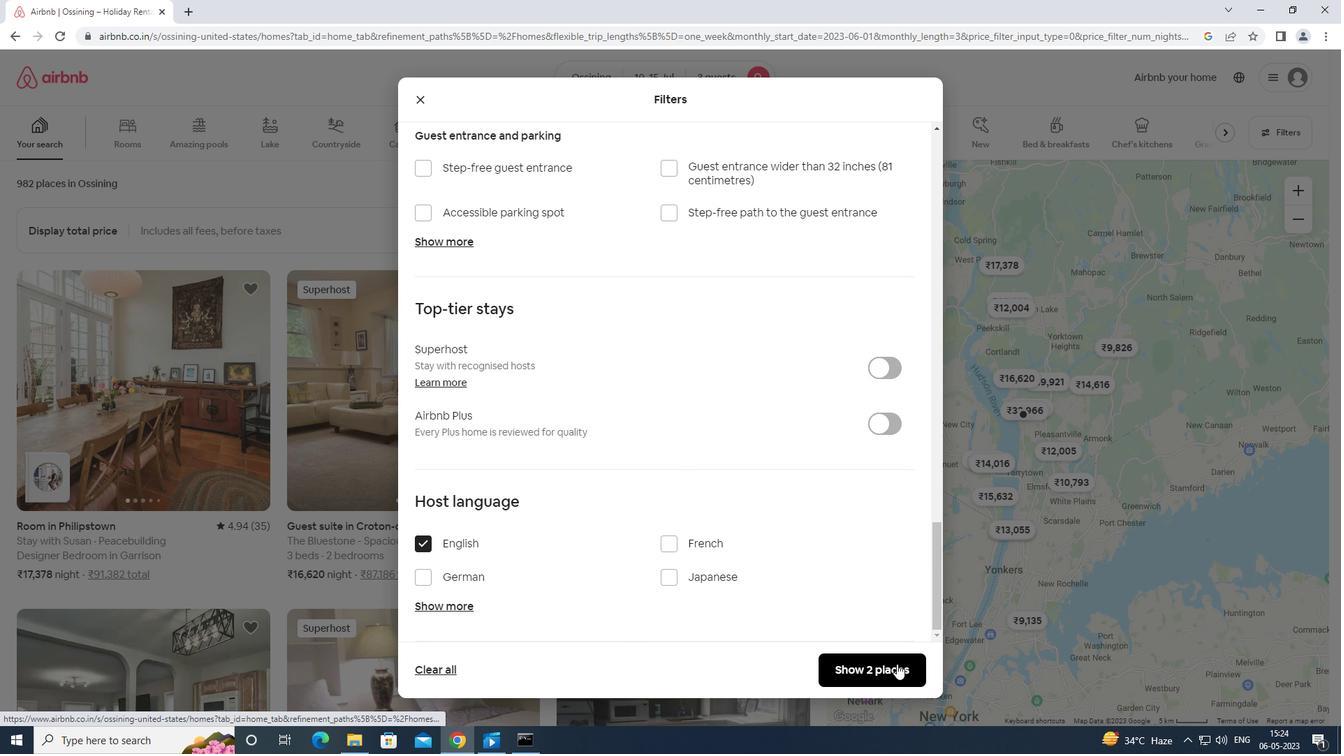 
Action: Mouse moved to (897, 663)
Screenshot: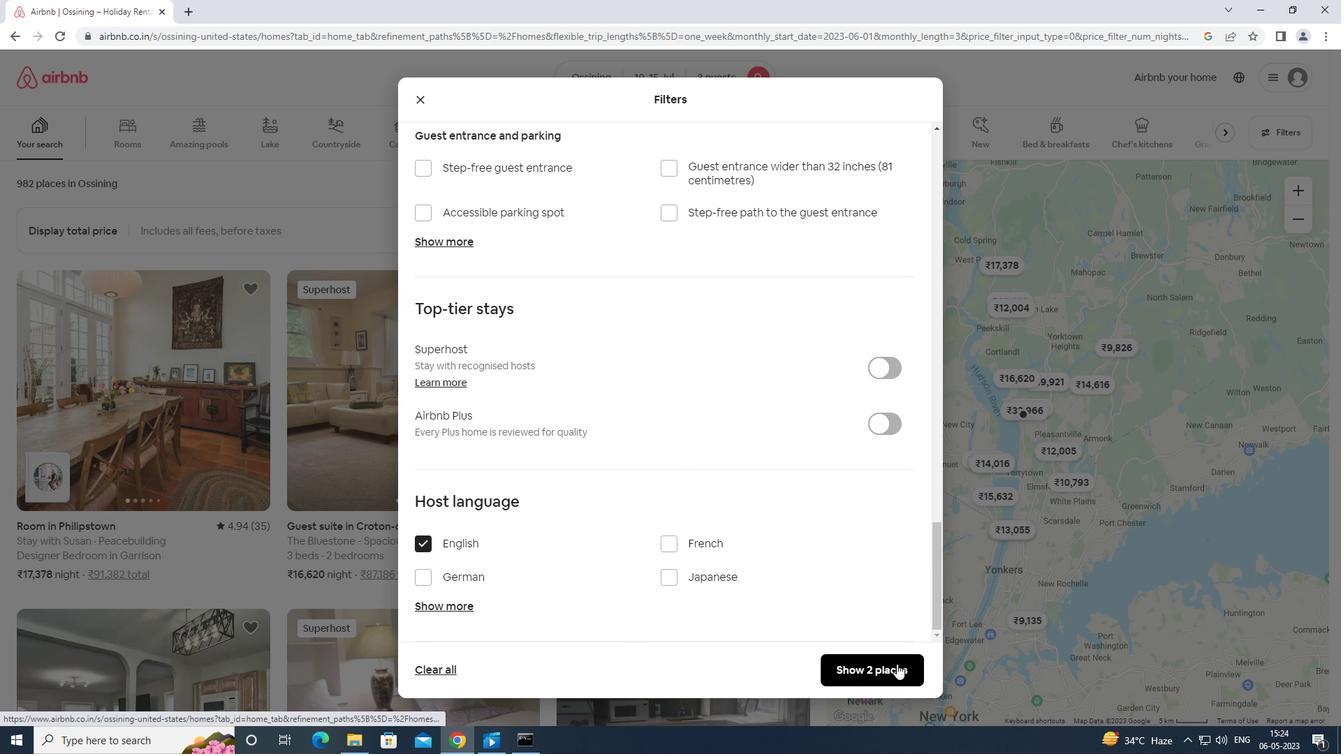 
